 Task: Find connections with filter location Boissy-Saint-Léger with filter topic #family with filter profile language English with filter current company DTDC Express Limited with filter school Jamia Millia Islamia with filter industry Legal Services with filter service category Wealth Management with filter keywords title Food Kitchen Worker
Action: Mouse moved to (655, 91)
Screenshot: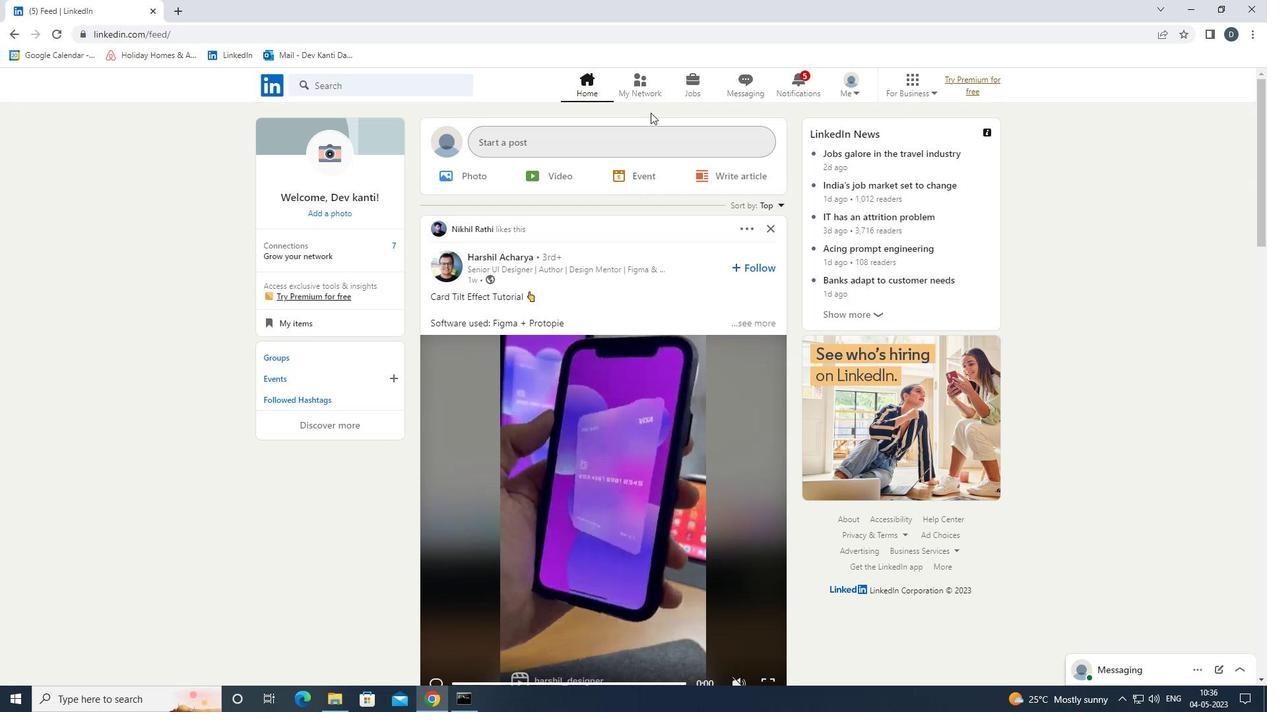 
Action: Mouse pressed left at (655, 91)
Screenshot: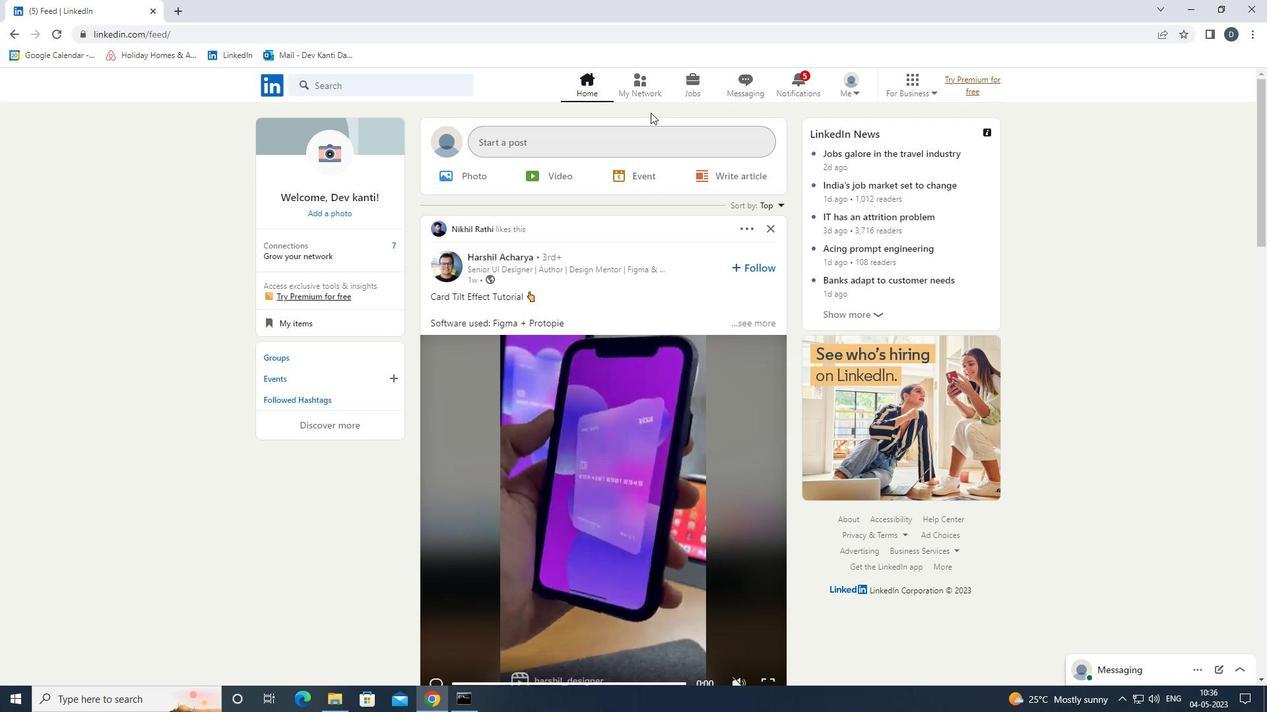 
Action: Mouse moved to (436, 161)
Screenshot: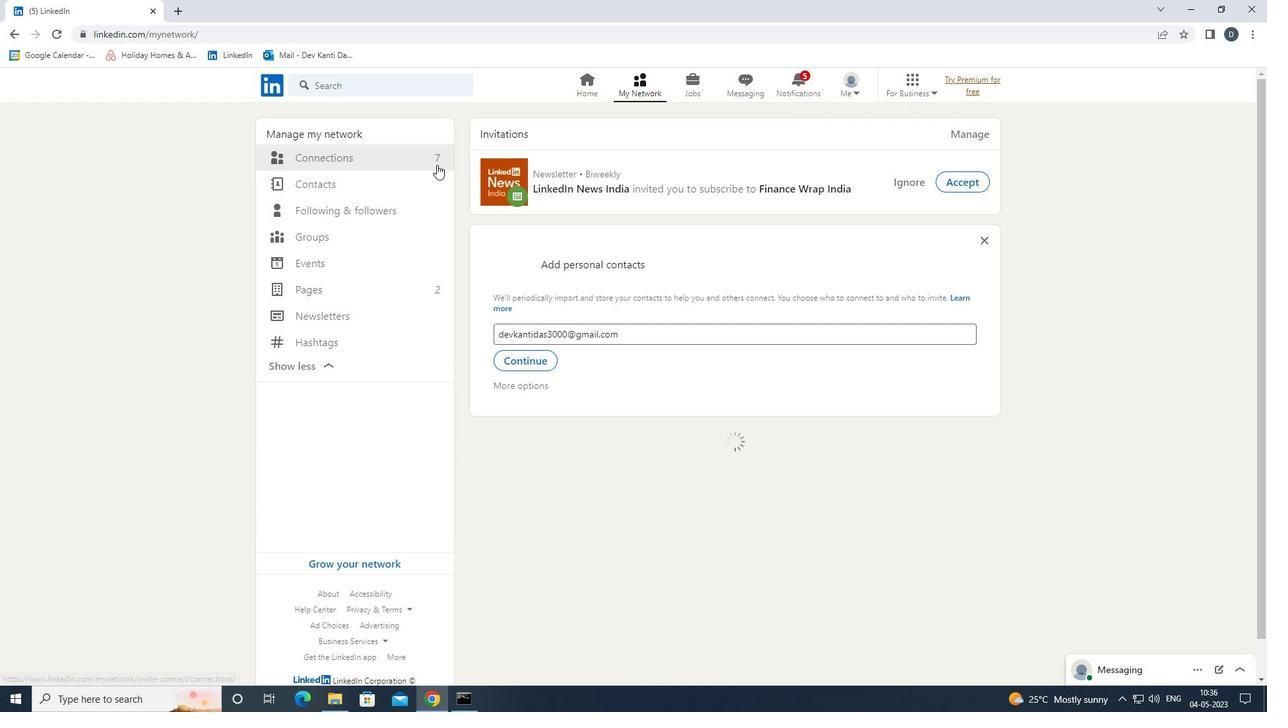 
Action: Mouse pressed left at (436, 161)
Screenshot: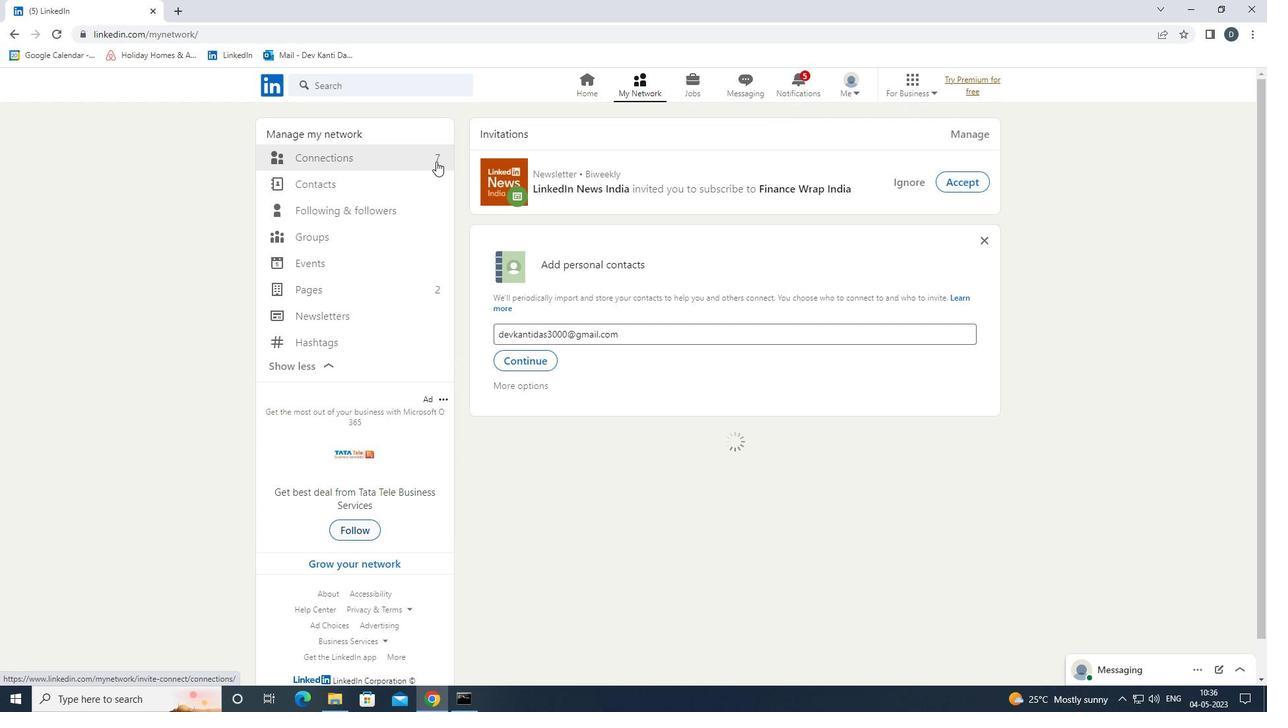 
Action: Mouse moved to (741, 157)
Screenshot: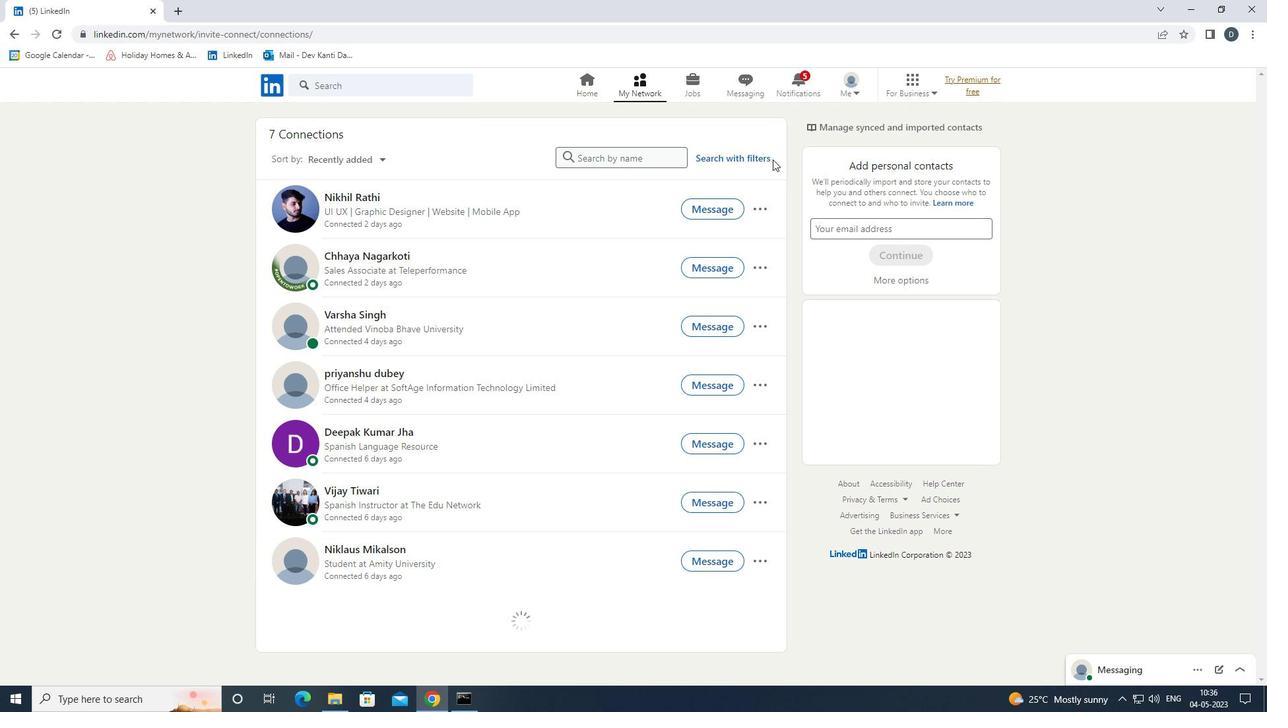 
Action: Mouse pressed left at (741, 157)
Screenshot: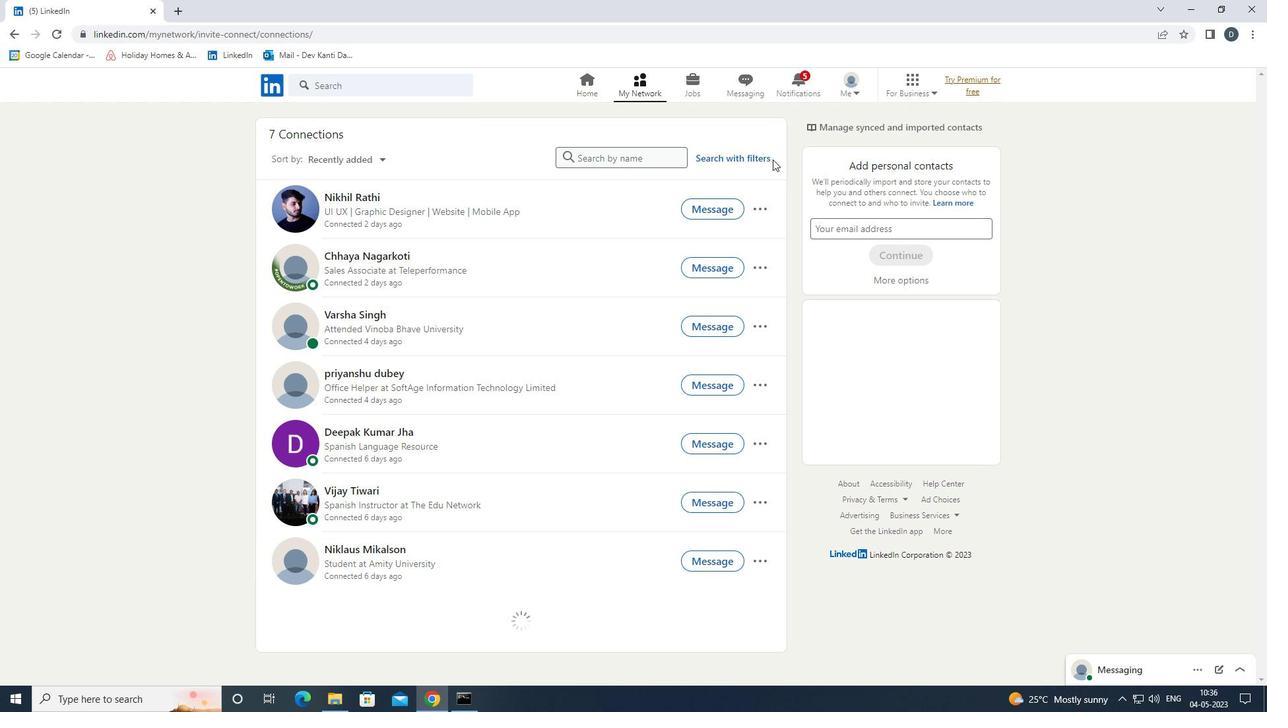 
Action: Mouse moved to (681, 129)
Screenshot: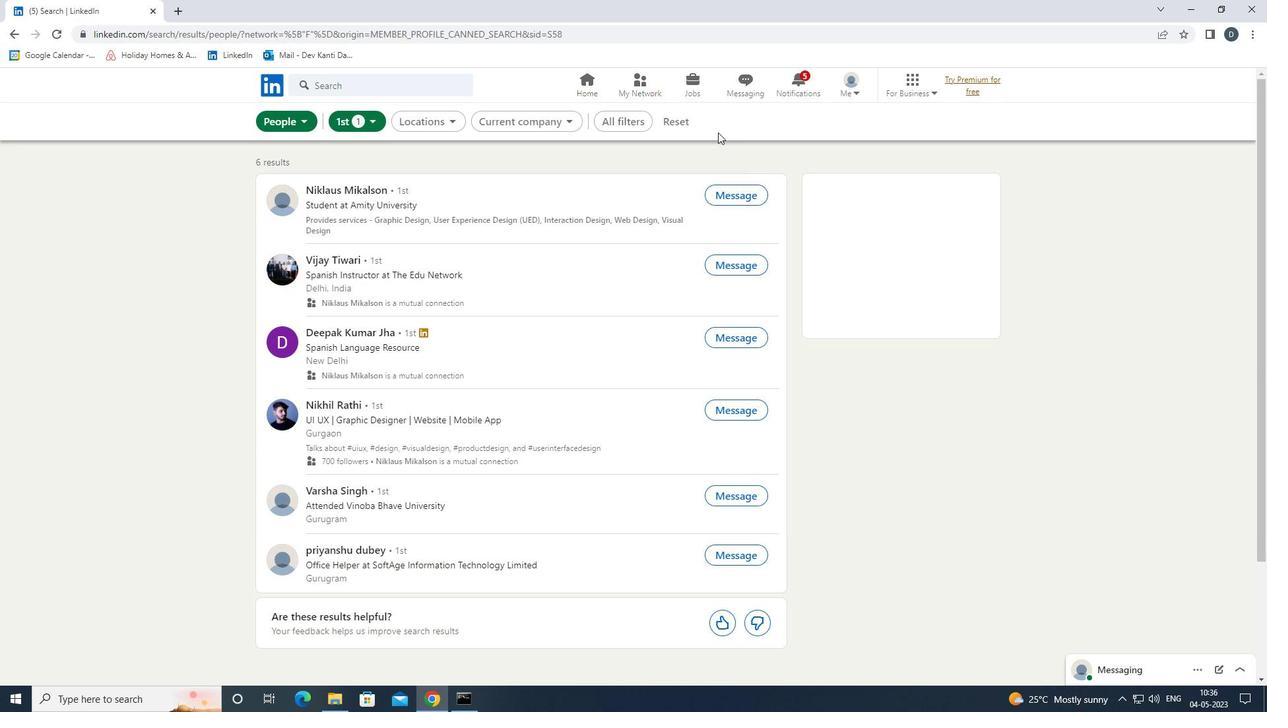
Action: Mouse pressed left at (681, 129)
Screenshot: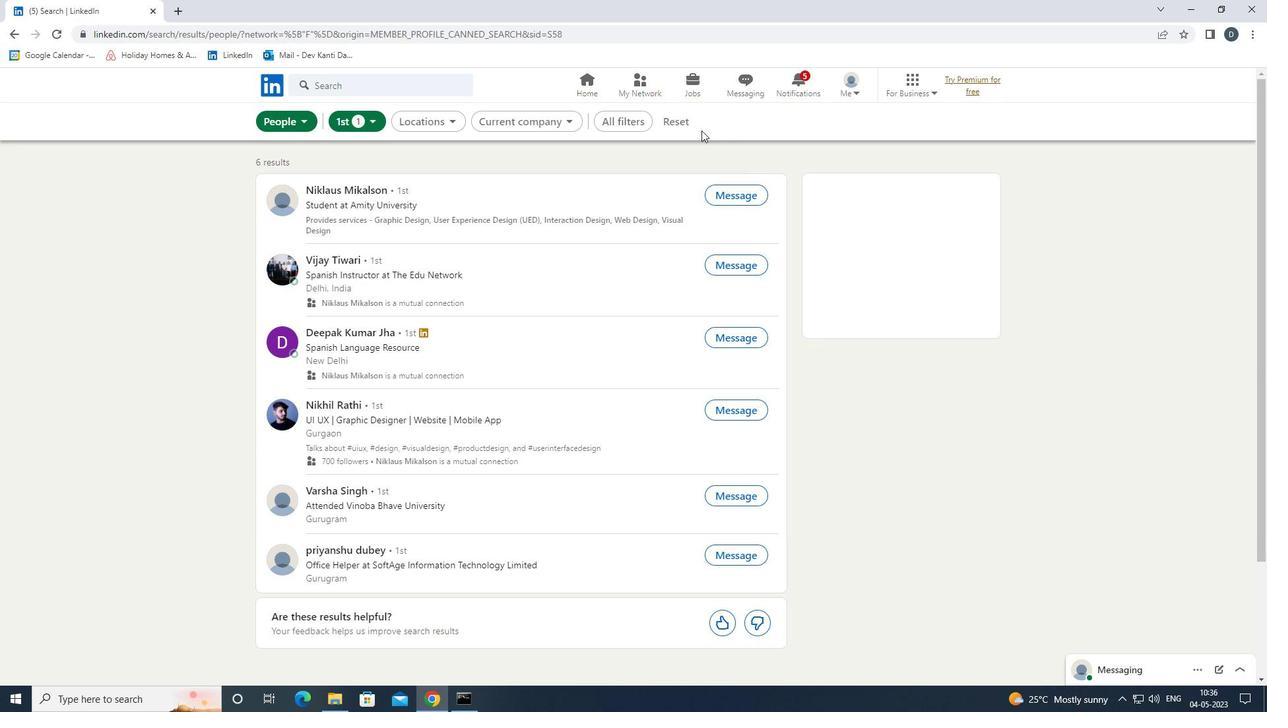 
Action: Mouse moved to (644, 127)
Screenshot: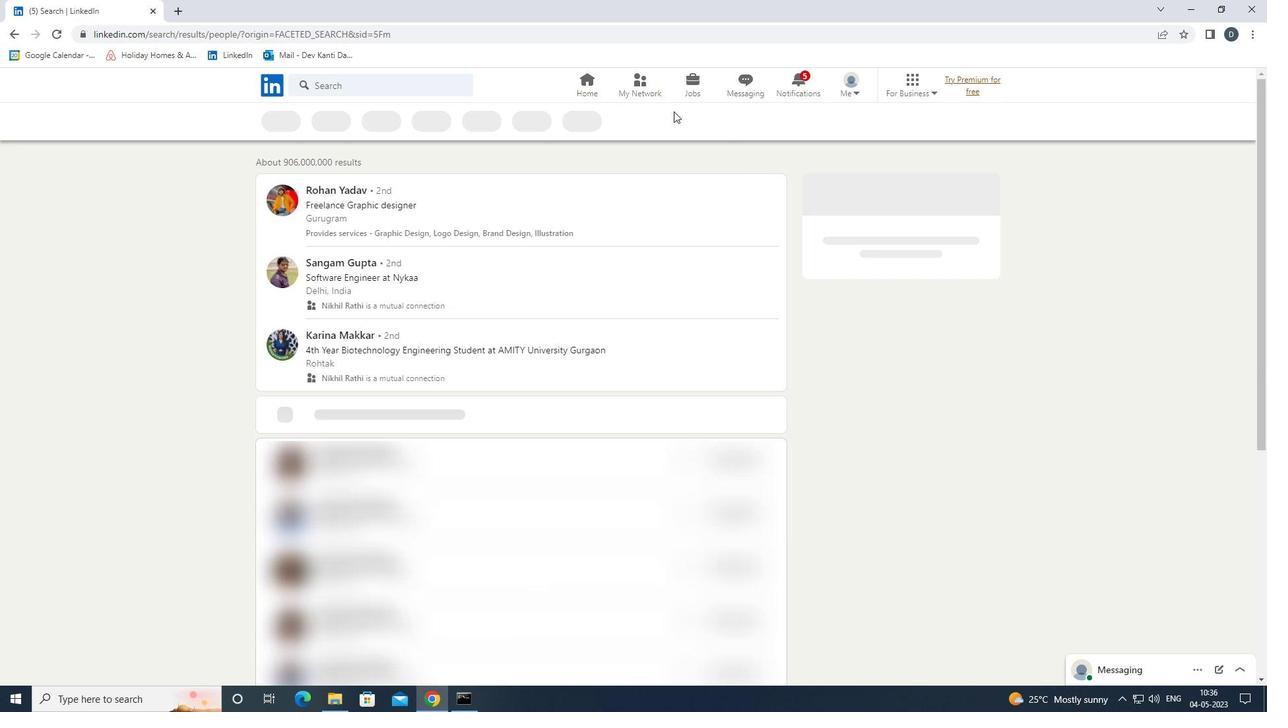 
Action: Mouse pressed left at (644, 127)
Screenshot: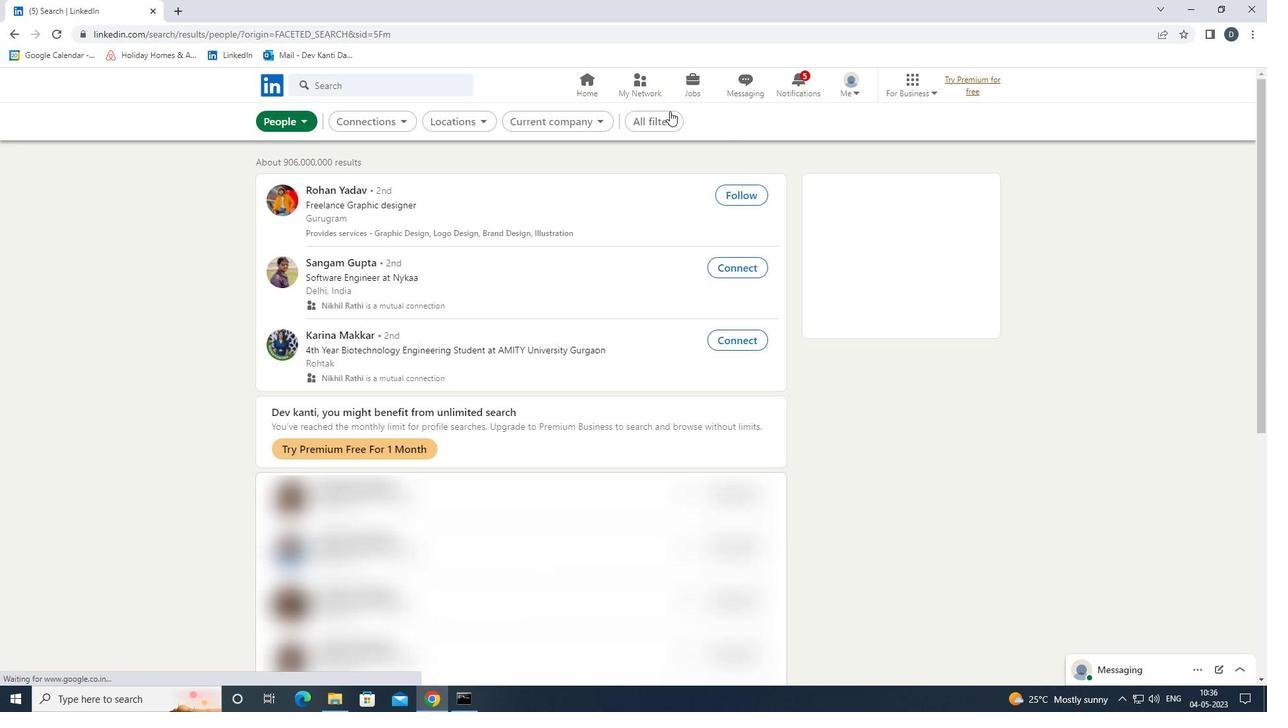 
Action: Mouse moved to (1117, 357)
Screenshot: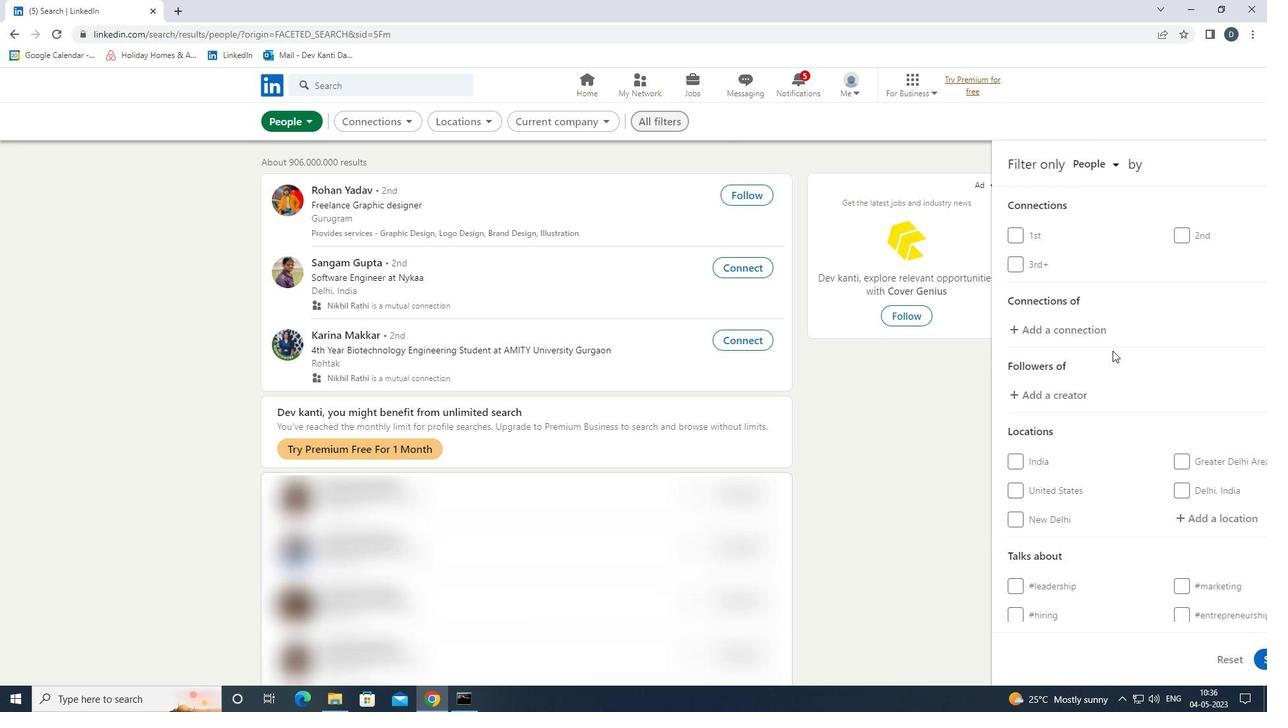 
Action: Mouse scrolled (1117, 357) with delta (0, 0)
Screenshot: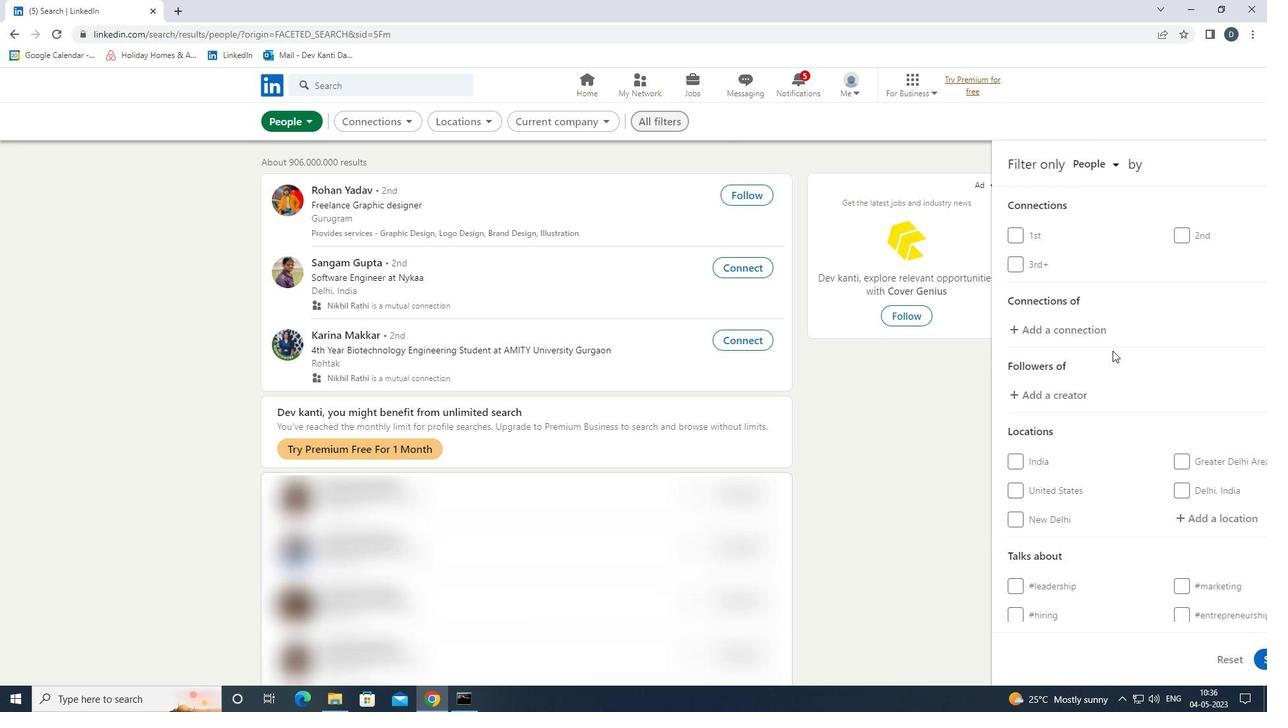 
Action: Mouse moved to (1116, 357)
Screenshot: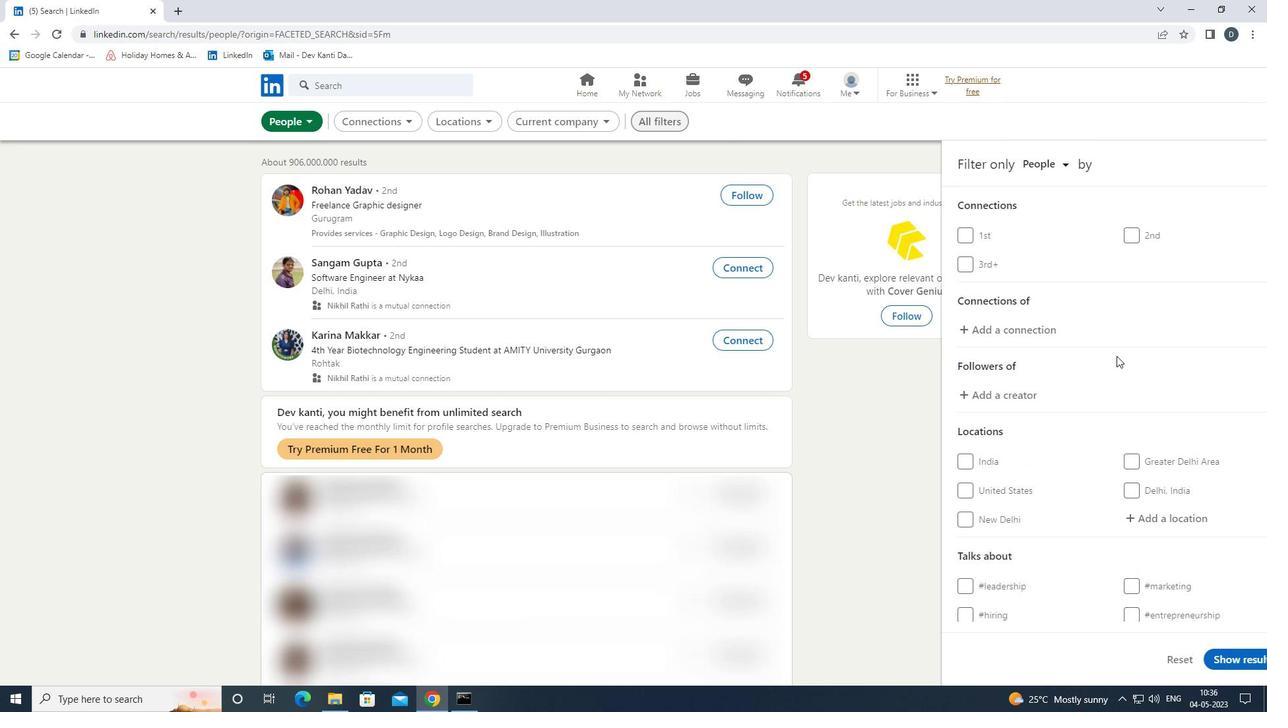 
Action: Mouse scrolled (1116, 357) with delta (0, 0)
Screenshot: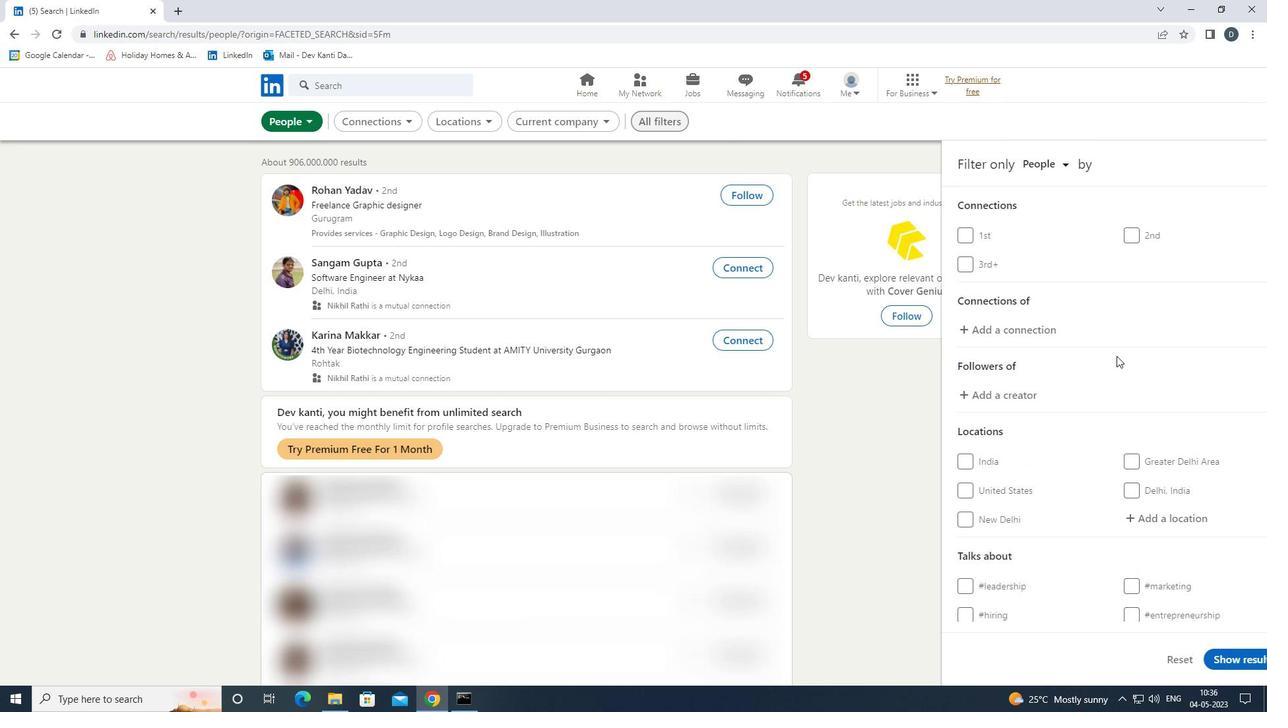 
Action: Mouse moved to (1122, 385)
Screenshot: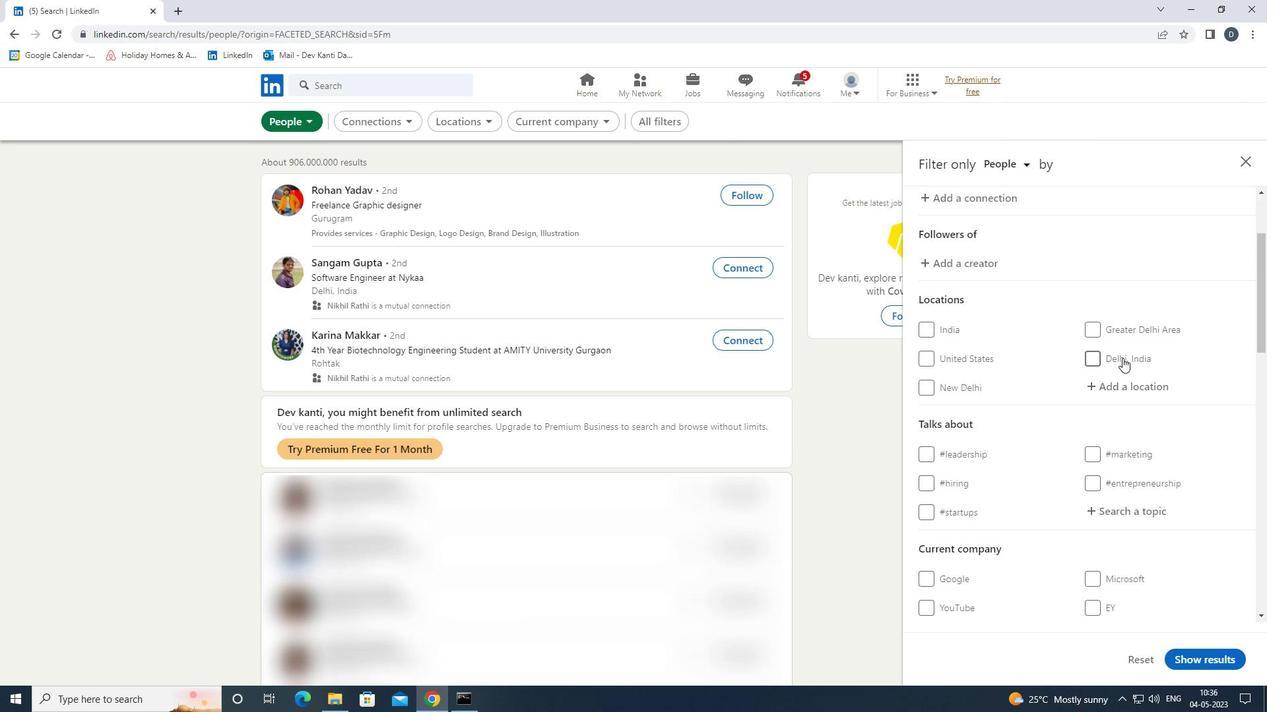 
Action: Mouse pressed left at (1122, 385)
Screenshot: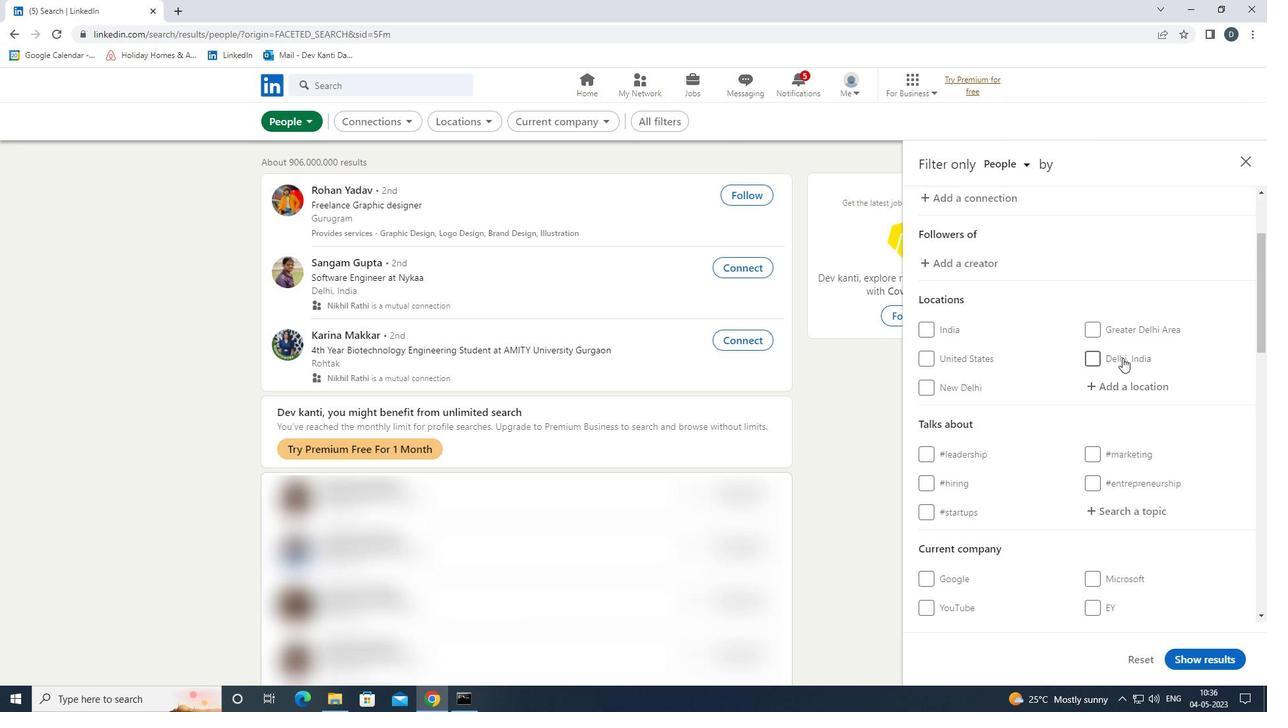 
Action: Mouse moved to (1122, 389)
Screenshot: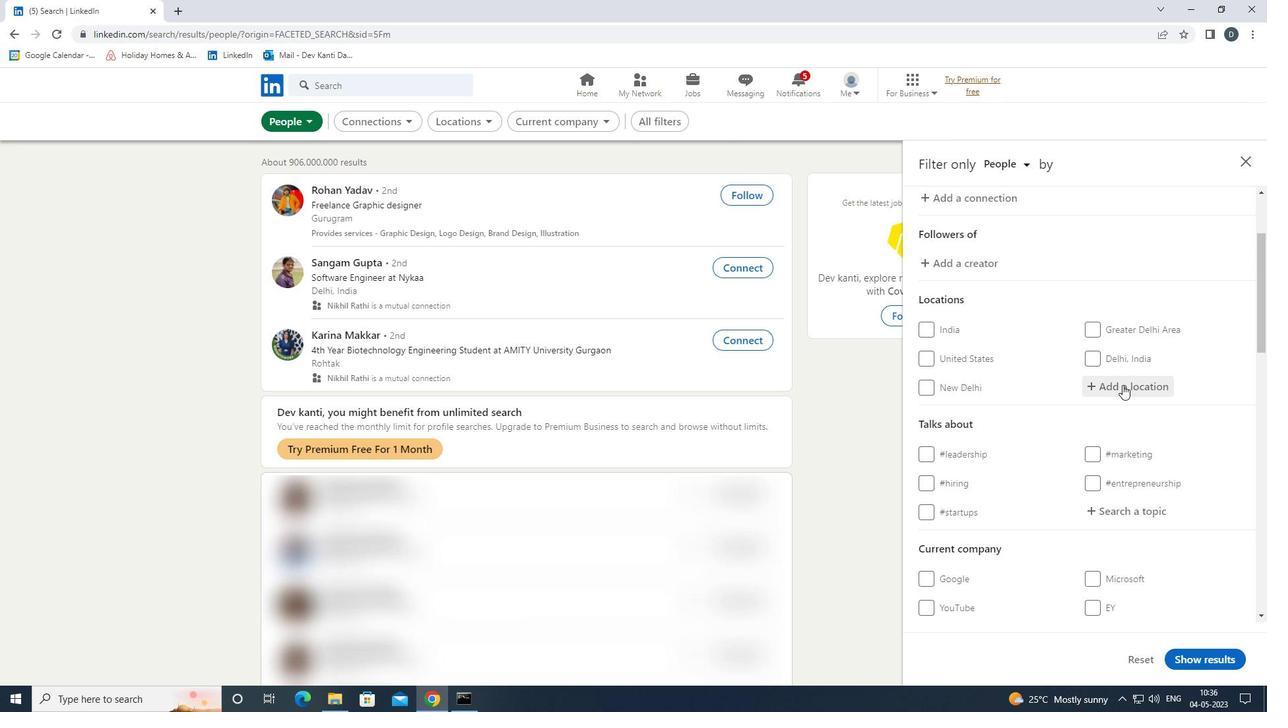 
Action: Key pressed <Key.shift>BOISSY-<Key.down><Key.enter>
Screenshot: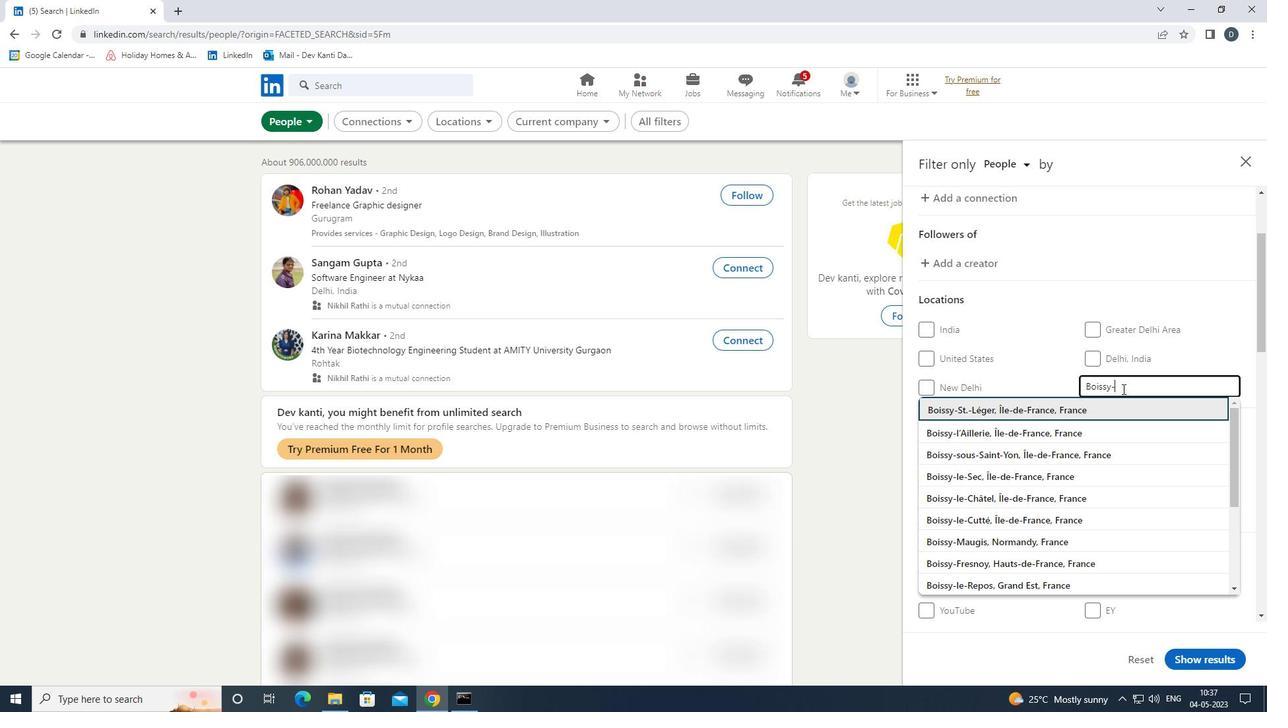 
Action: Mouse moved to (1119, 386)
Screenshot: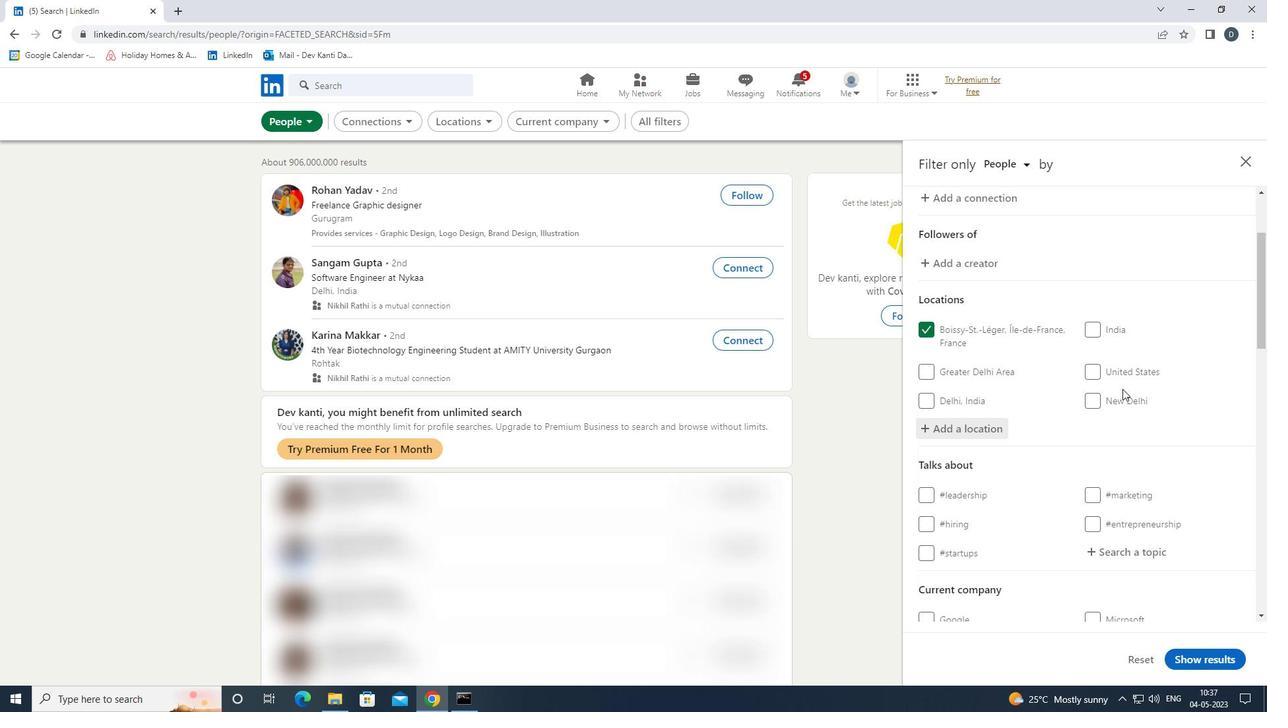 
Action: Mouse scrolled (1119, 385) with delta (0, 0)
Screenshot: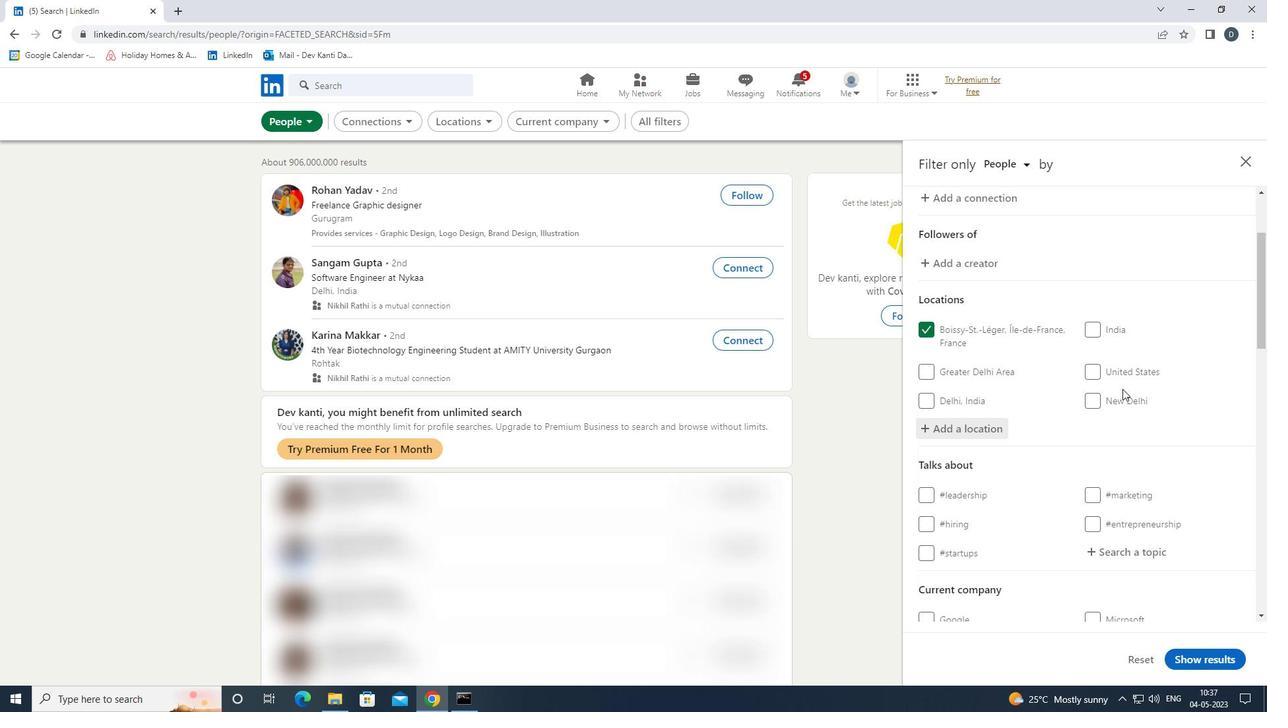 
Action: Mouse scrolled (1119, 385) with delta (0, 0)
Screenshot: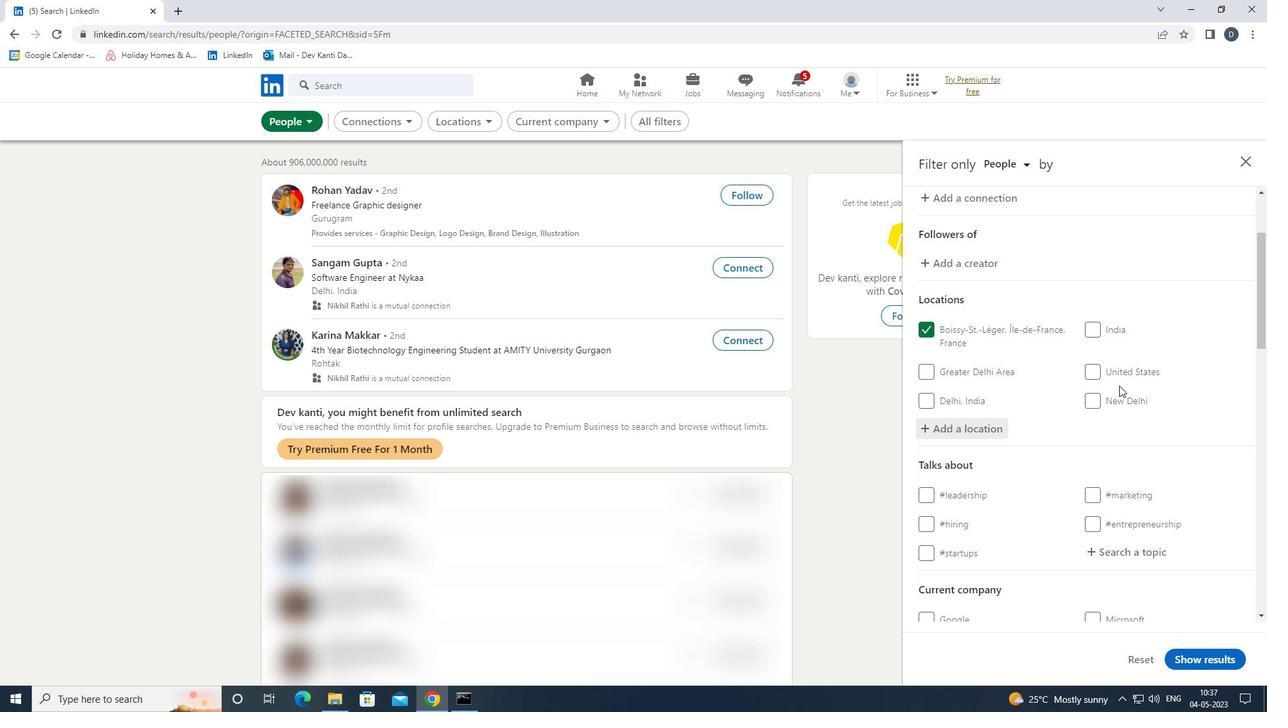 
Action: Mouse scrolled (1119, 385) with delta (0, 0)
Screenshot: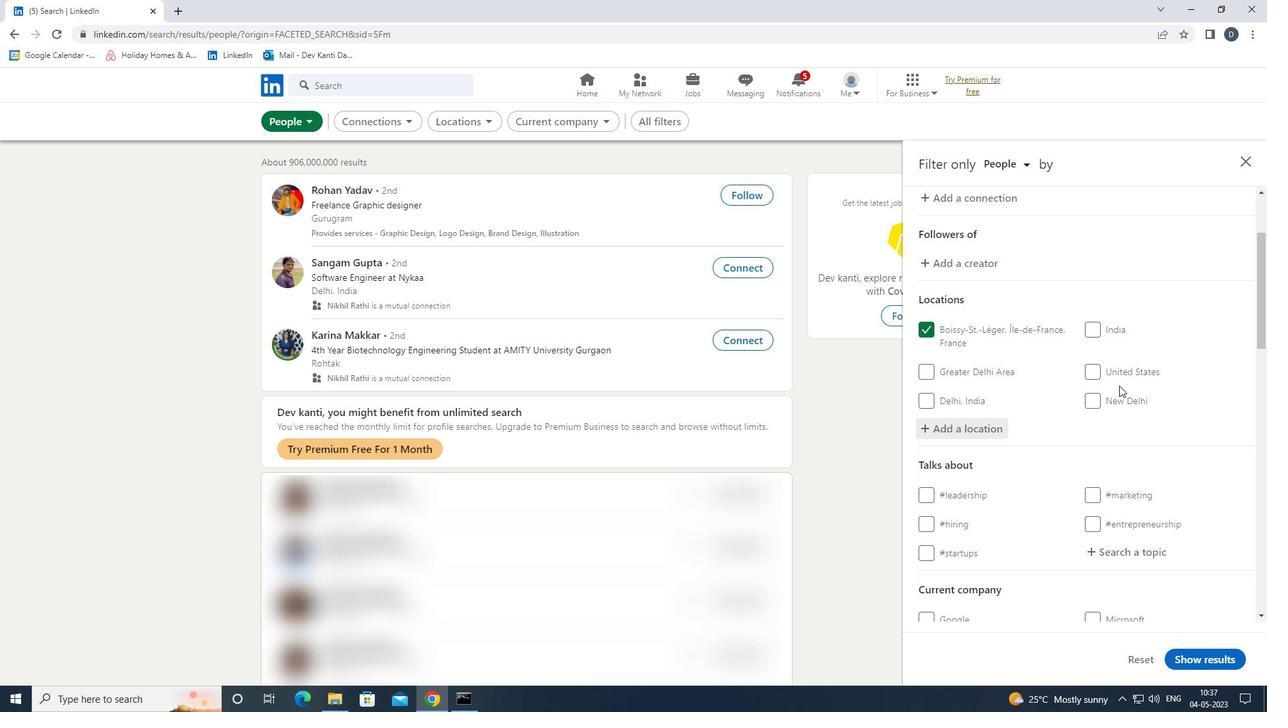 
Action: Mouse moved to (1144, 353)
Screenshot: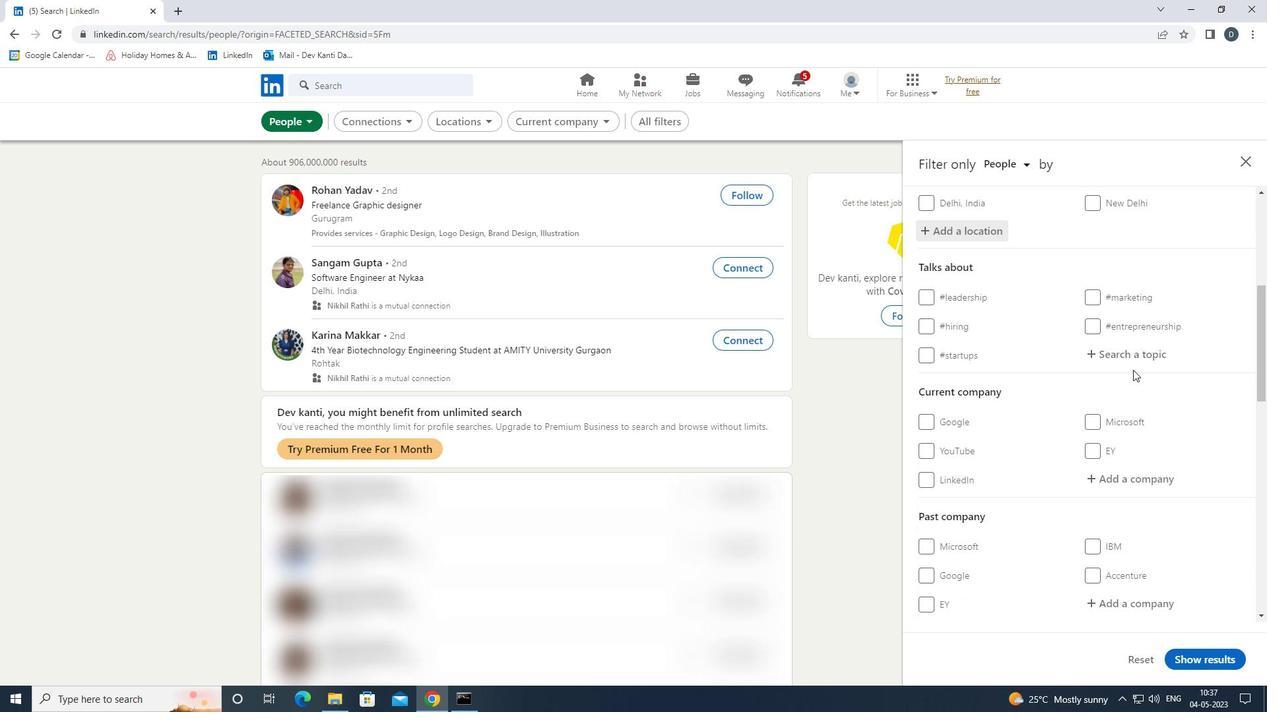 
Action: Mouse pressed left at (1144, 353)
Screenshot: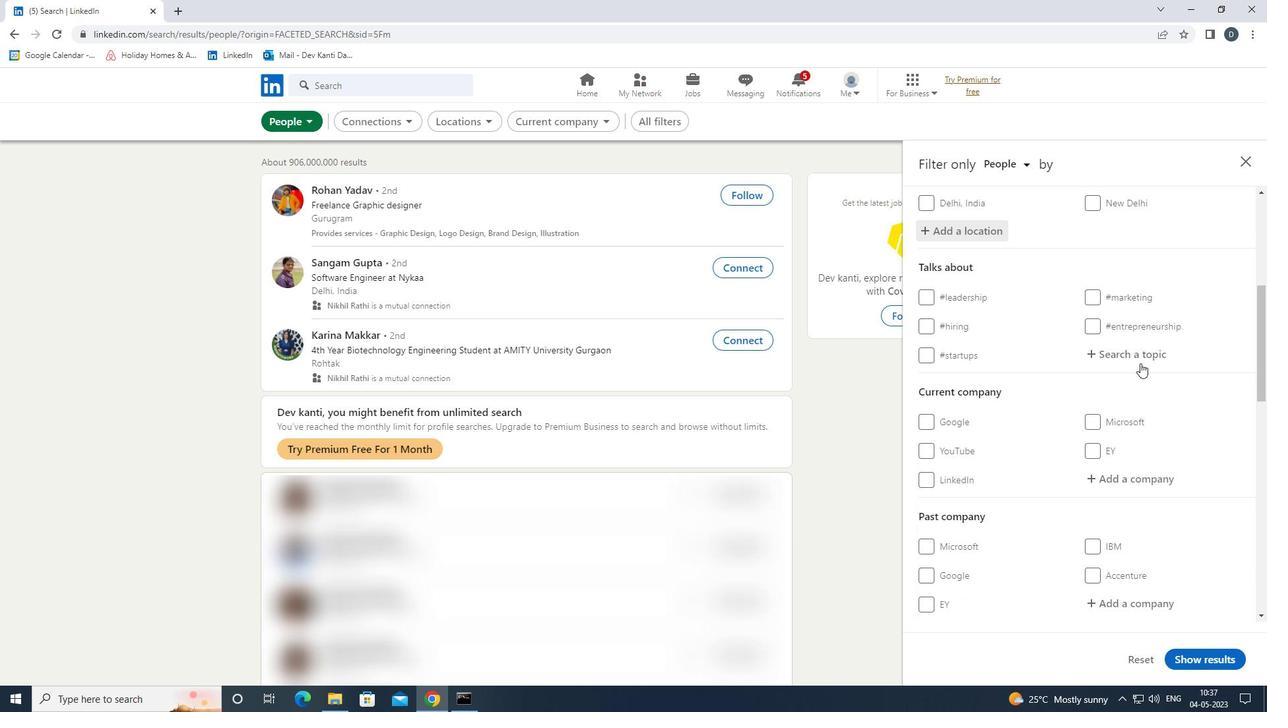 
Action: Mouse moved to (1143, 352)
Screenshot: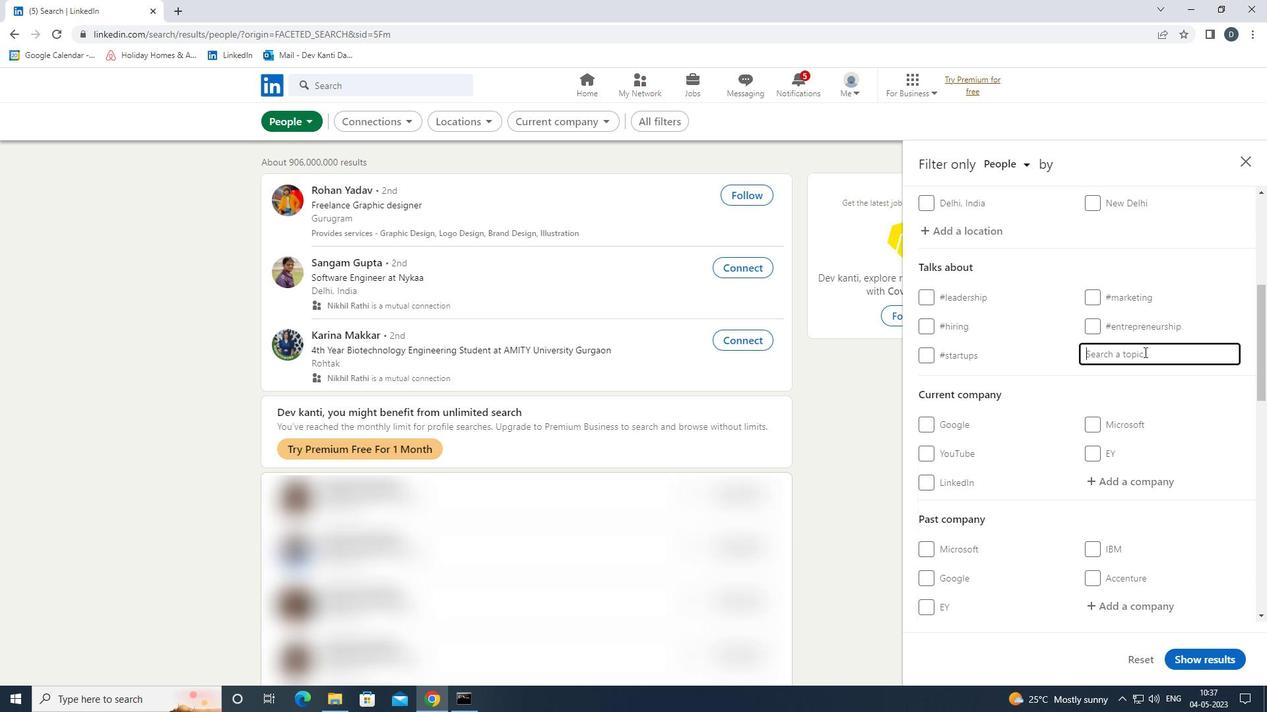 
Action: Key pressed FAMILY<Key.down><Key.enter>
Screenshot: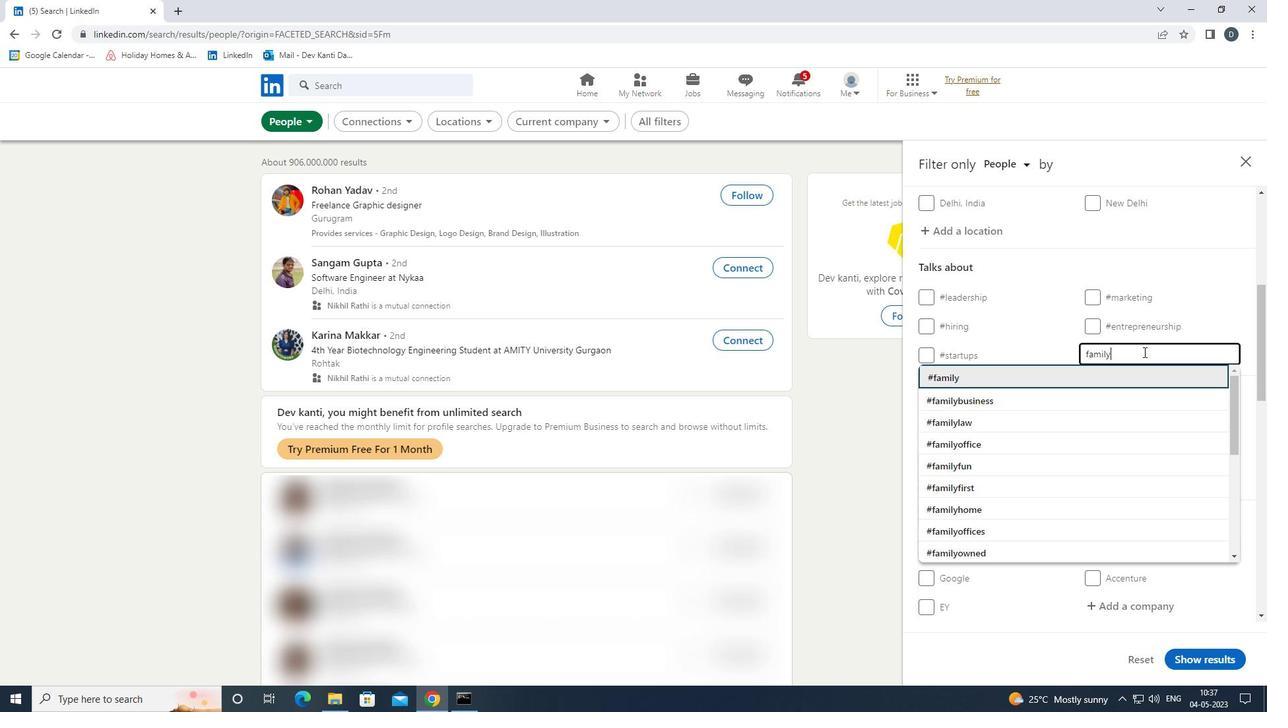 
Action: Mouse moved to (1134, 351)
Screenshot: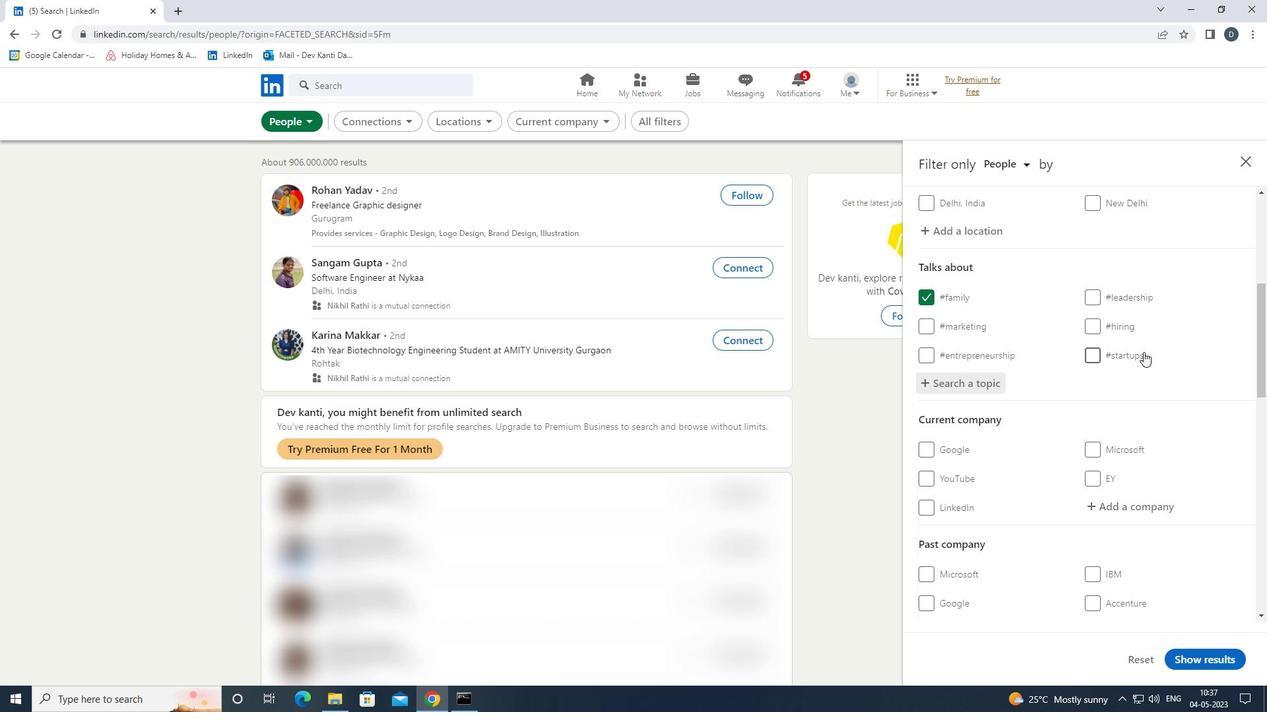 
Action: Mouse scrolled (1134, 351) with delta (0, 0)
Screenshot: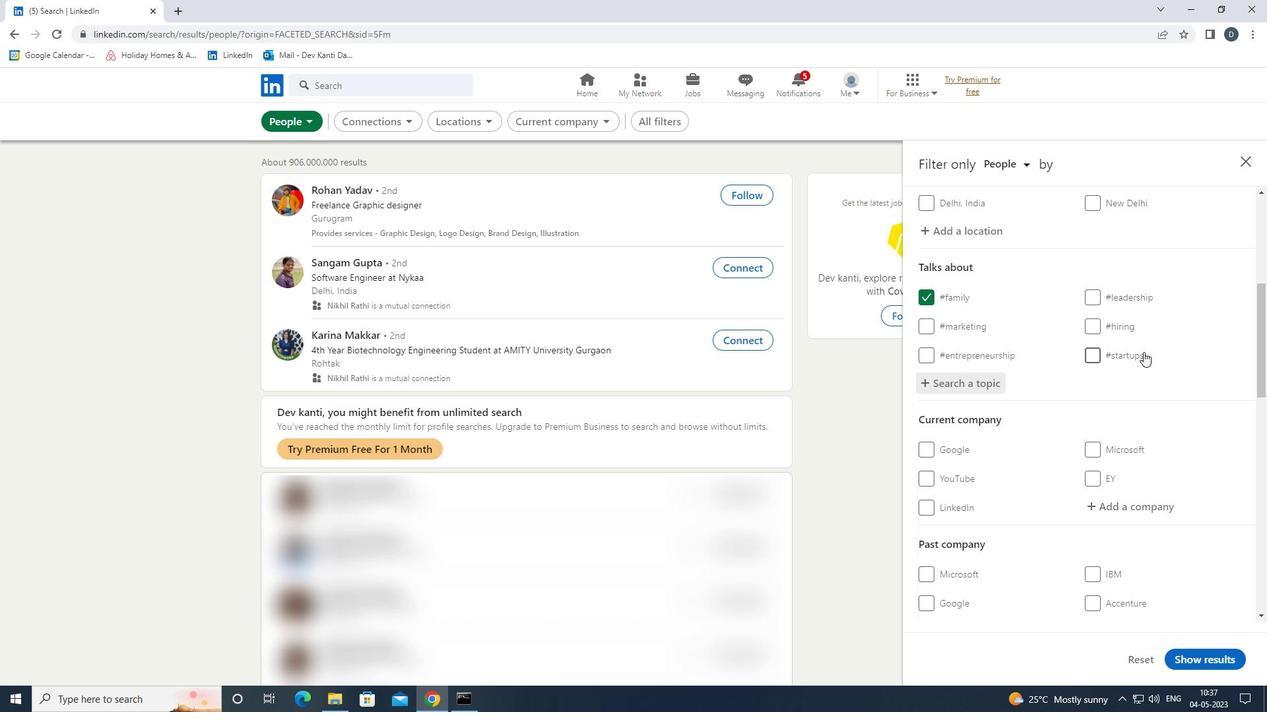 
Action: Mouse moved to (1134, 353)
Screenshot: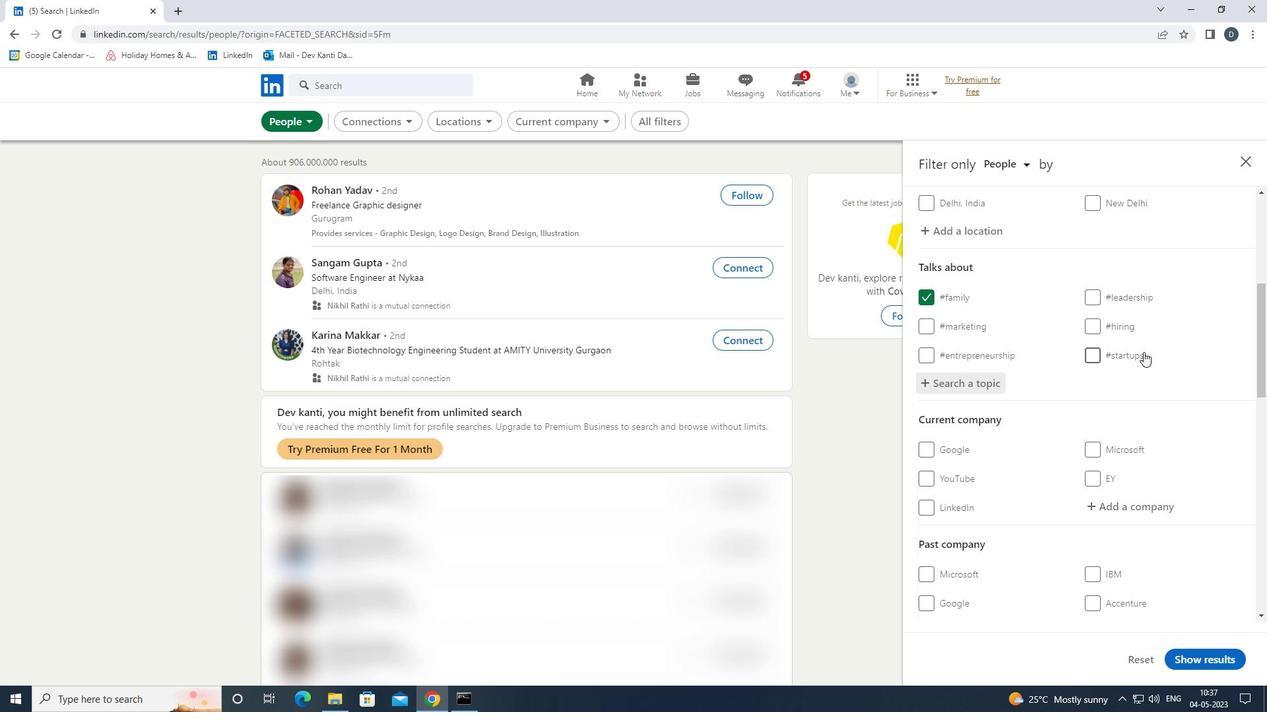 
Action: Mouse scrolled (1134, 352) with delta (0, 0)
Screenshot: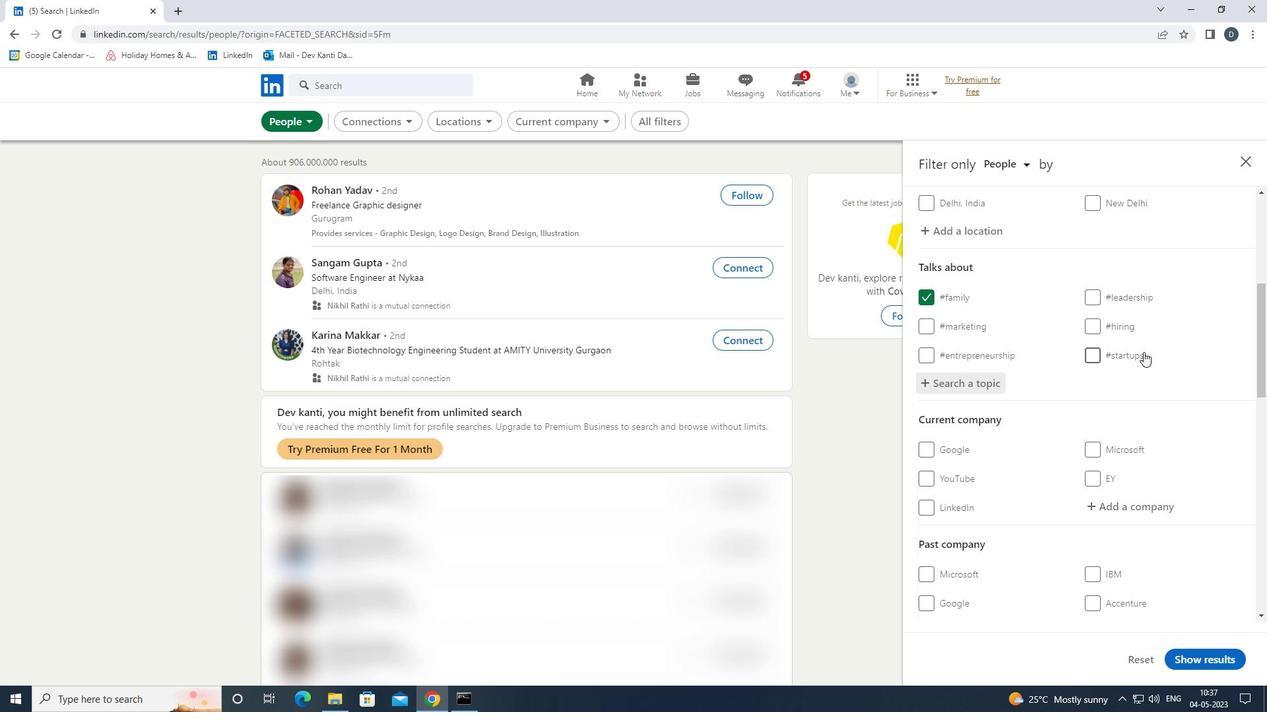 
Action: Mouse moved to (1134, 353)
Screenshot: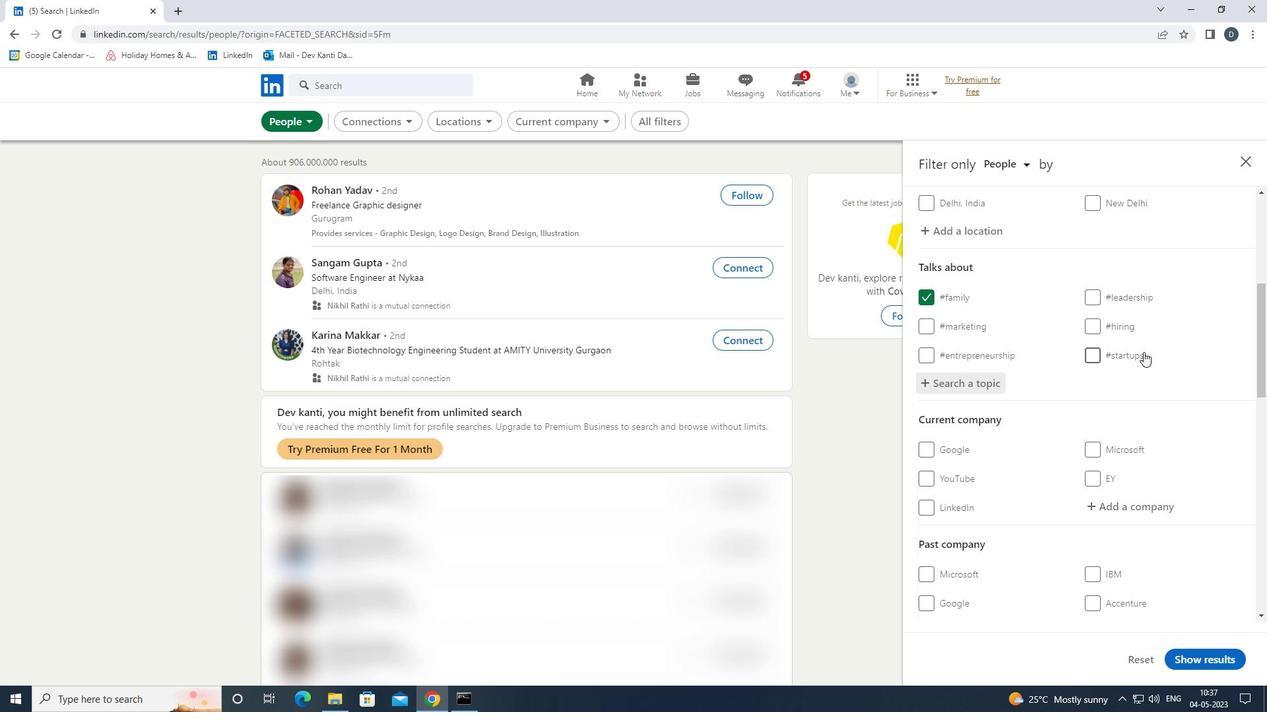 
Action: Mouse scrolled (1134, 353) with delta (0, 0)
Screenshot: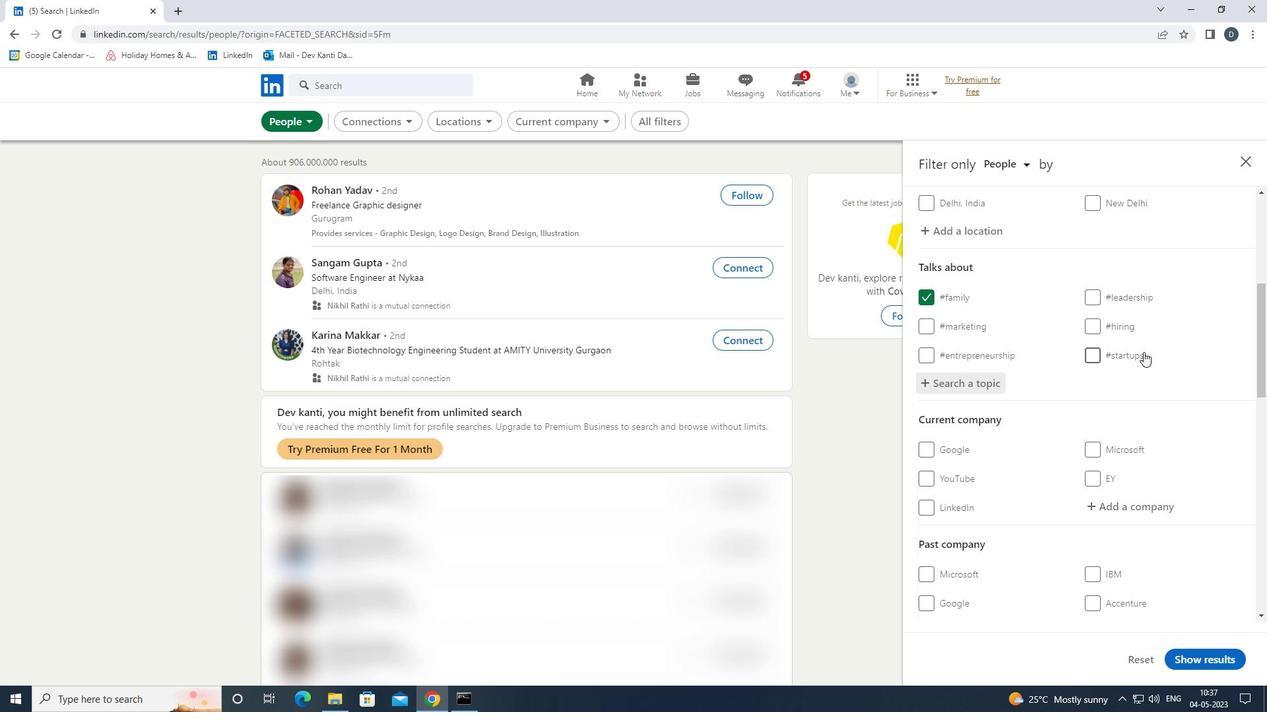 
Action: Mouse moved to (1135, 354)
Screenshot: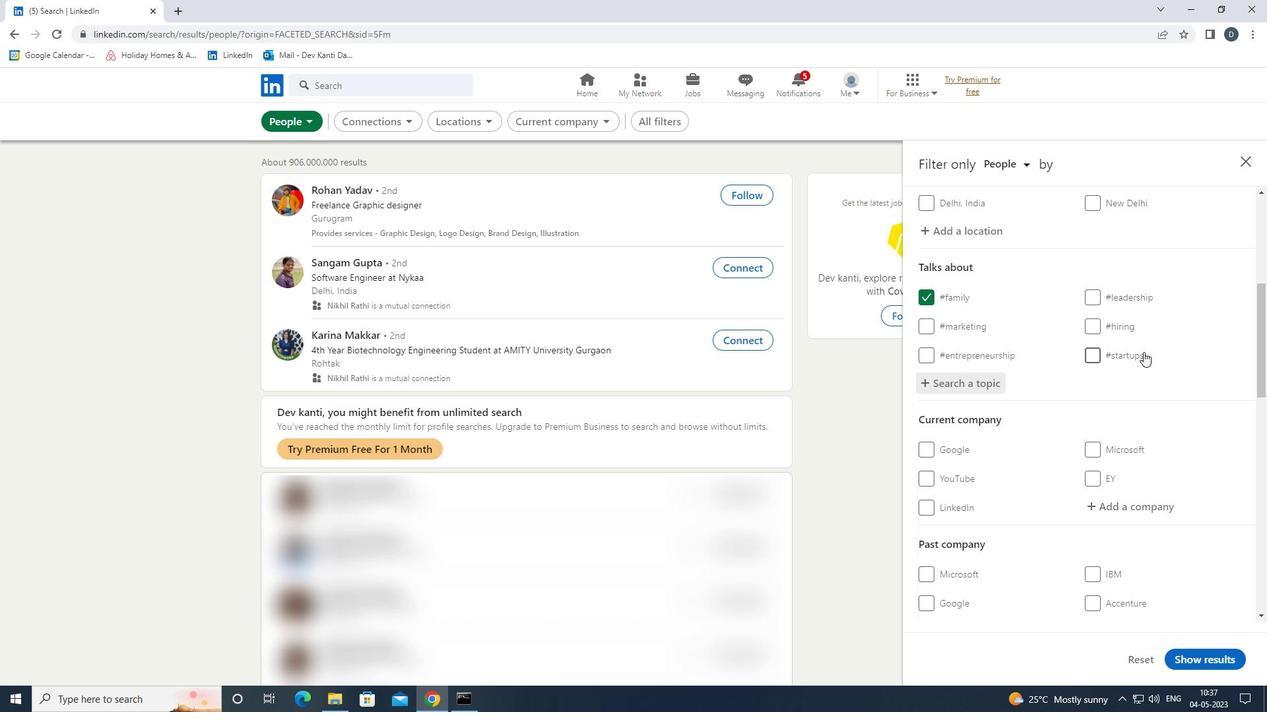 
Action: Mouse scrolled (1135, 353) with delta (0, 0)
Screenshot: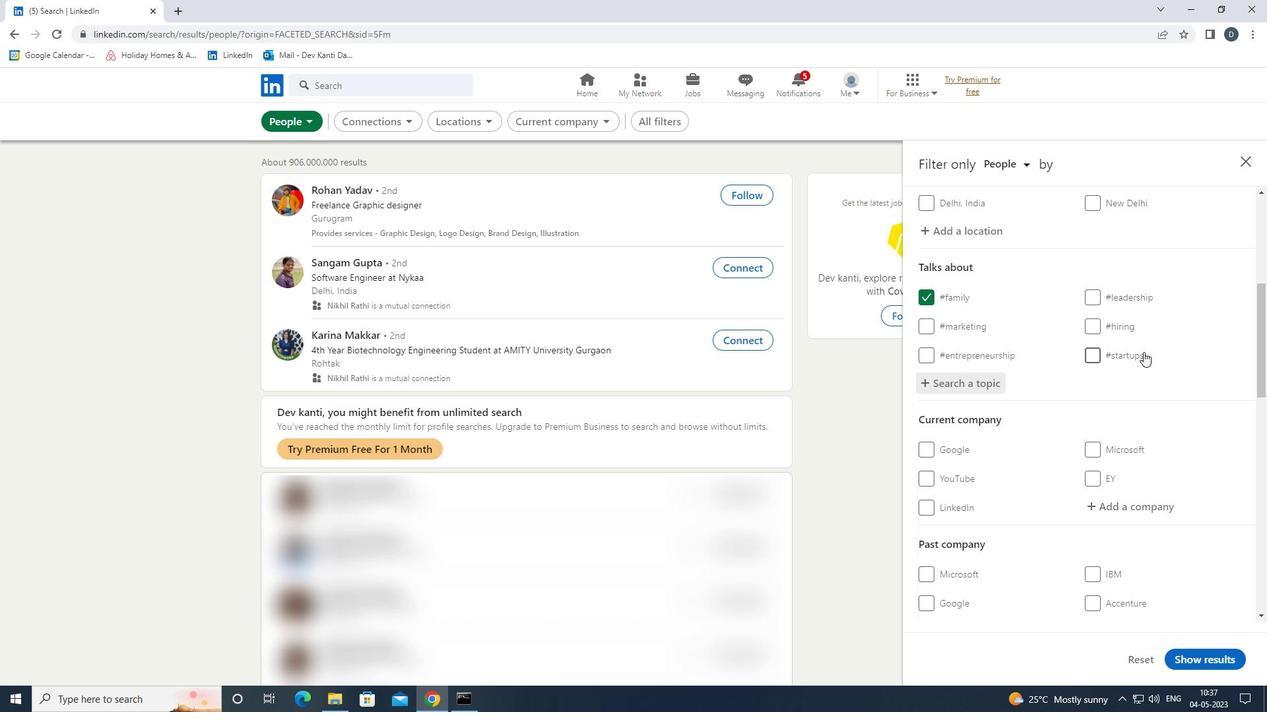 
Action: Mouse moved to (1138, 354)
Screenshot: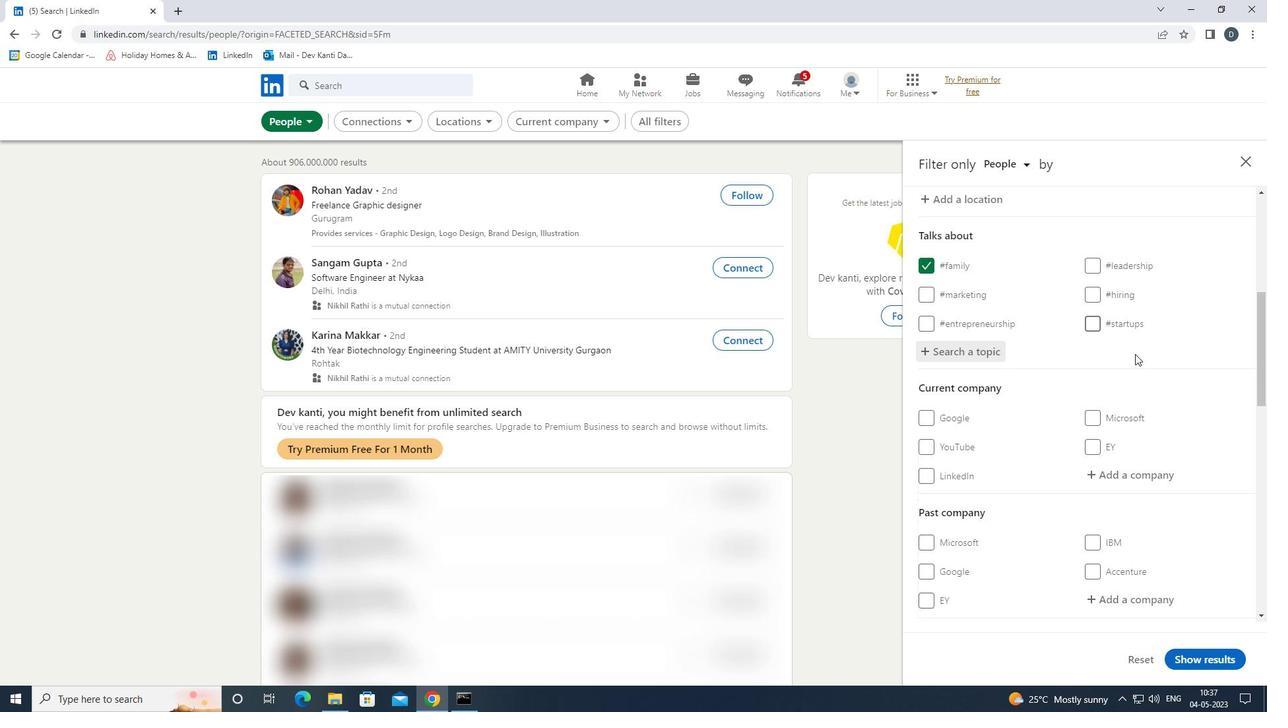 
Action: Mouse scrolled (1138, 353) with delta (0, 0)
Screenshot: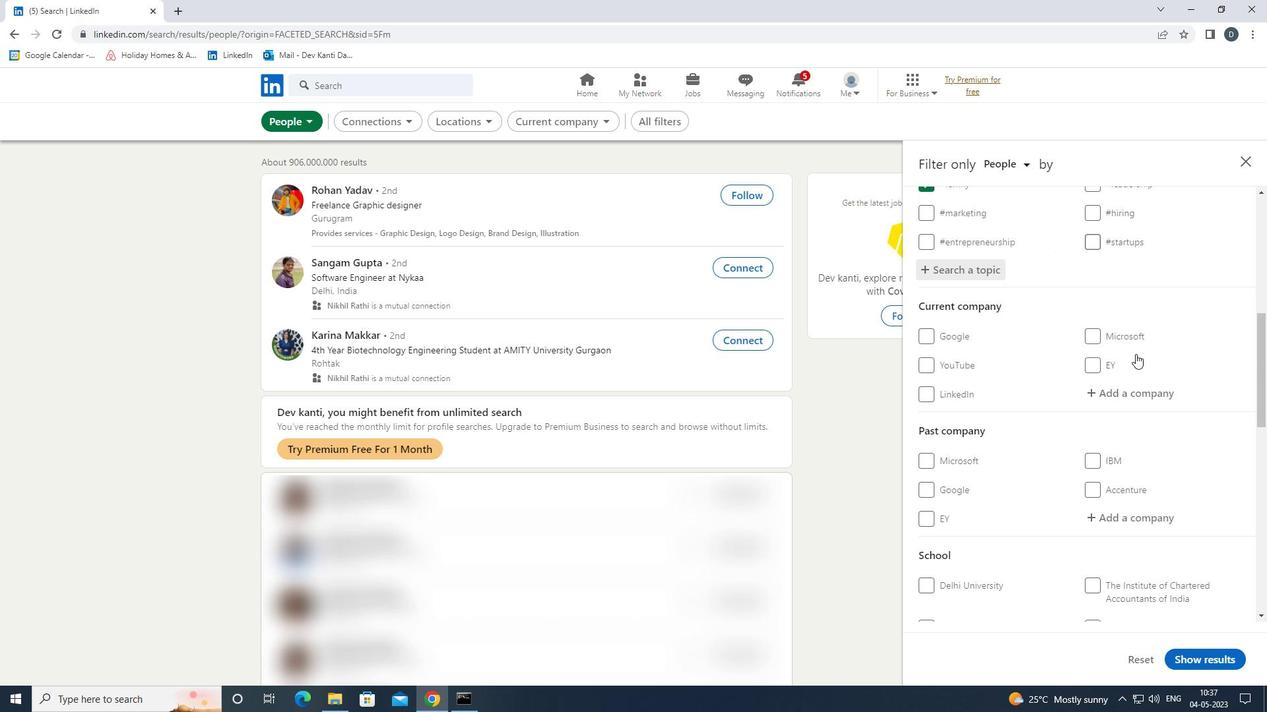 
Action: Mouse moved to (1138, 354)
Screenshot: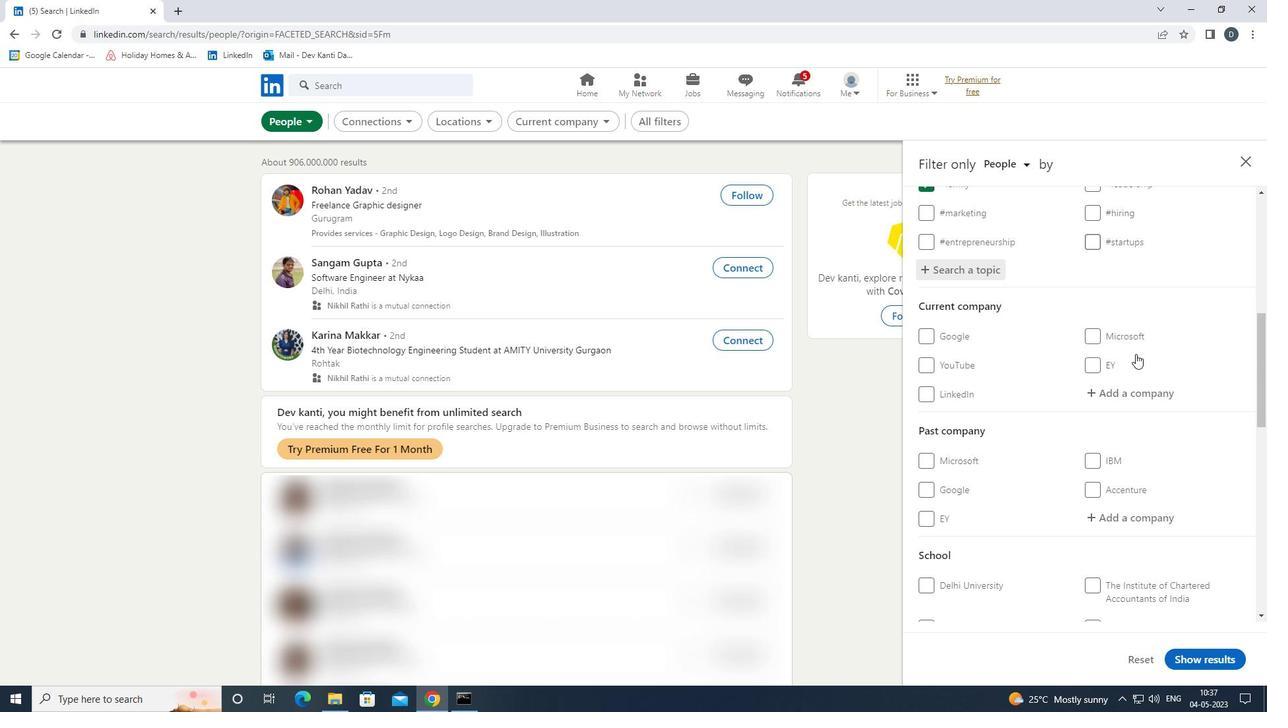 
Action: Mouse scrolled (1138, 353) with delta (0, 0)
Screenshot: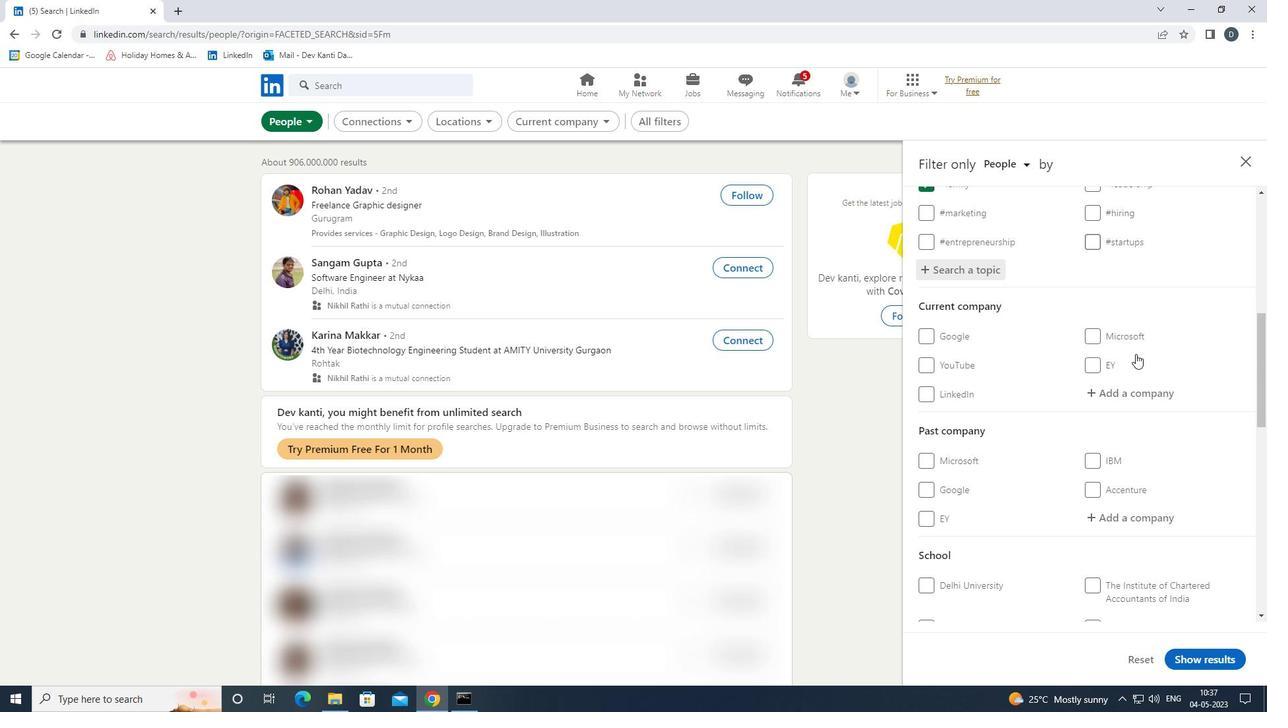 
Action: Mouse moved to (1138, 354)
Screenshot: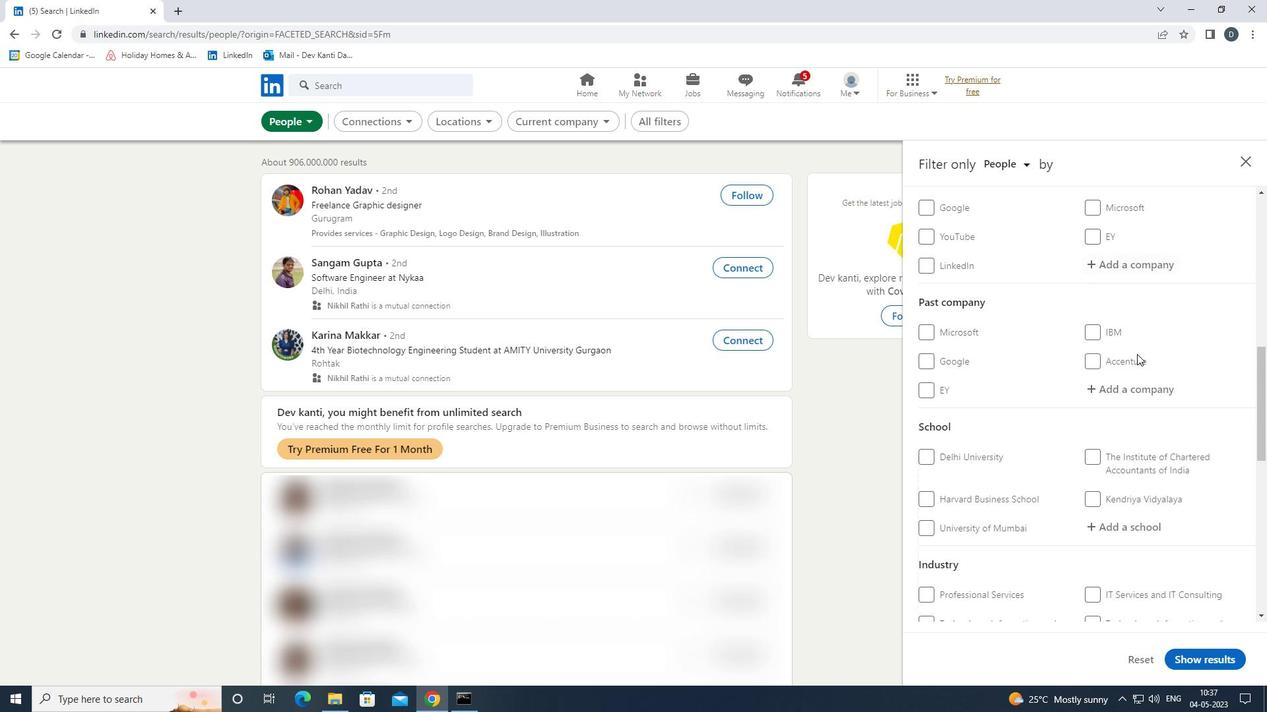 
Action: Mouse scrolled (1138, 353) with delta (0, 0)
Screenshot: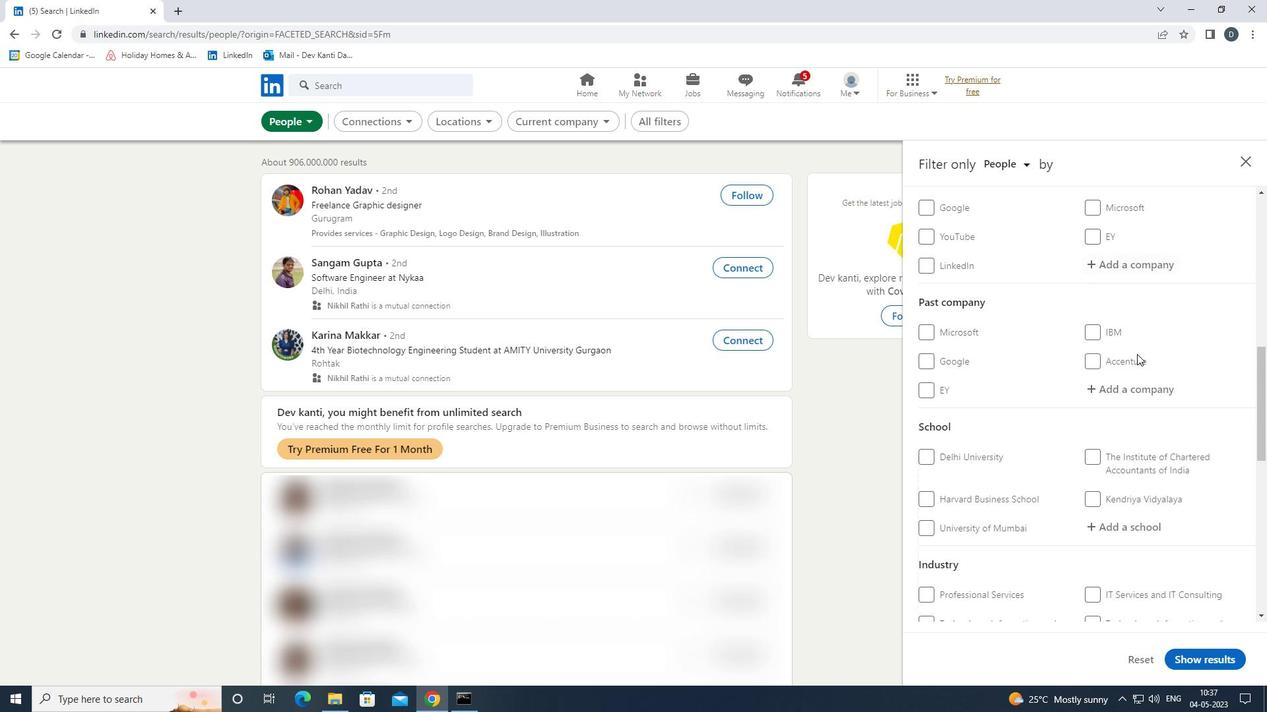 
Action: Mouse moved to (951, 533)
Screenshot: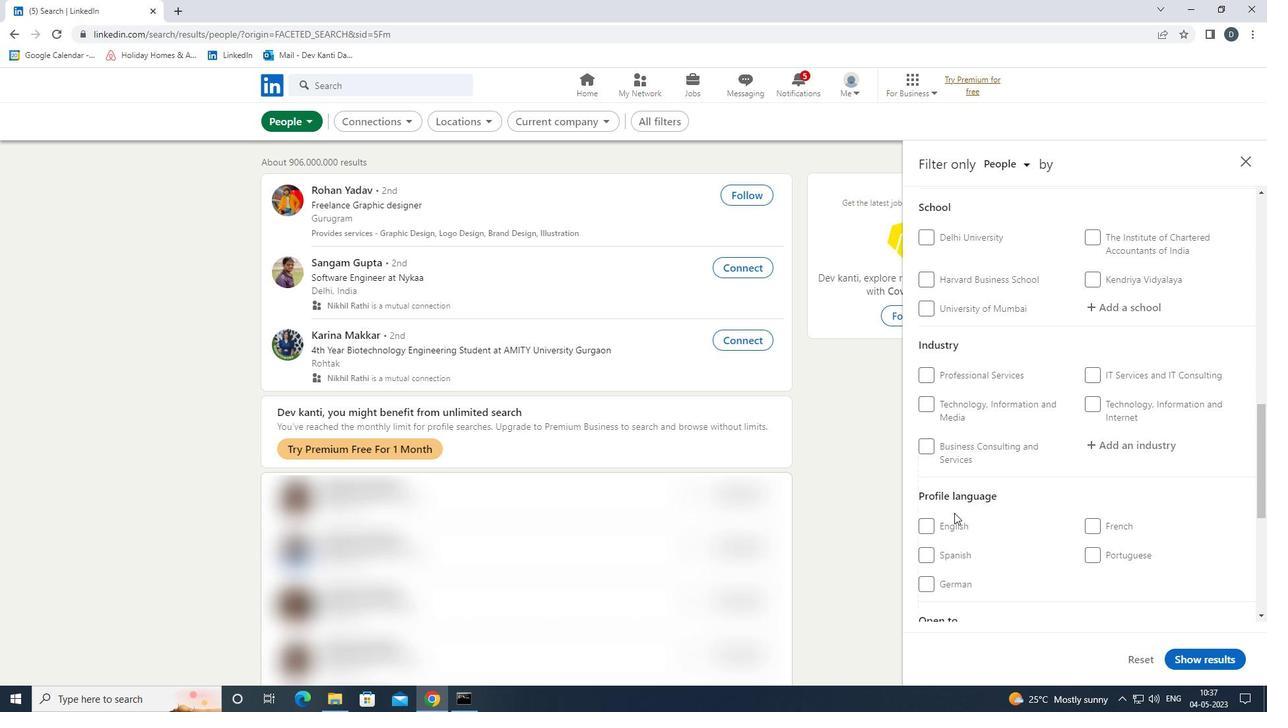 
Action: Mouse pressed left at (951, 533)
Screenshot: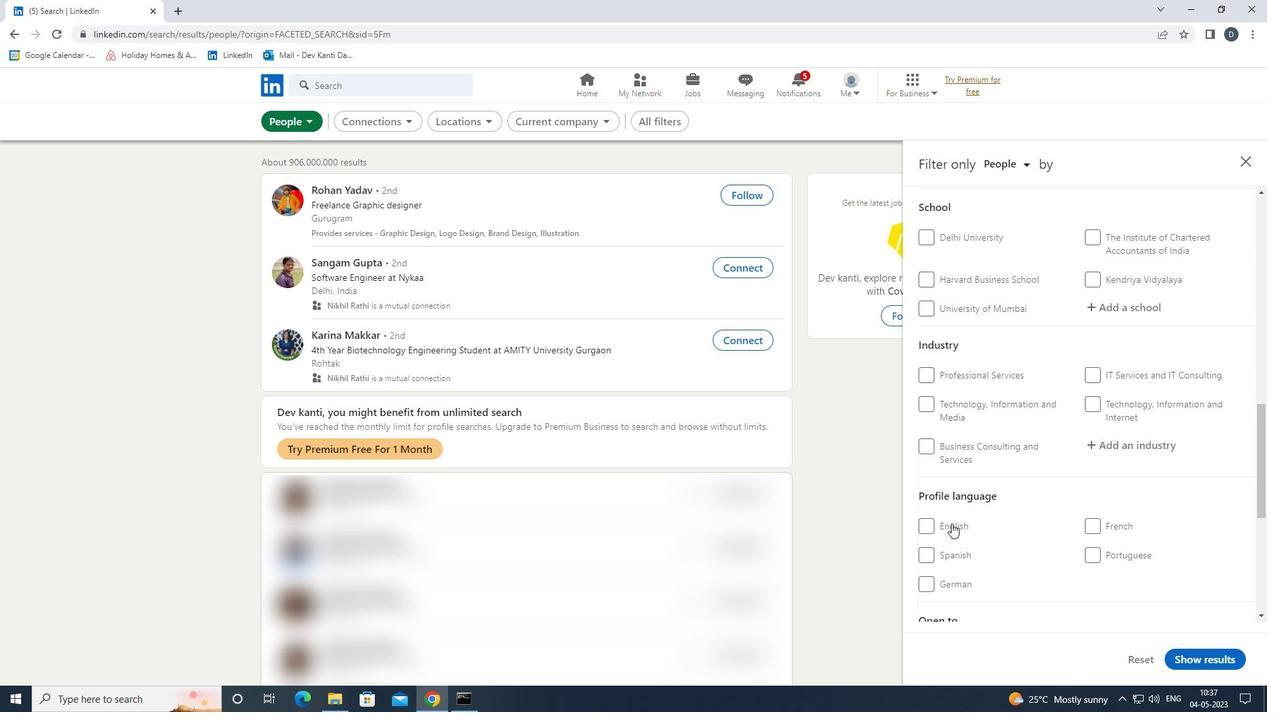 
Action: Mouse moved to (956, 524)
Screenshot: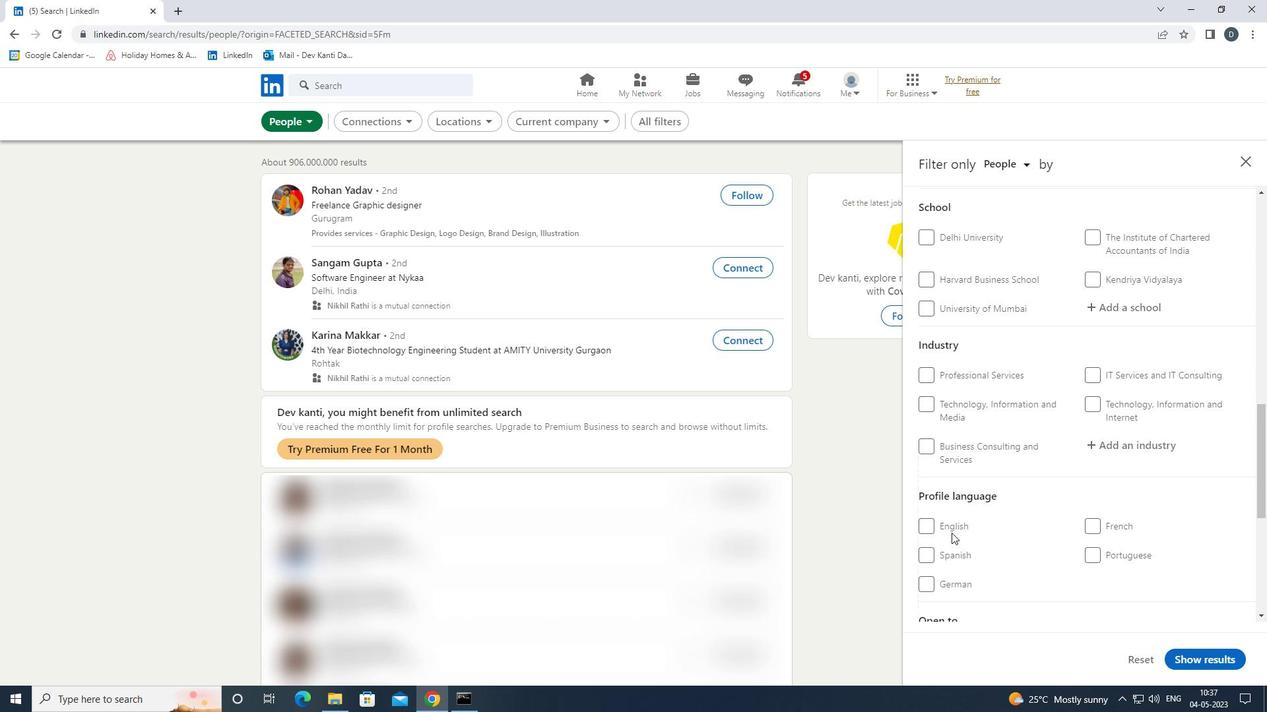 
Action: Mouse scrolled (956, 525) with delta (0, 0)
Screenshot: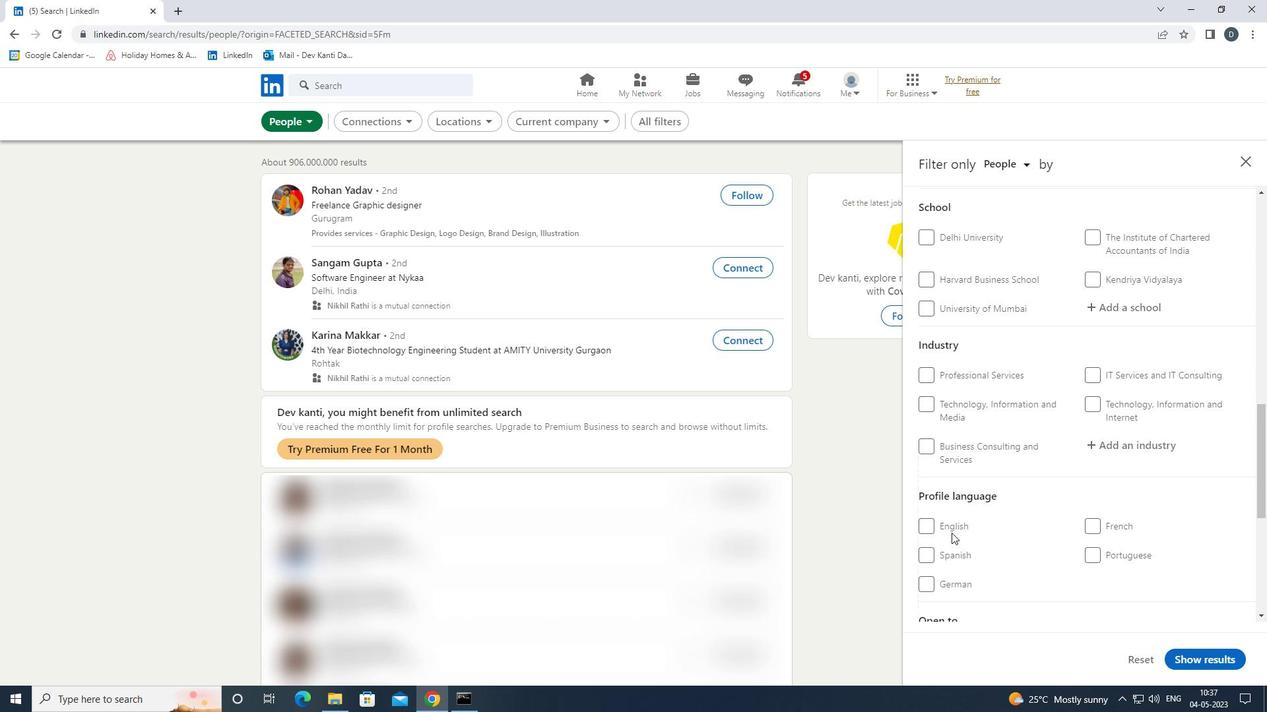 
Action: Mouse moved to (952, 594)
Screenshot: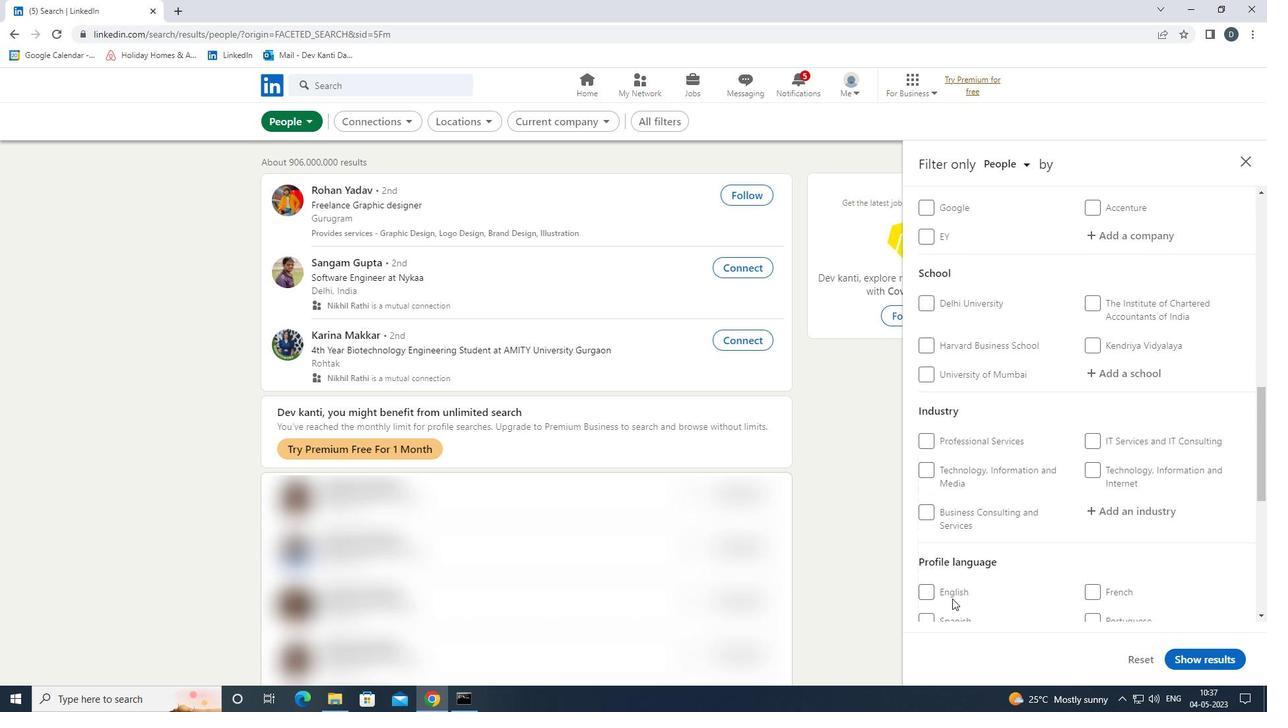
Action: Mouse pressed left at (952, 594)
Screenshot: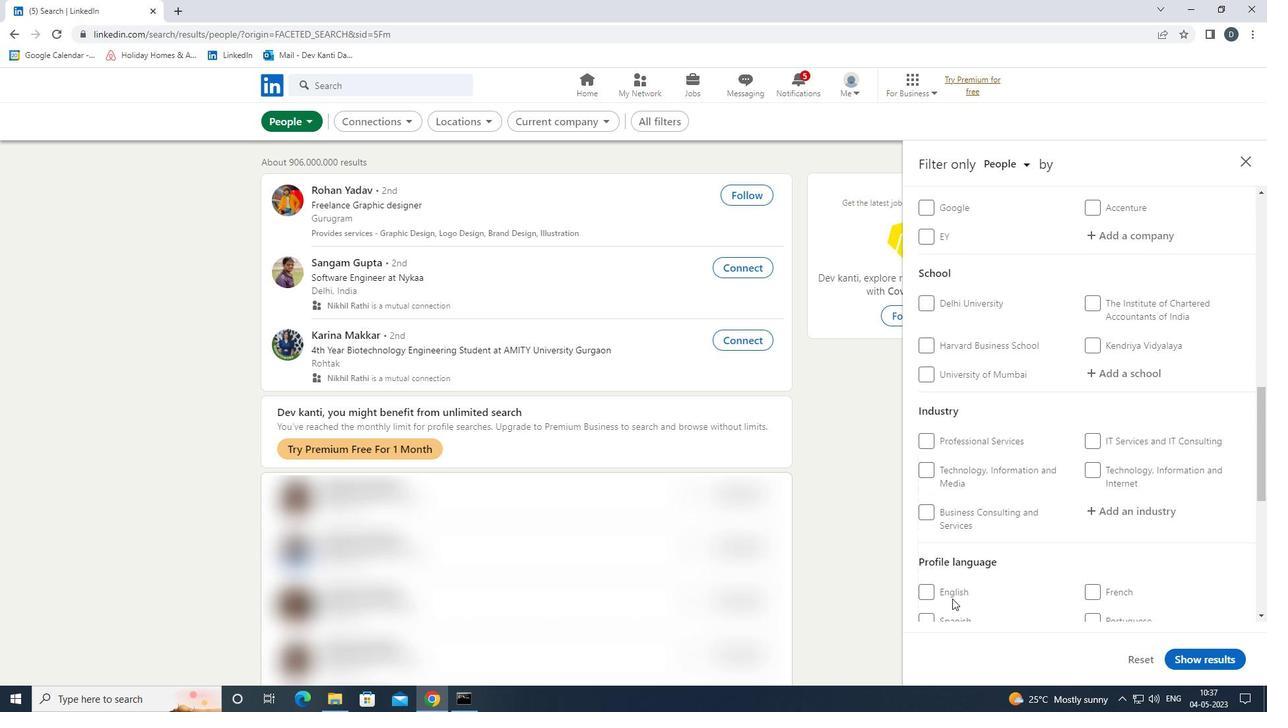 
Action: Mouse moved to (998, 573)
Screenshot: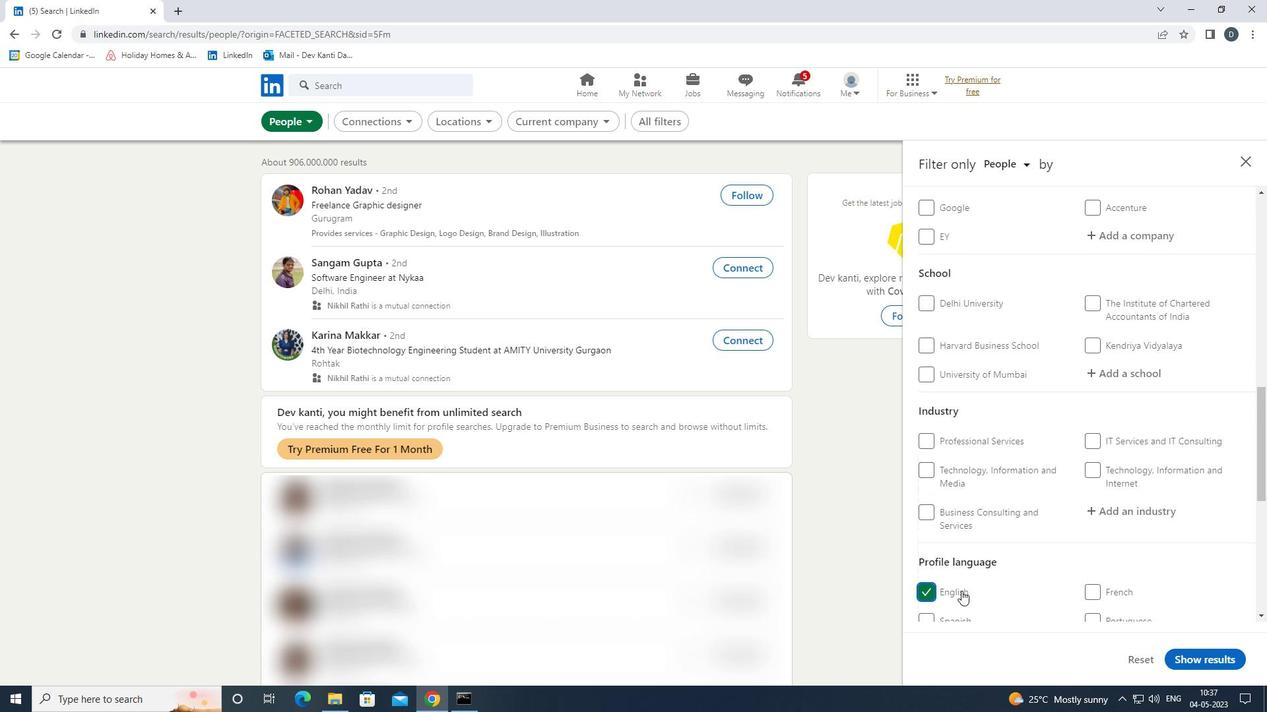 
Action: Mouse scrolled (998, 574) with delta (0, 0)
Screenshot: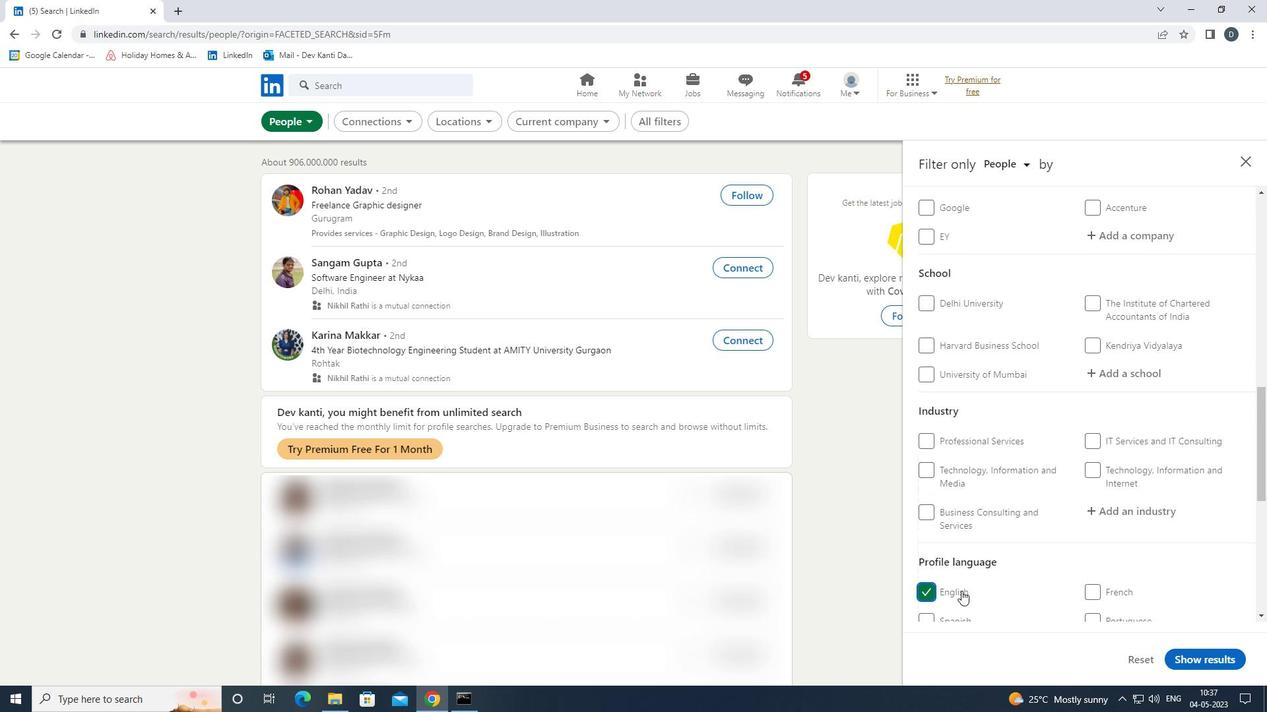 
Action: Mouse scrolled (998, 574) with delta (0, 0)
Screenshot: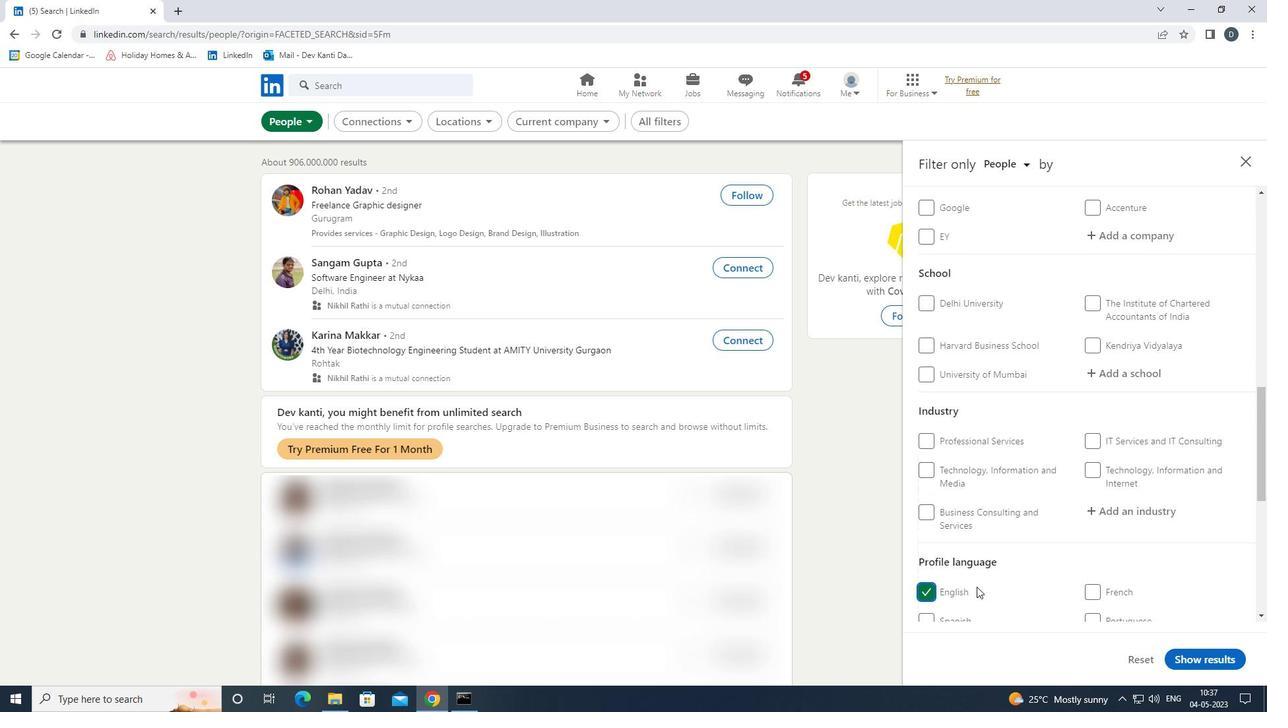 
Action: Mouse scrolled (998, 574) with delta (0, 0)
Screenshot: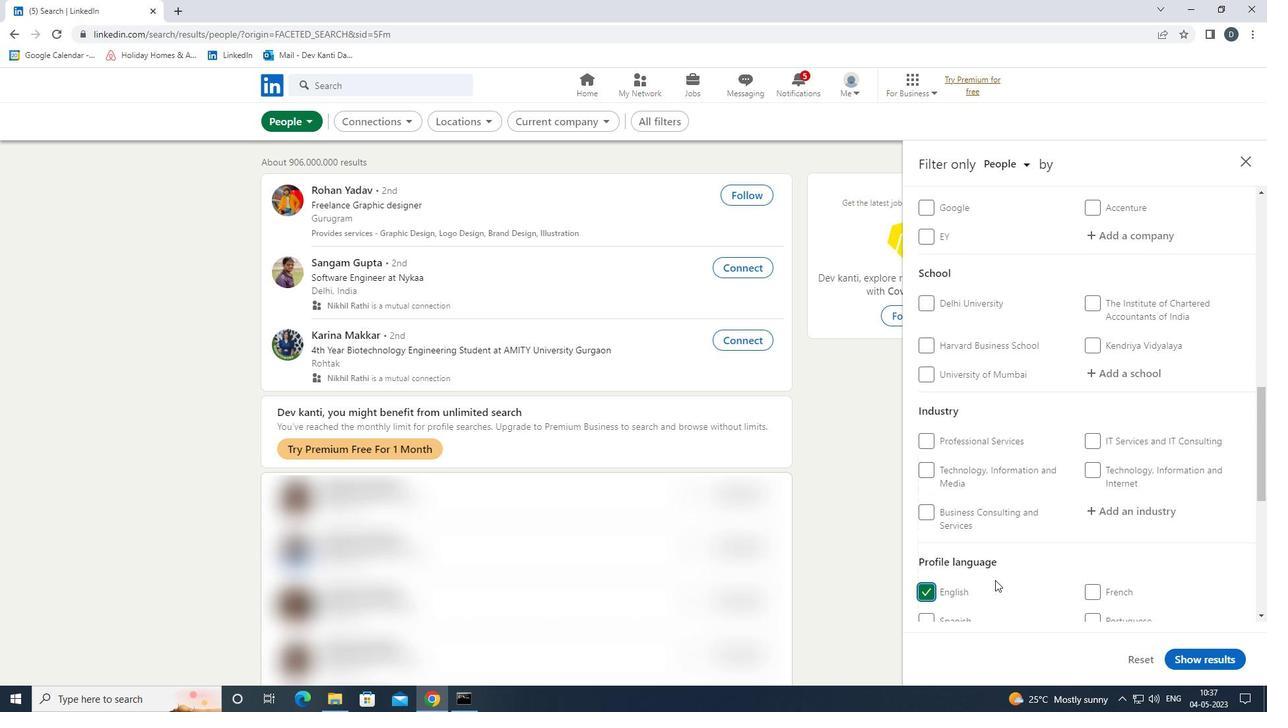 
Action: Mouse scrolled (998, 574) with delta (0, 0)
Screenshot: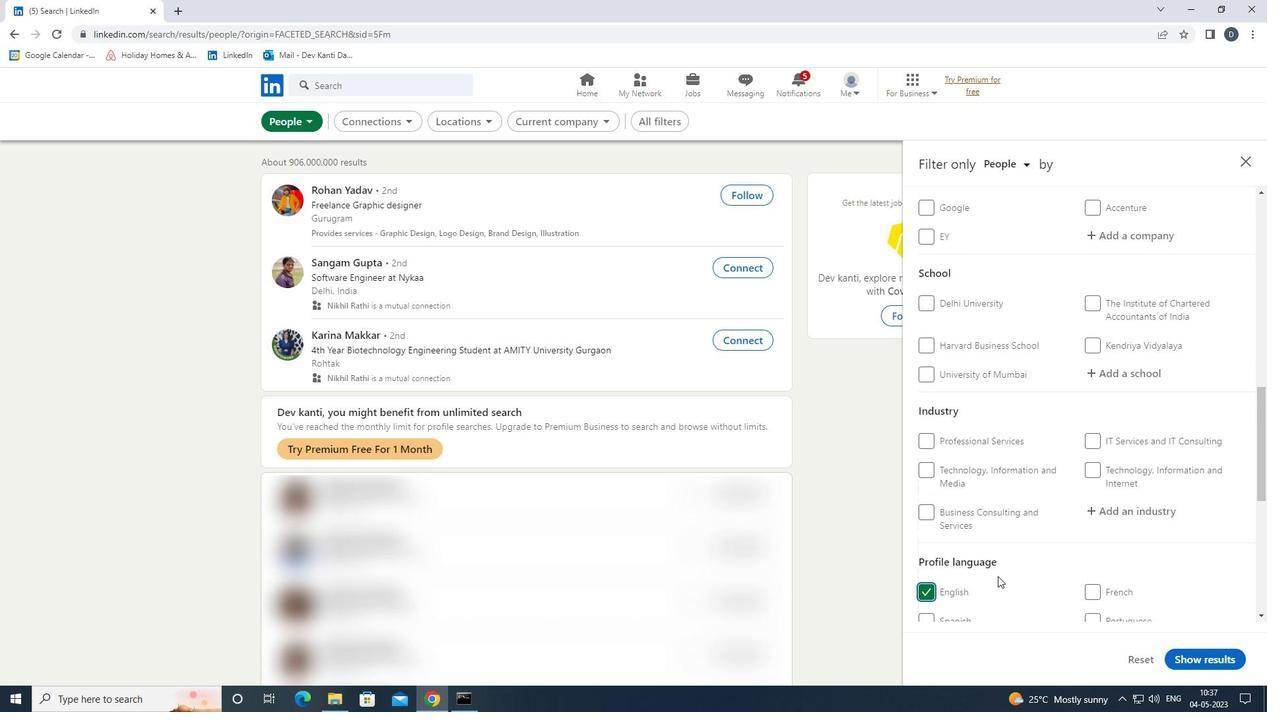 
Action: Mouse moved to (998, 572)
Screenshot: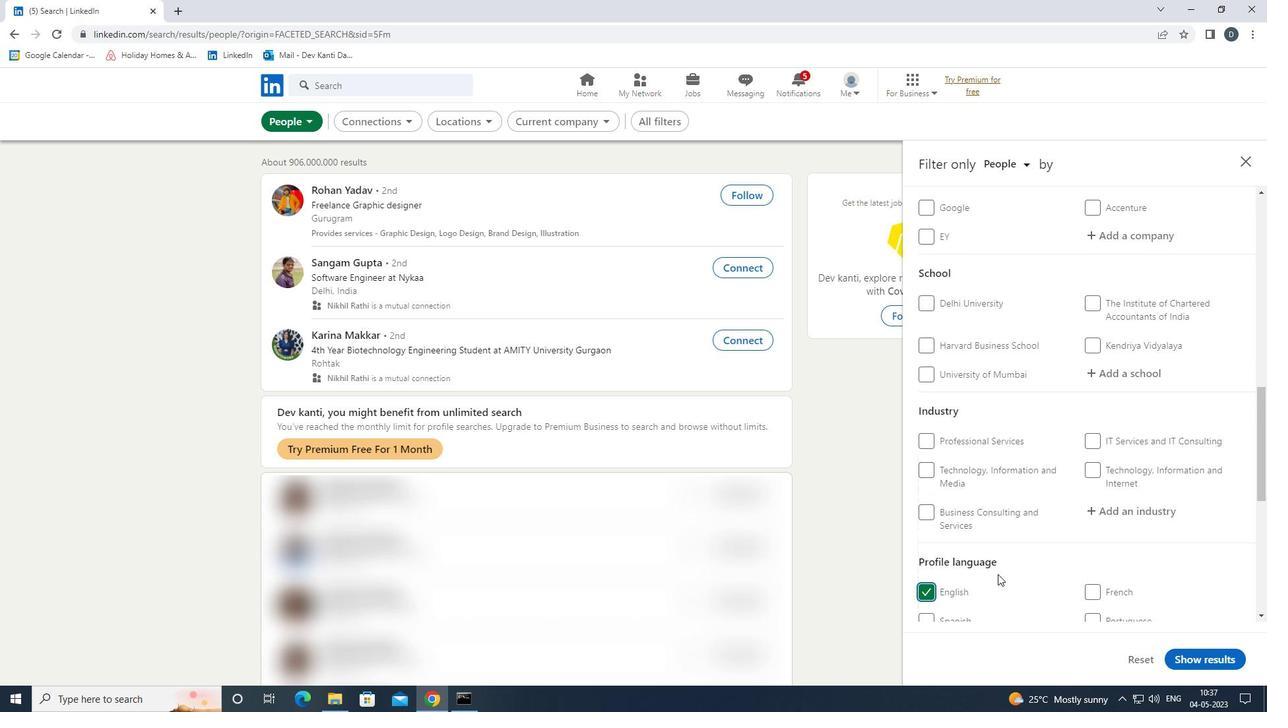 
Action: Mouse scrolled (998, 573) with delta (0, 0)
Screenshot: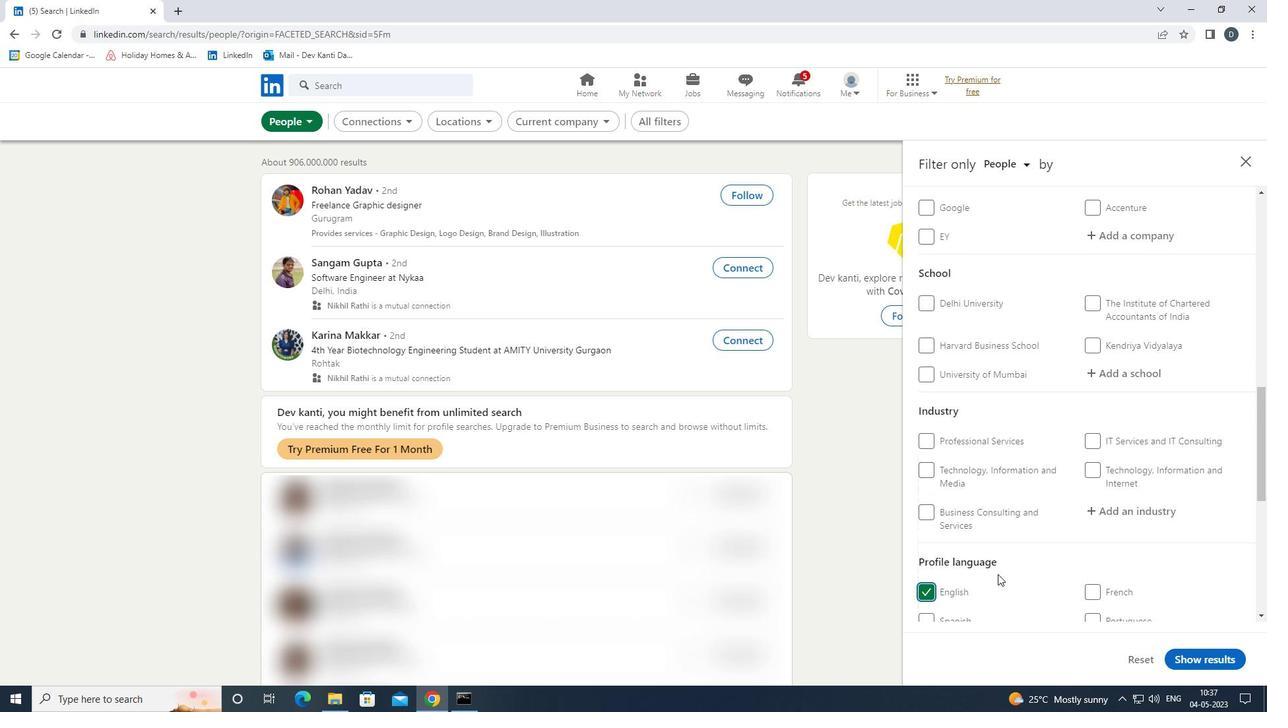 
Action: Mouse moved to (1126, 442)
Screenshot: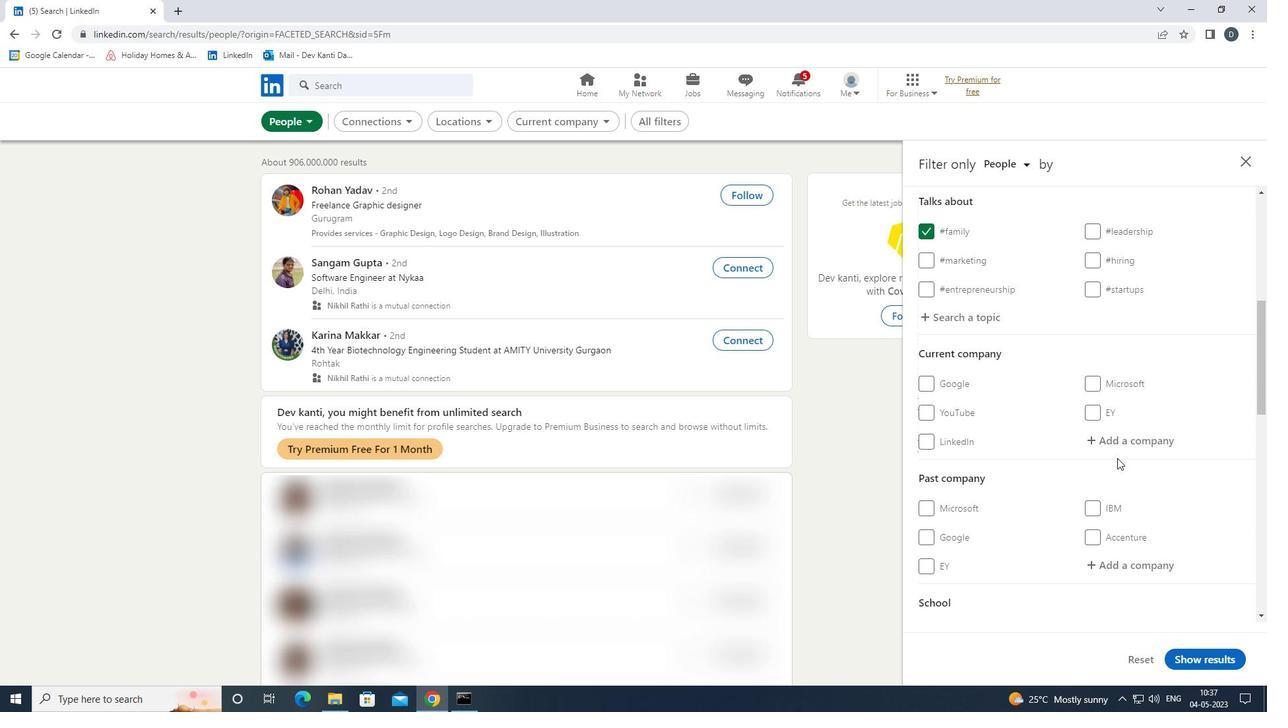 
Action: Mouse pressed left at (1126, 442)
Screenshot: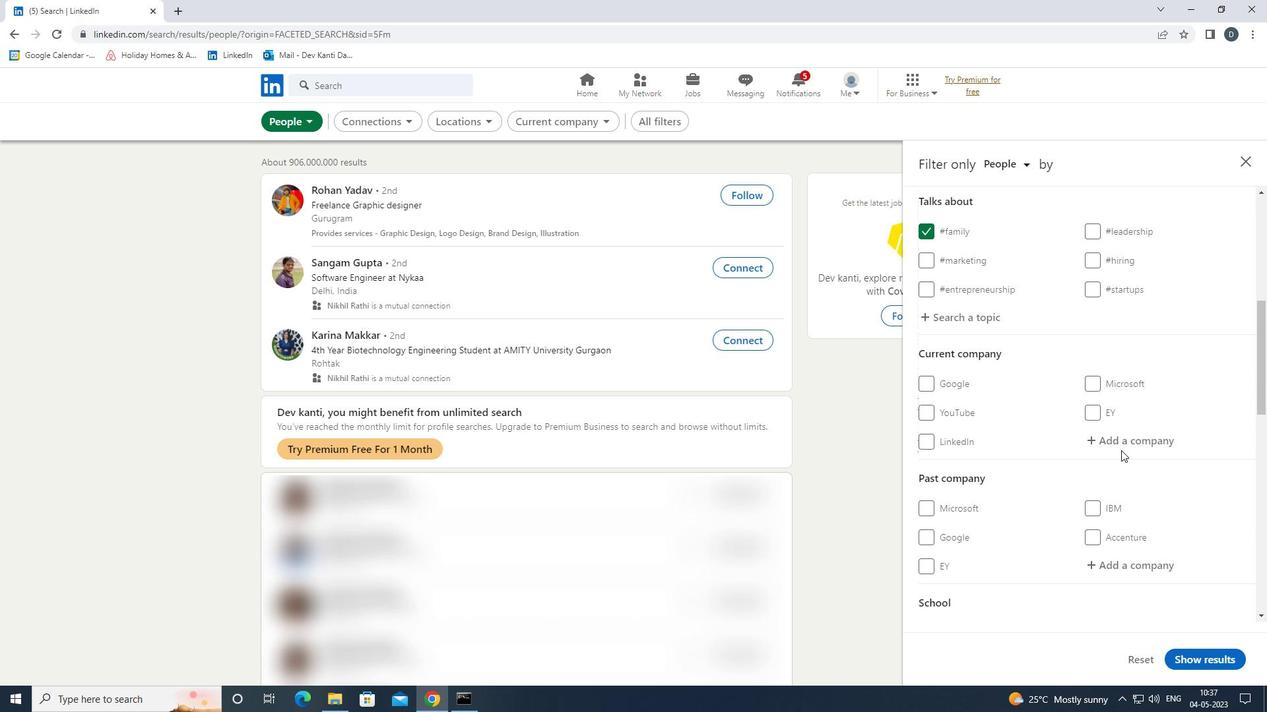 
Action: Key pressed <Key.shift>DTDC<Key.space><Key.down>\<Key.enter>
Screenshot: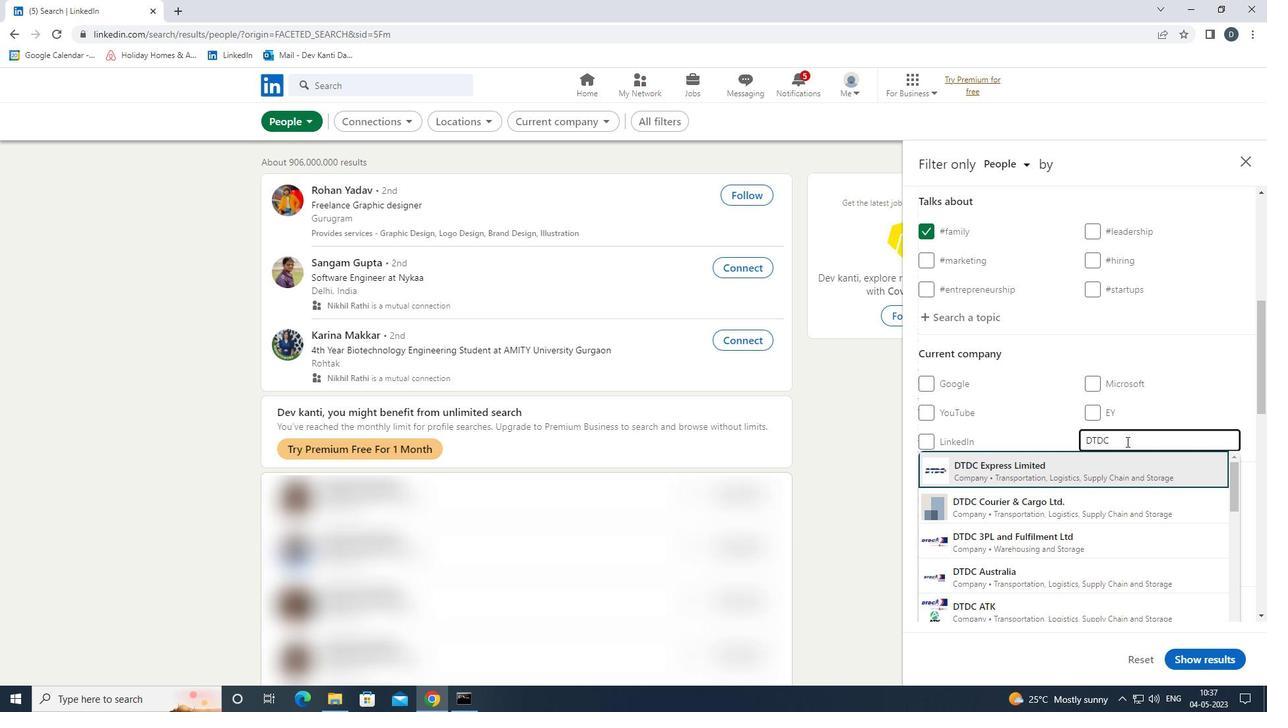 
Action: Mouse moved to (1126, 433)
Screenshot: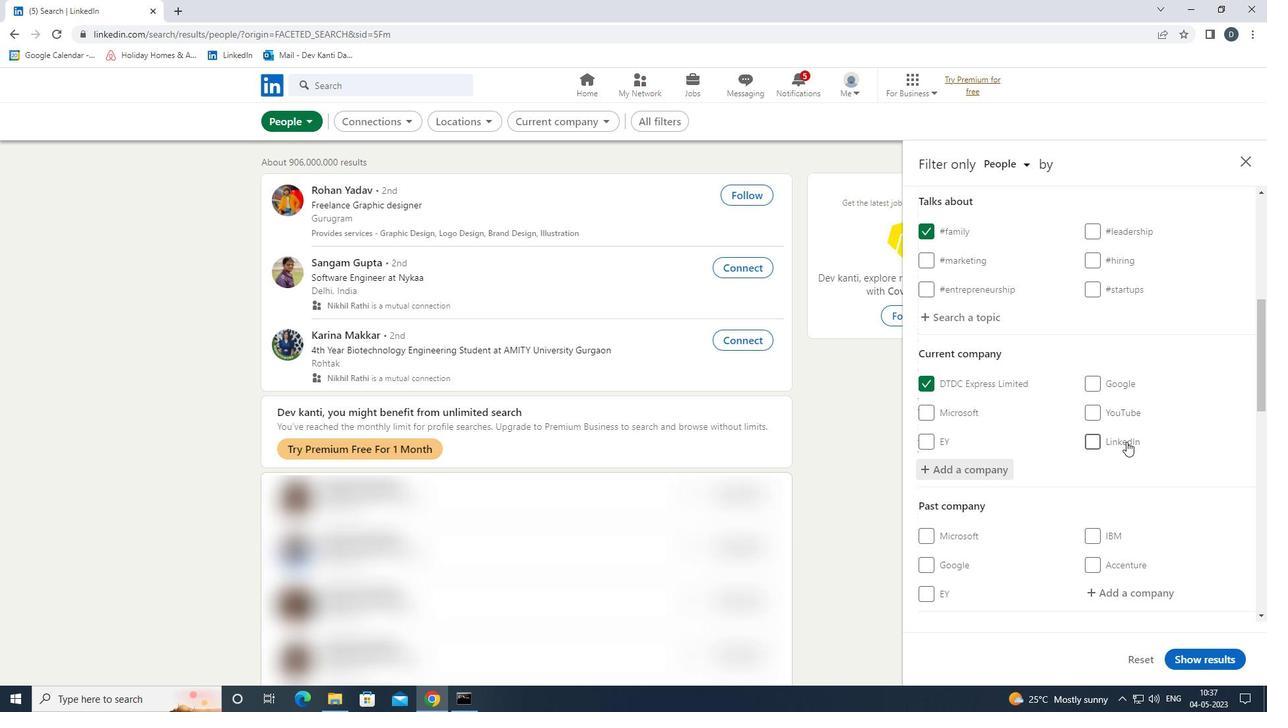 
Action: Mouse scrolled (1126, 433) with delta (0, 0)
Screenshot: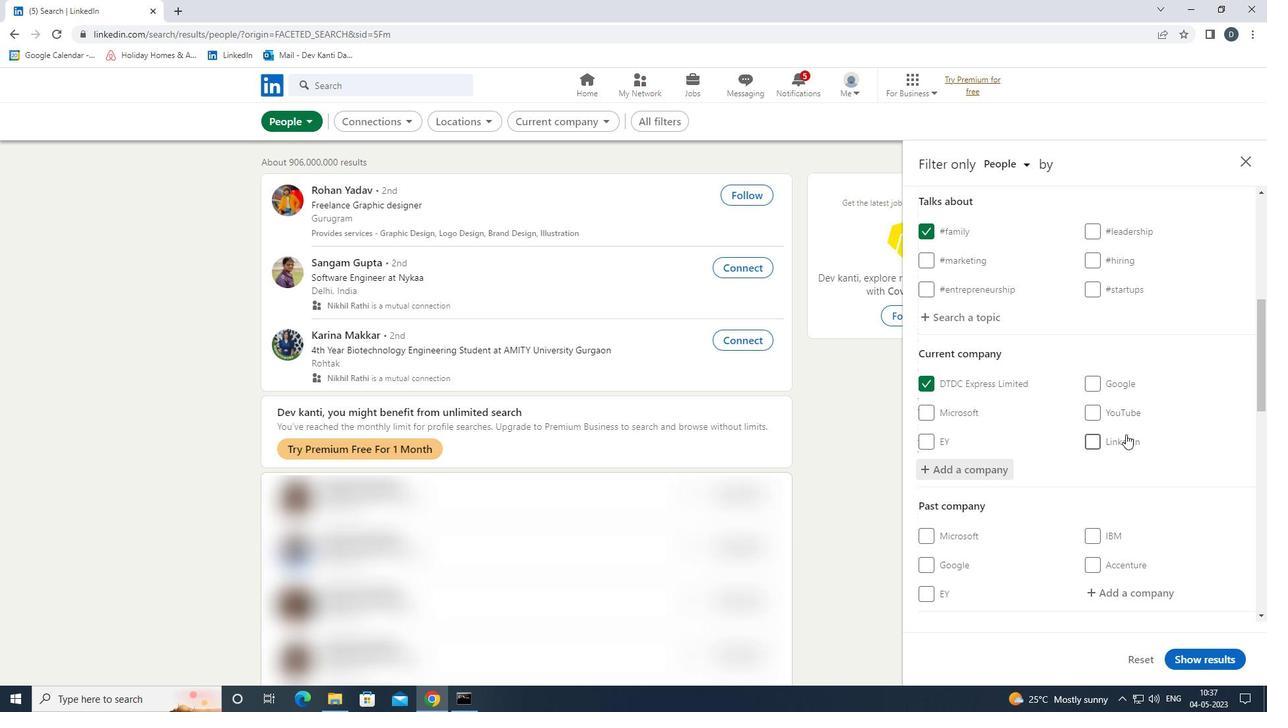 
Action: Mouse scrolled (1126, 433) with delta (0, 0)
Screenshot: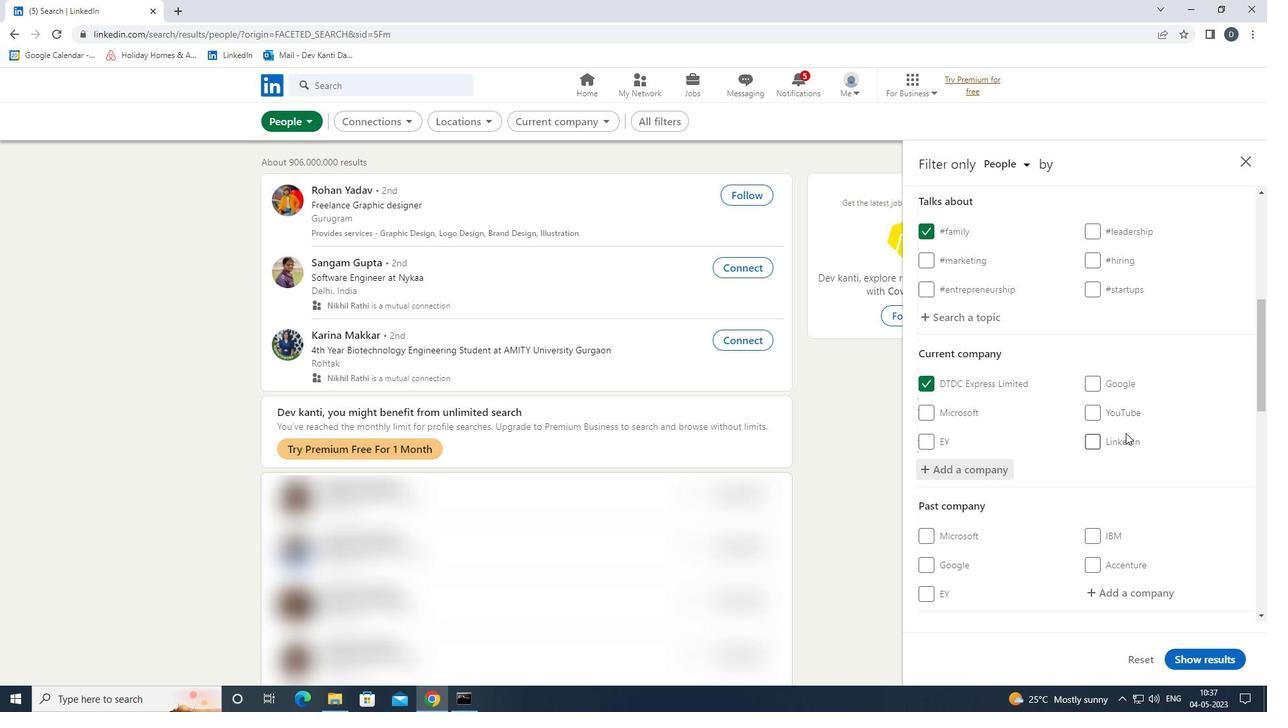 
Action: Mouse scrolled (1126, 433) with delta (0, 0)
Screenshot: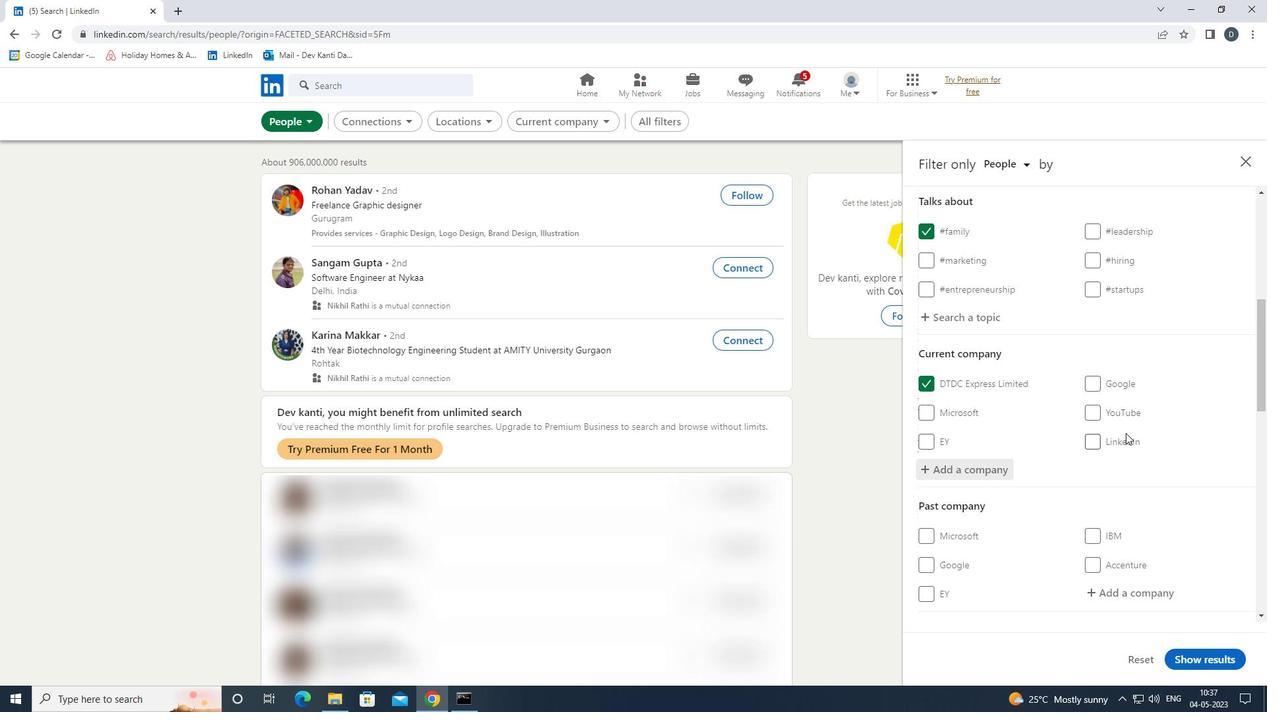 
Action: Mouse moved to (1139, 428)
Screenshot: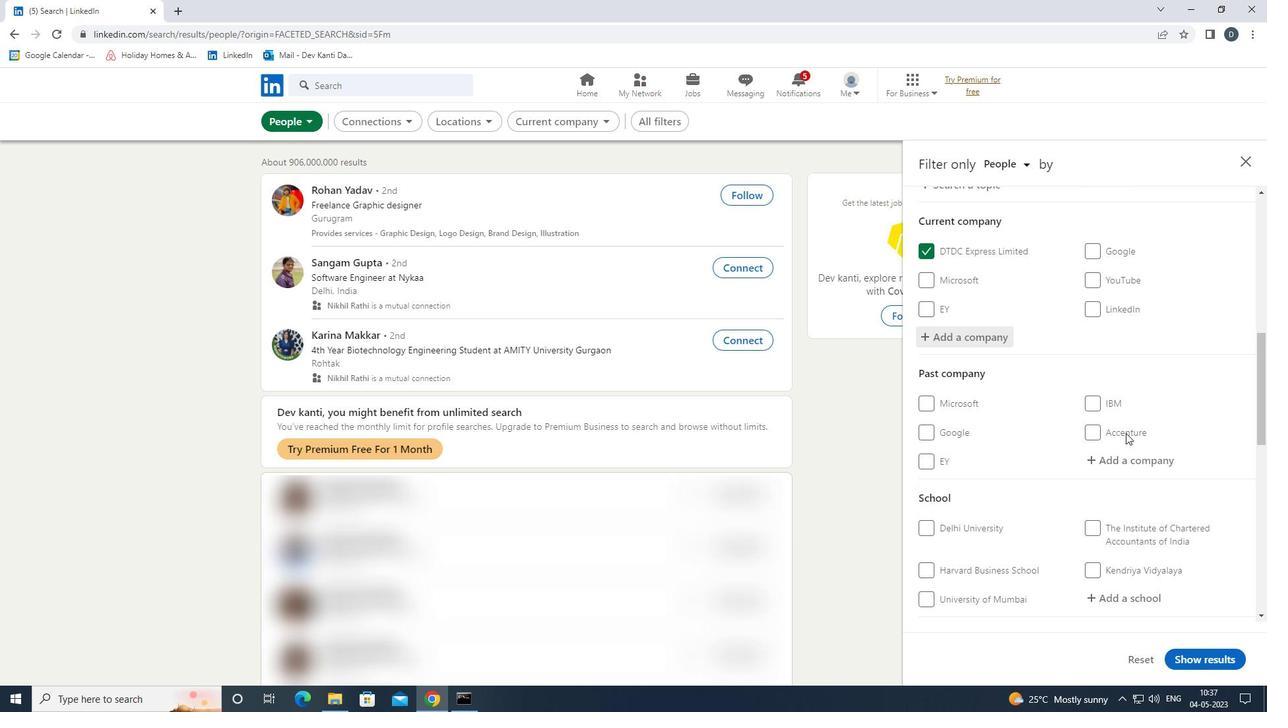 
Action: Mouse scrolled (1139, 427) with delta (0, 0)
Screenshot: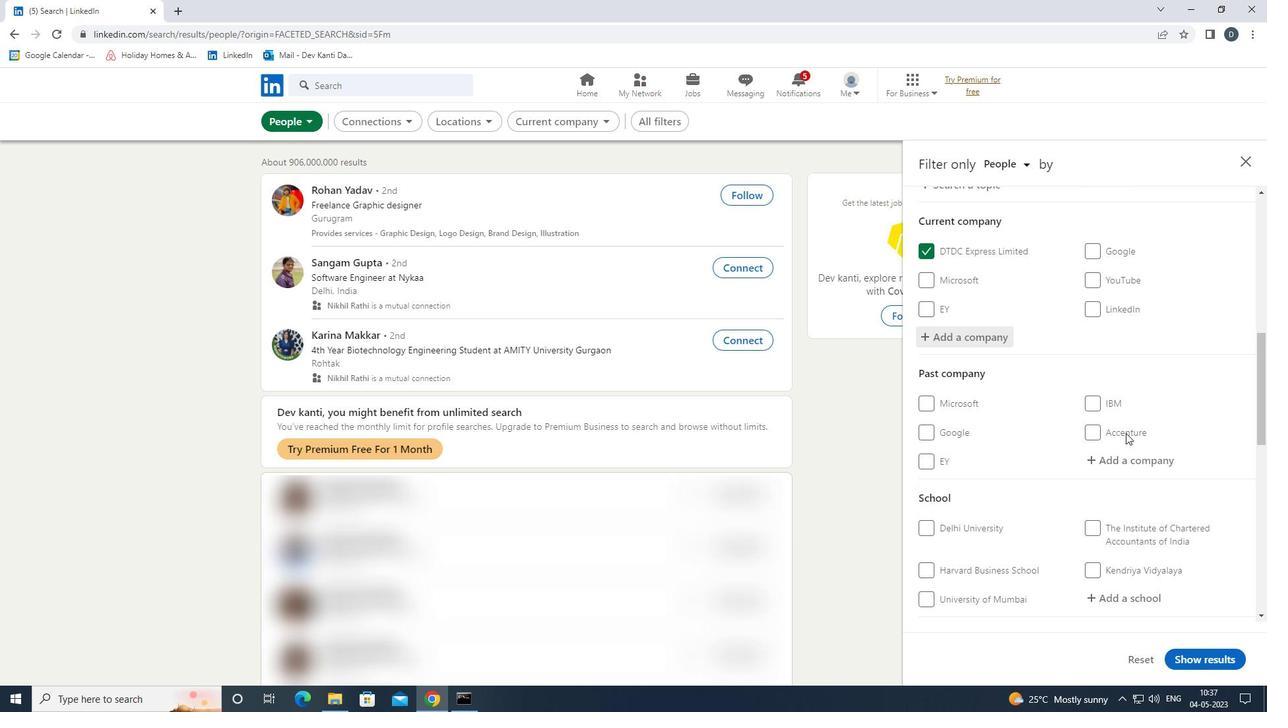 
Action: Mouse scrolled (1139, 427) with delta (0, 0)
Screenshot: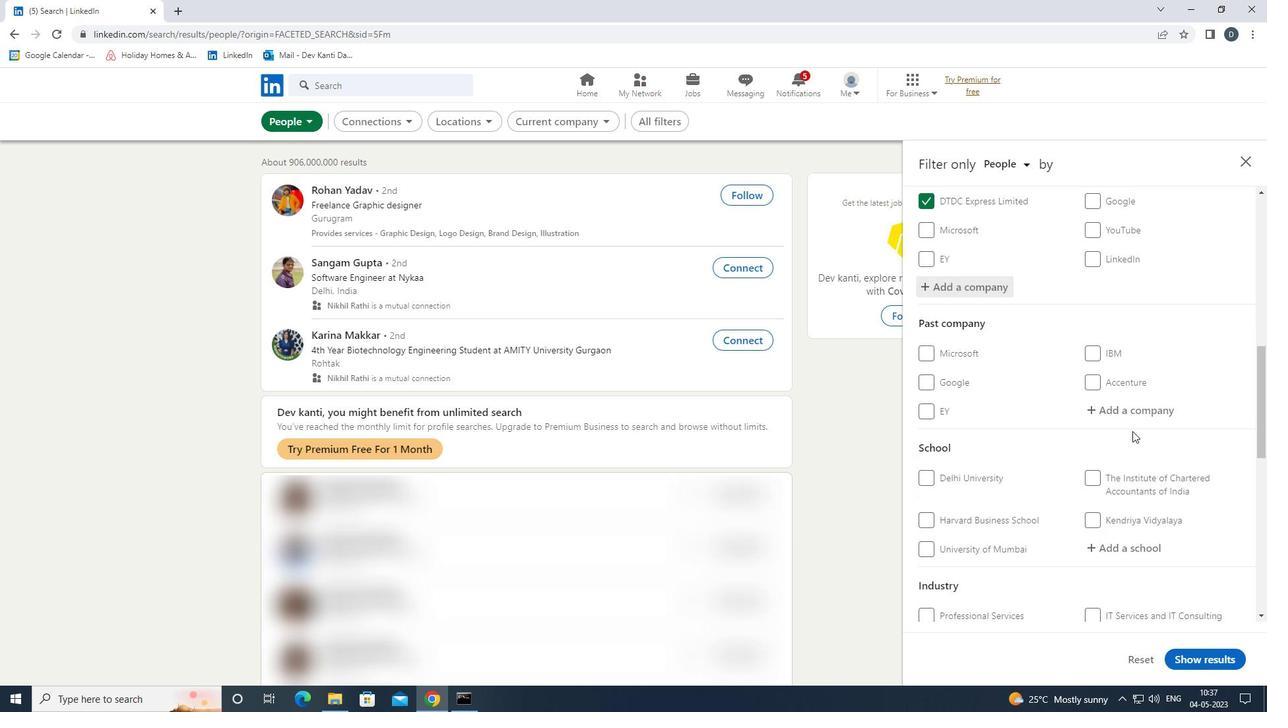 
Action: Mouse moved to (1157, 401)
Screenshot: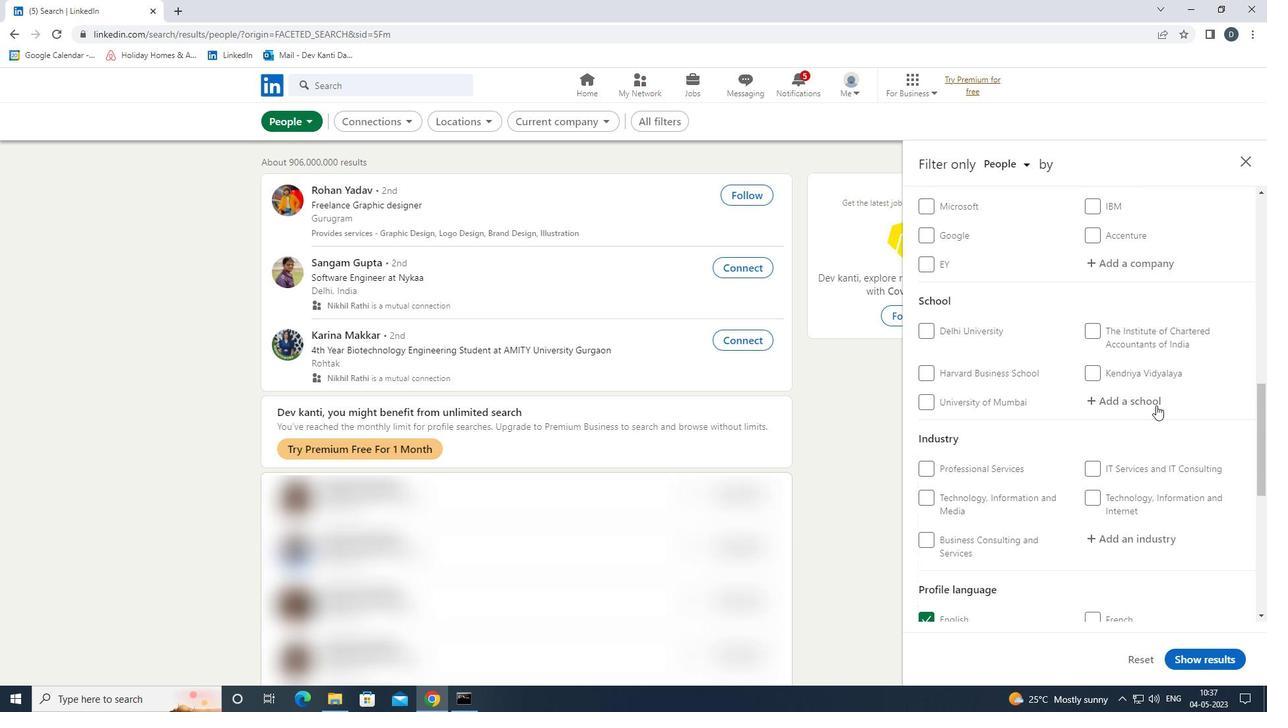 
Action: Mouse pressed left at (1157, 401)
Screenshot: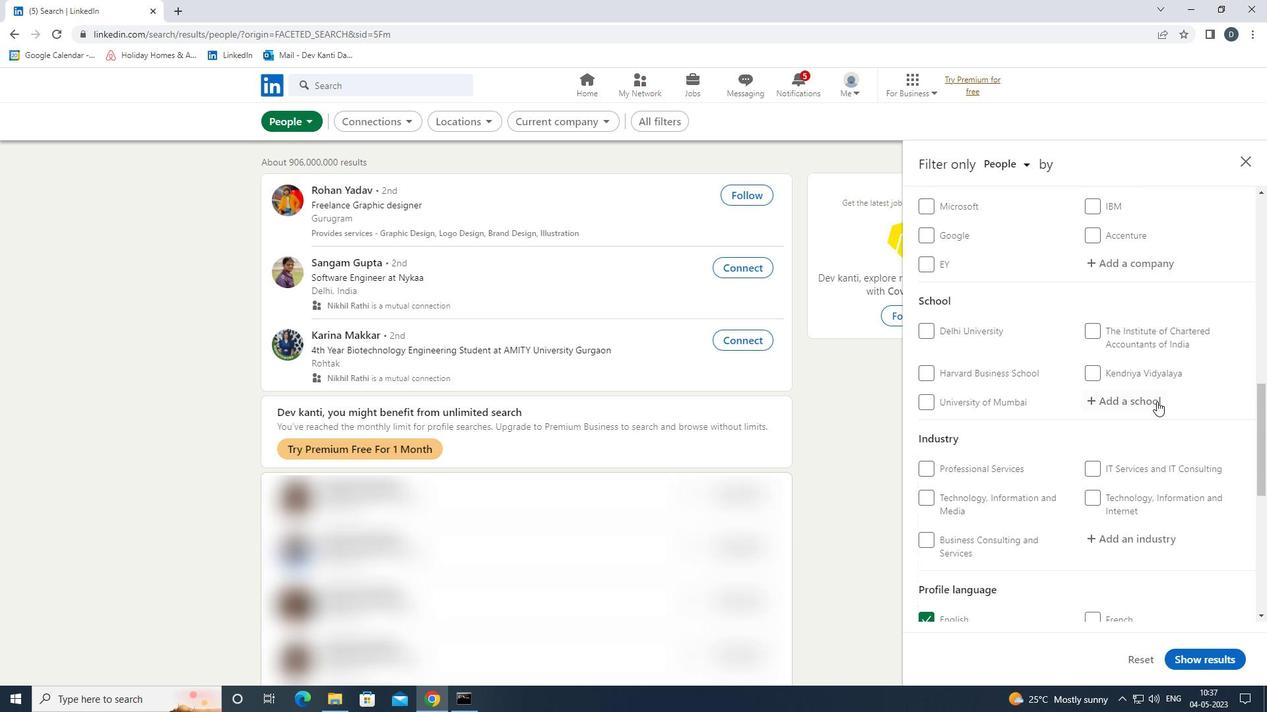 
Action: Key pressed <Key.shift>JAMIA<Key.space><Key.shift>MILLIA<Key.down><Key.enter>
Screenshot: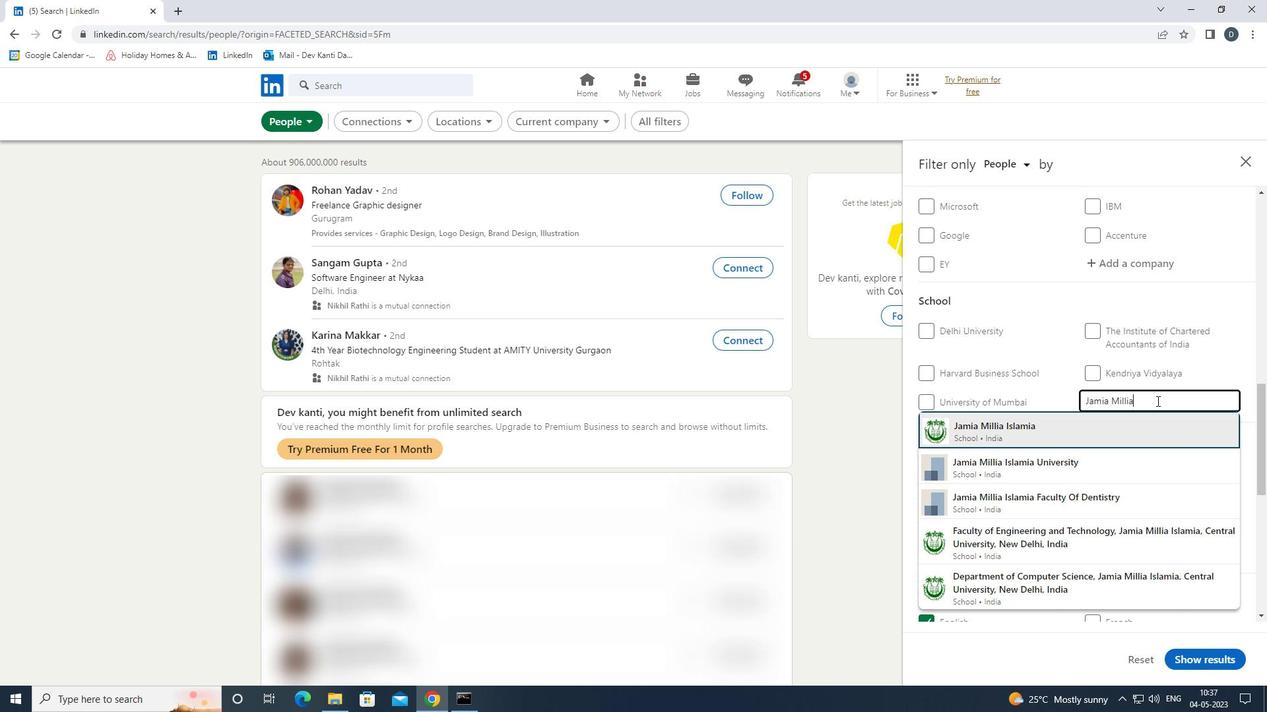 
Action: Mouse moved to (1138, 383)
Screenshot: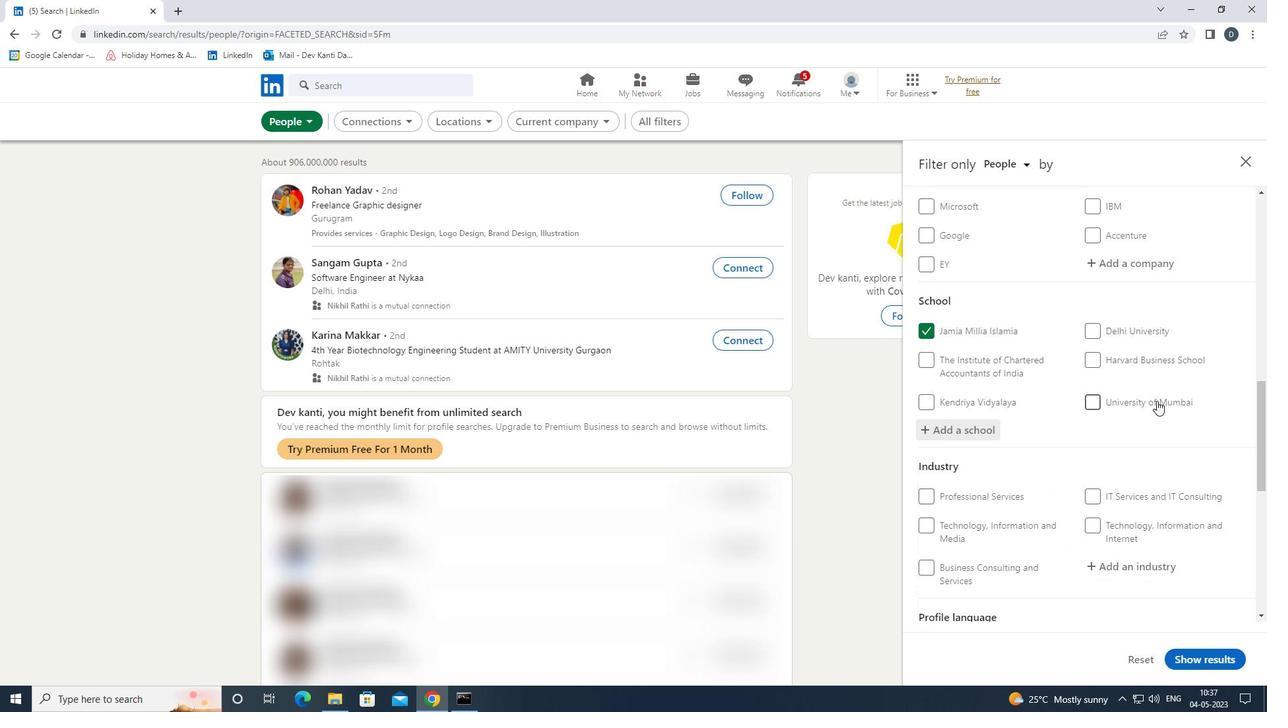 
Action: Mouse scrolled (1138, 382) with delta (0, 0)
Screenshot: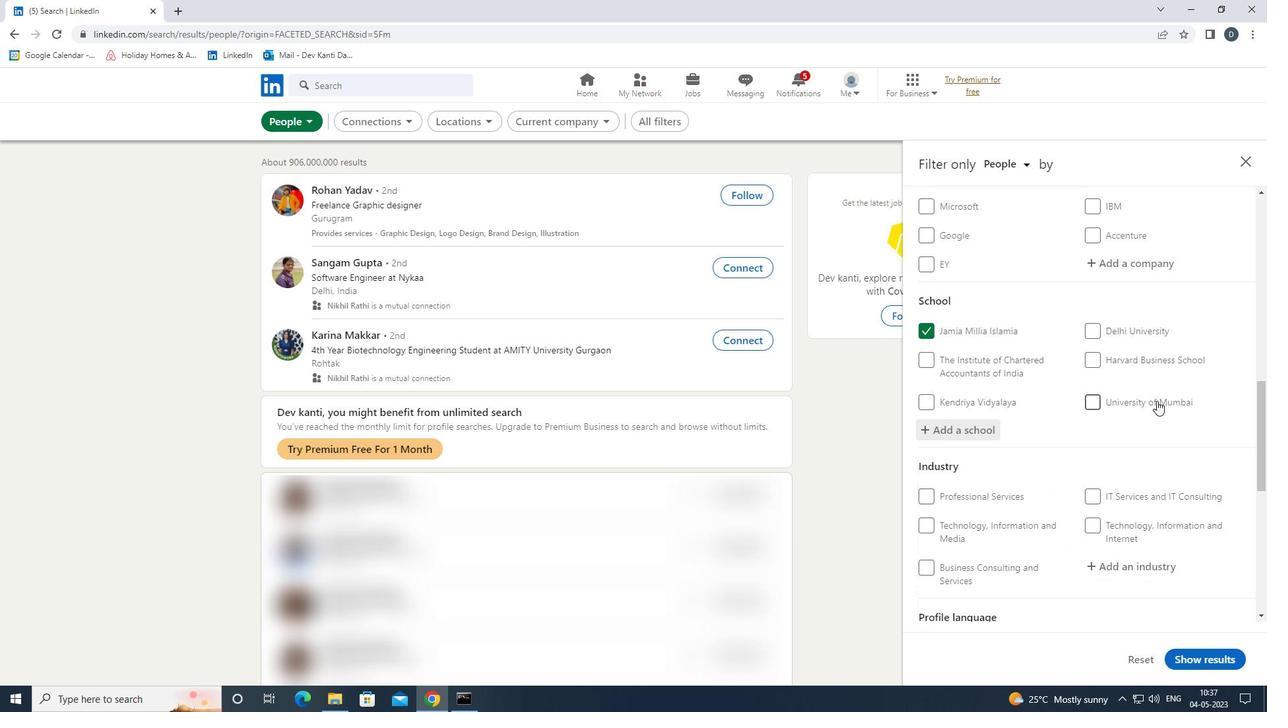 
Action: Mouse scrolled (1138, 382) with delta (0, 0)
Screenshot: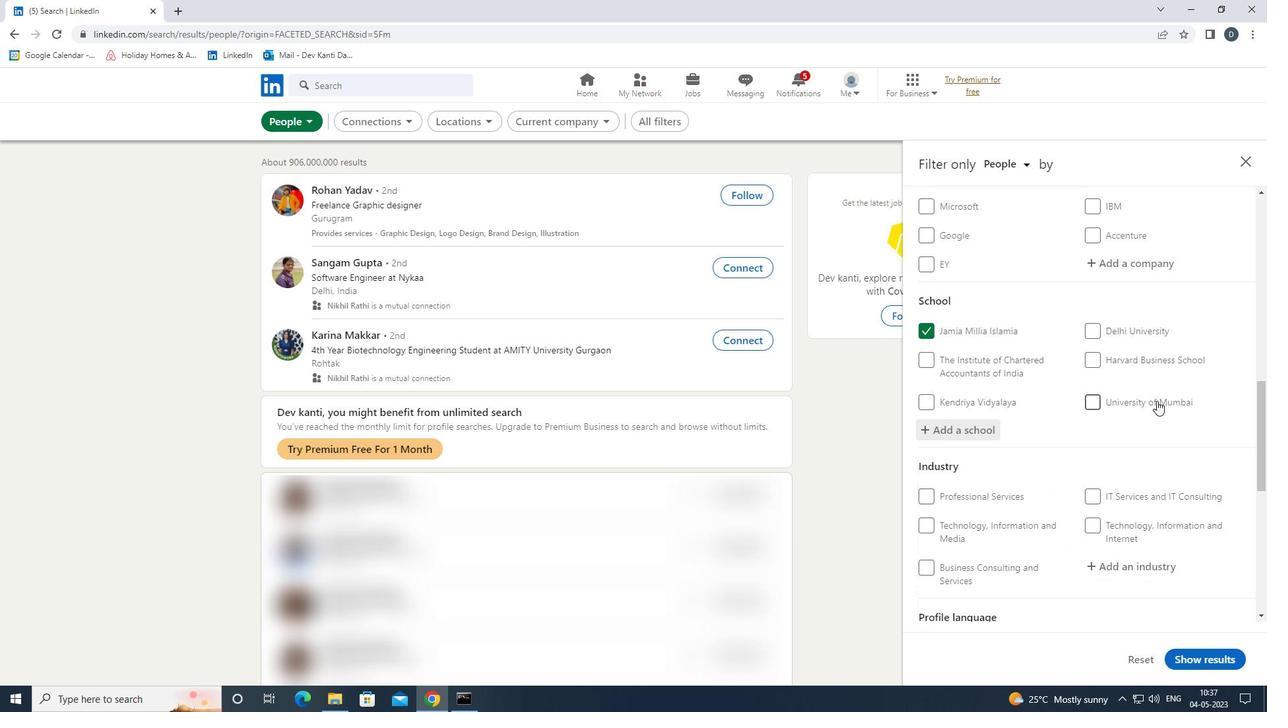 
Action: Mouse moved to (1120, 433)
Screenshot: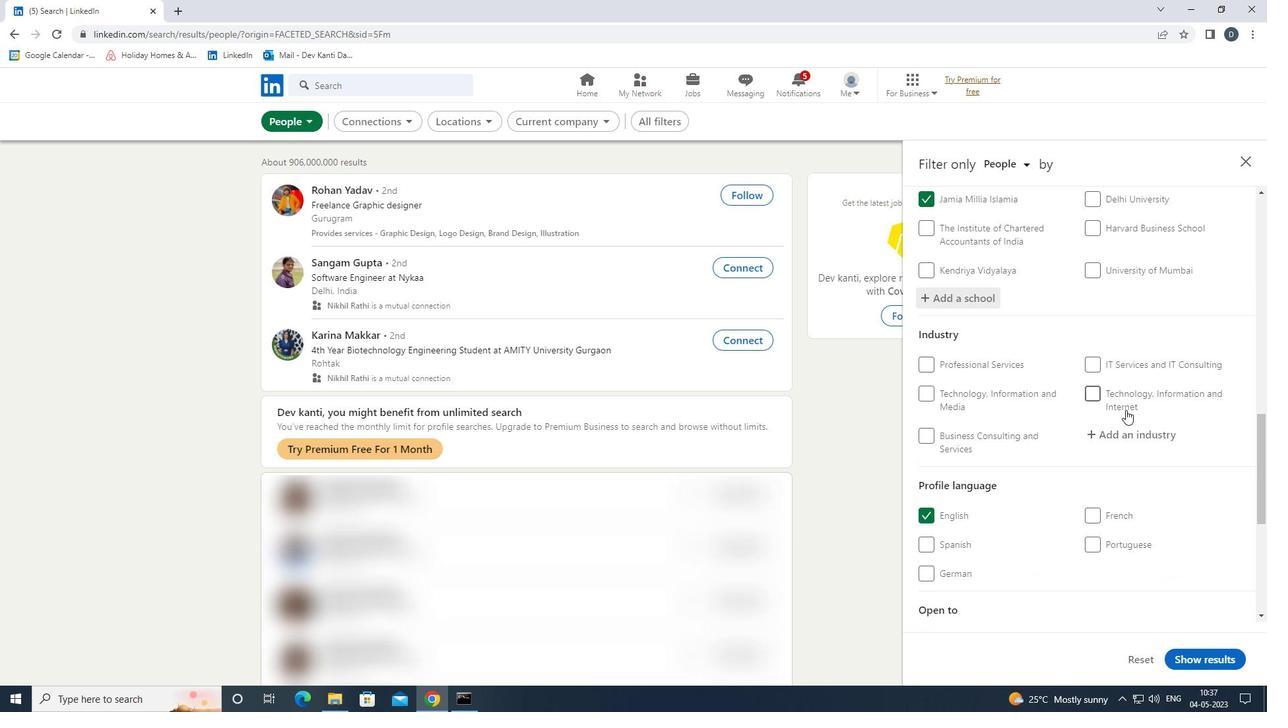 
Action: Mouse pressed left at (1120, 433)
Screenshot: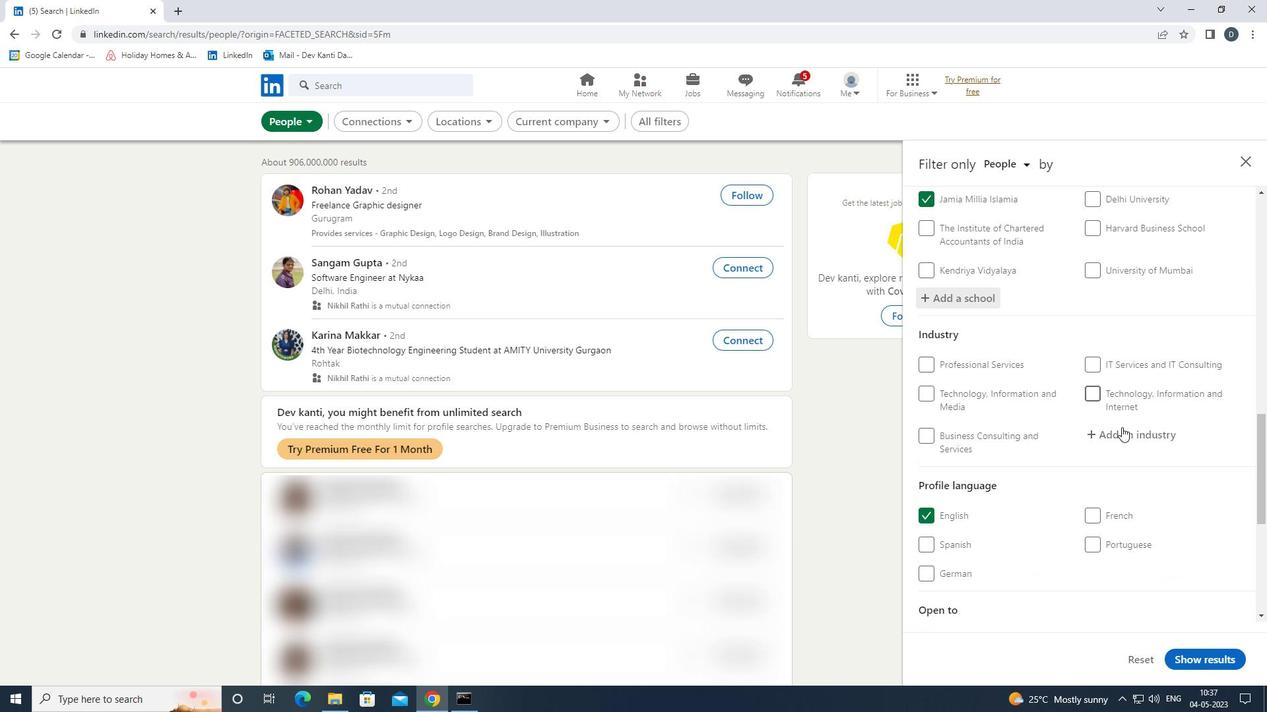 
Action: Mouse moved to (1120, 434)
Screenshot: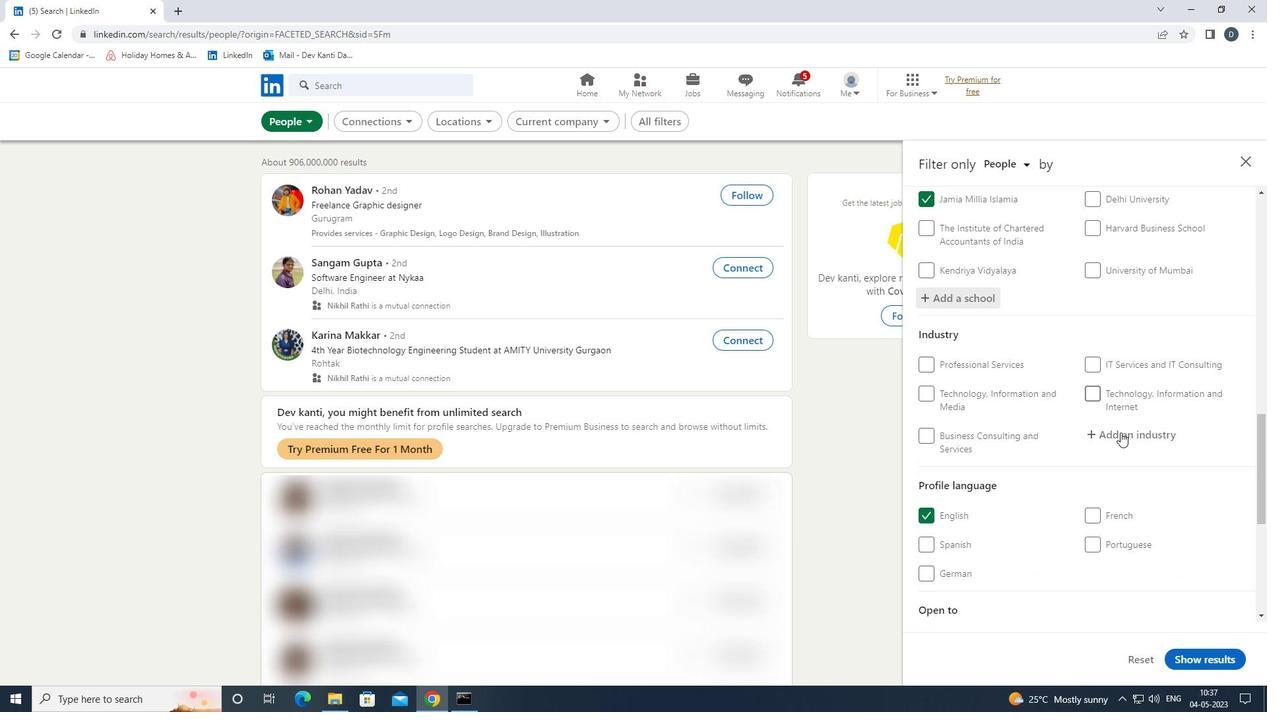 
Action: Key pressed <Key.shift>LEGAL<Key.space><Key.shift>SER<Key.down><Key.enter><Key.down><Key.down><Key.down><Key.down><Key.enter>
Screenshot: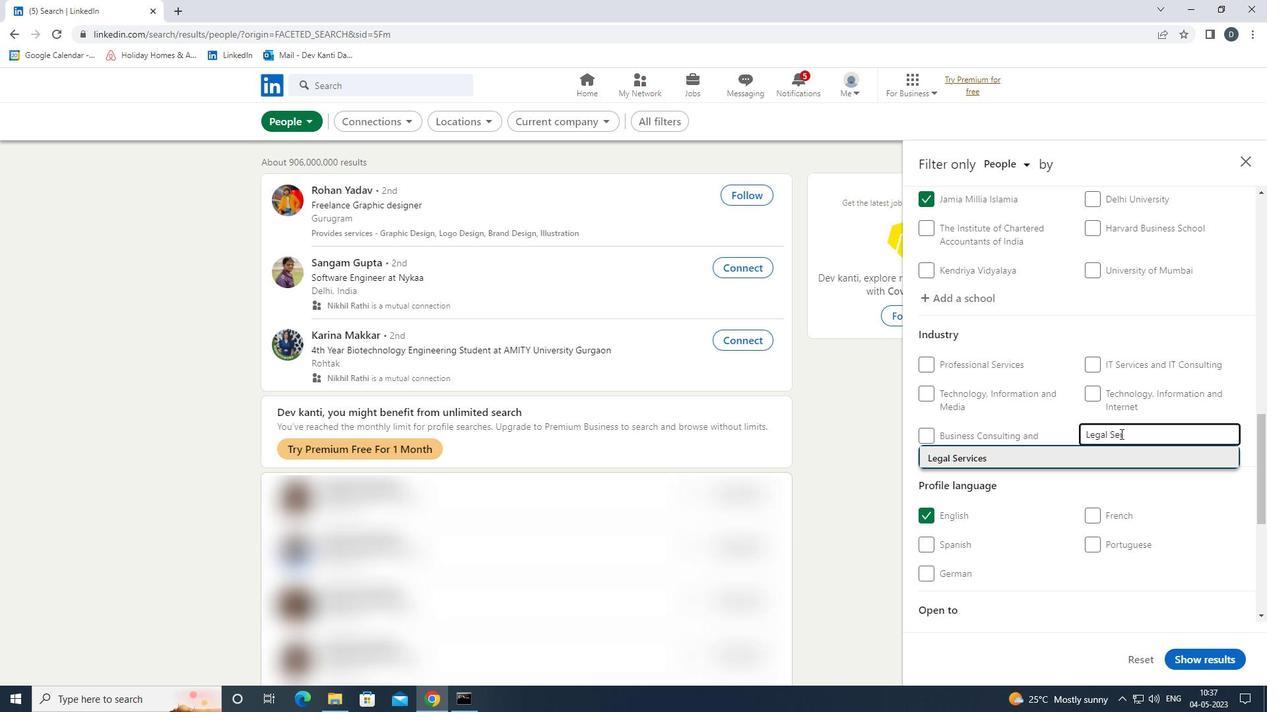 
Action: Mouse moved to (1114, 439)
Screenshot: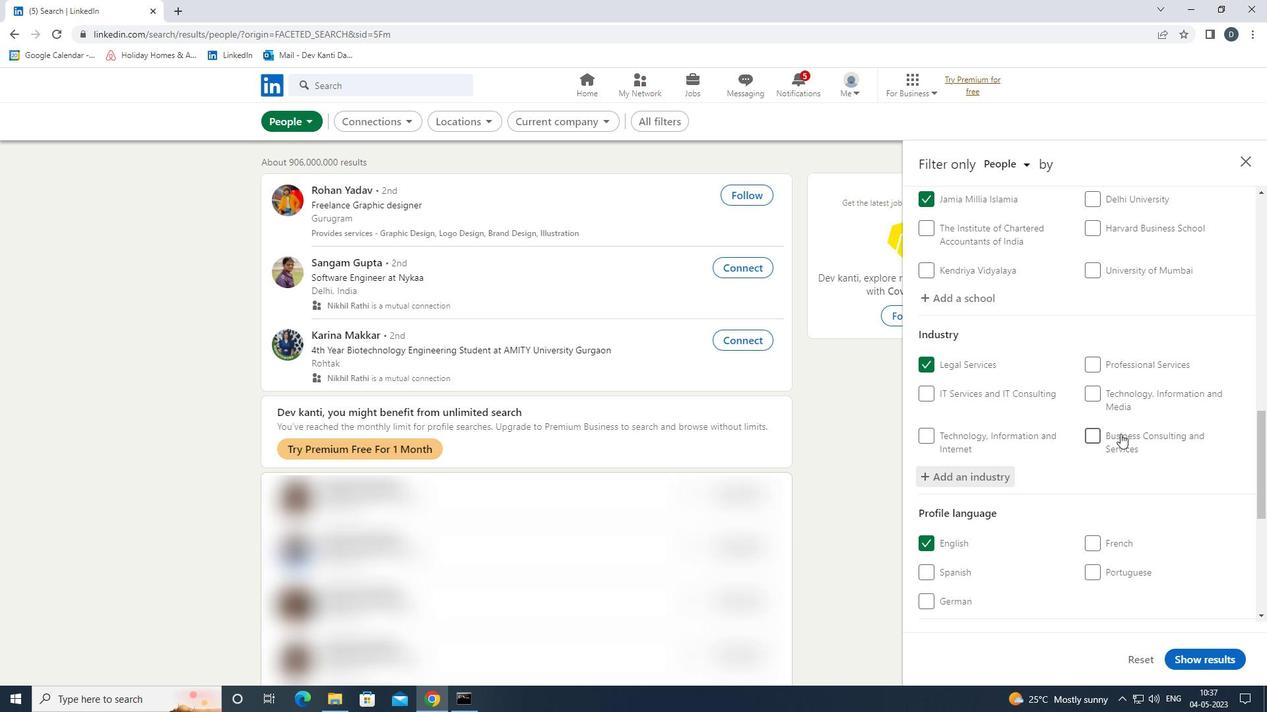 
Action: Mouse scrolled (1114, 438) with delta (0, 0)
Screenshot: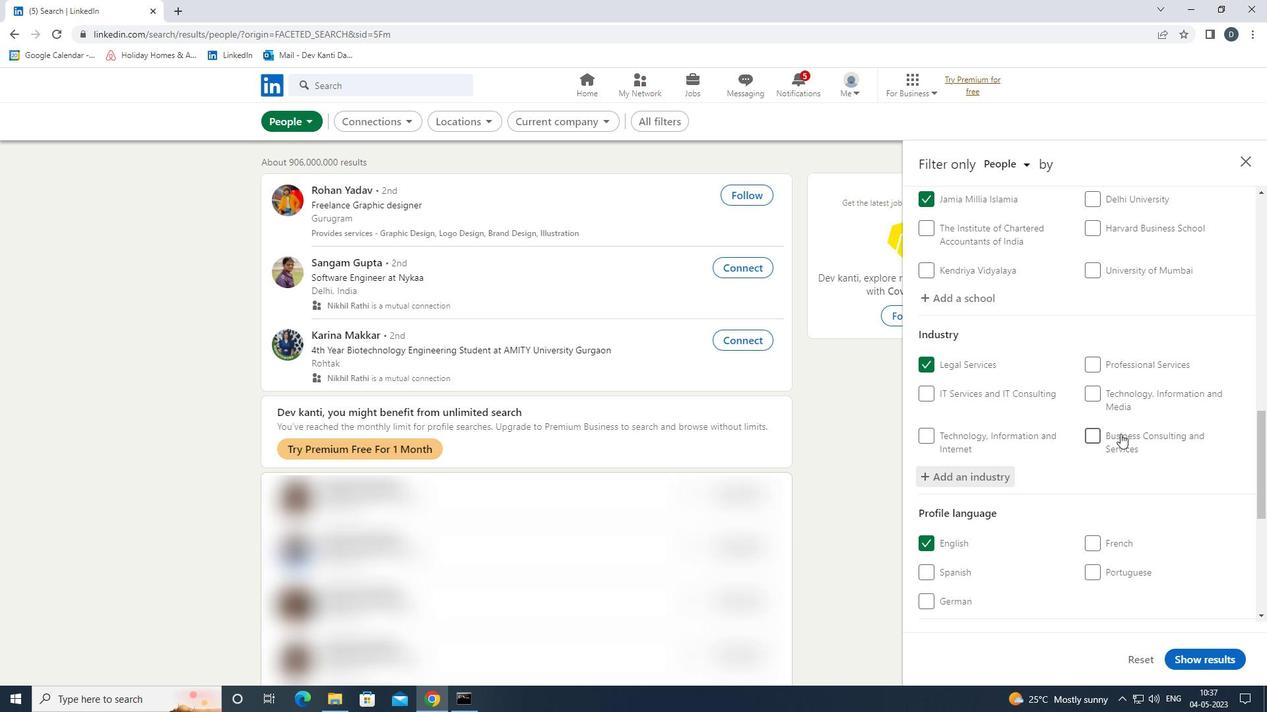 
Action: Mouse moved to (1110, 446)
Screenshot: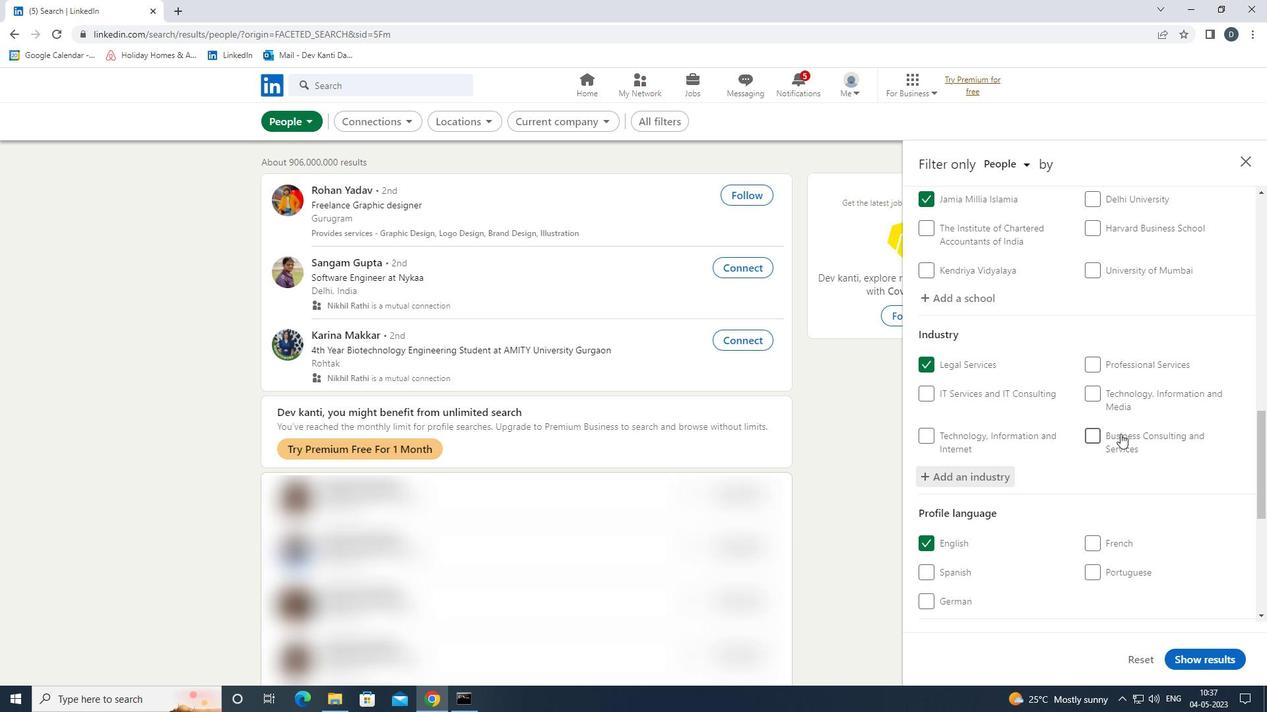 
Action: Mouse scrolled (1110, 446) with delta (0, 0)
Screenshot: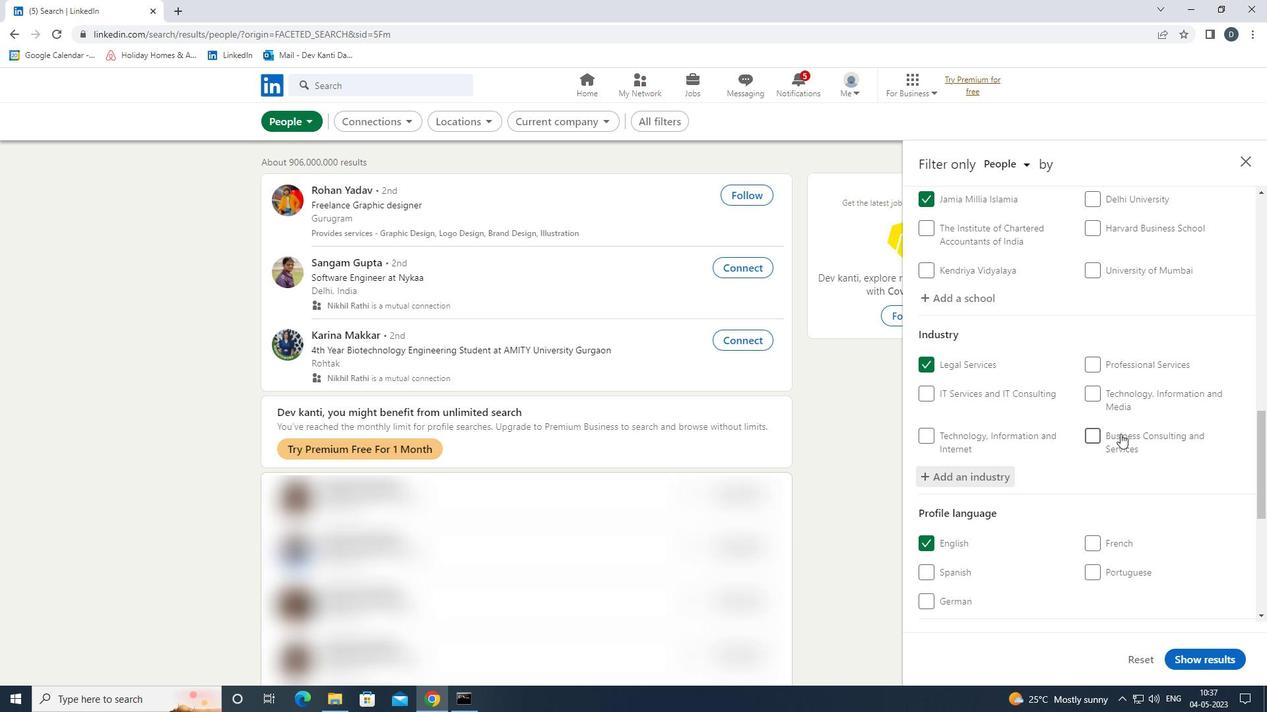 
Action: Mouse moved to (1110, 450)
Screenshot: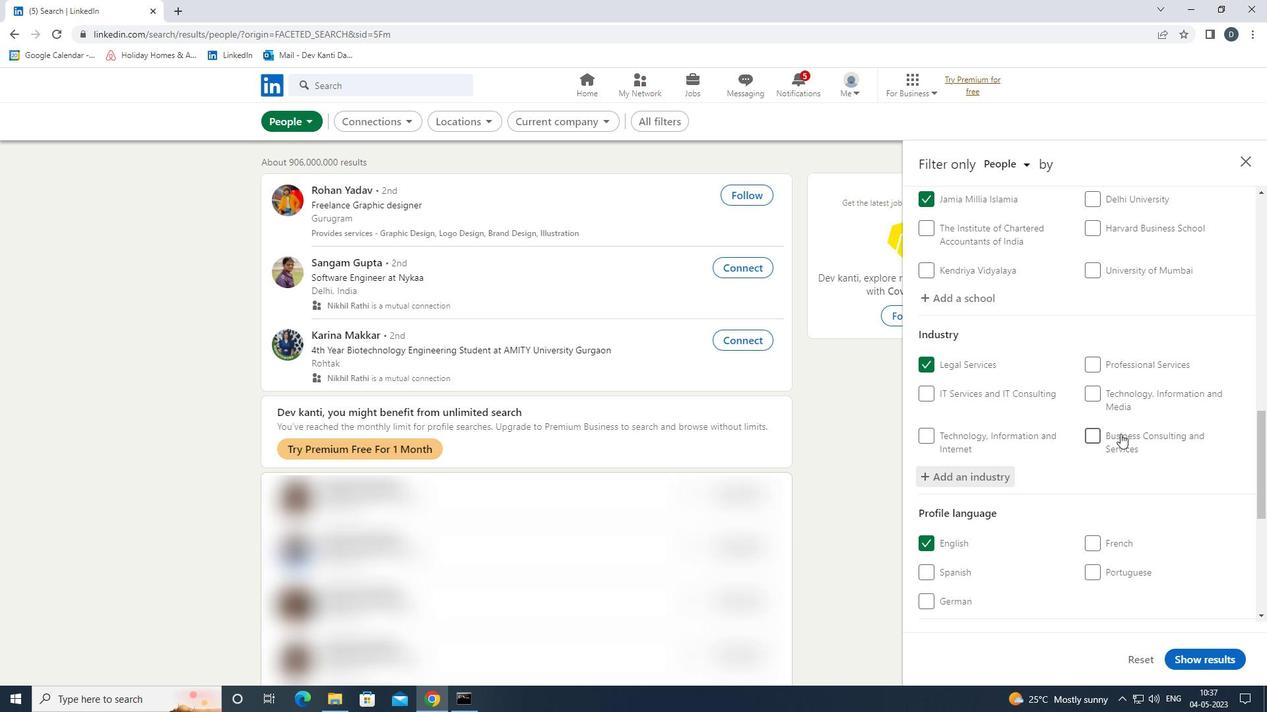 
Action: Mouse scrolled (1110, 449) with delta (0, 0)
Screenshot: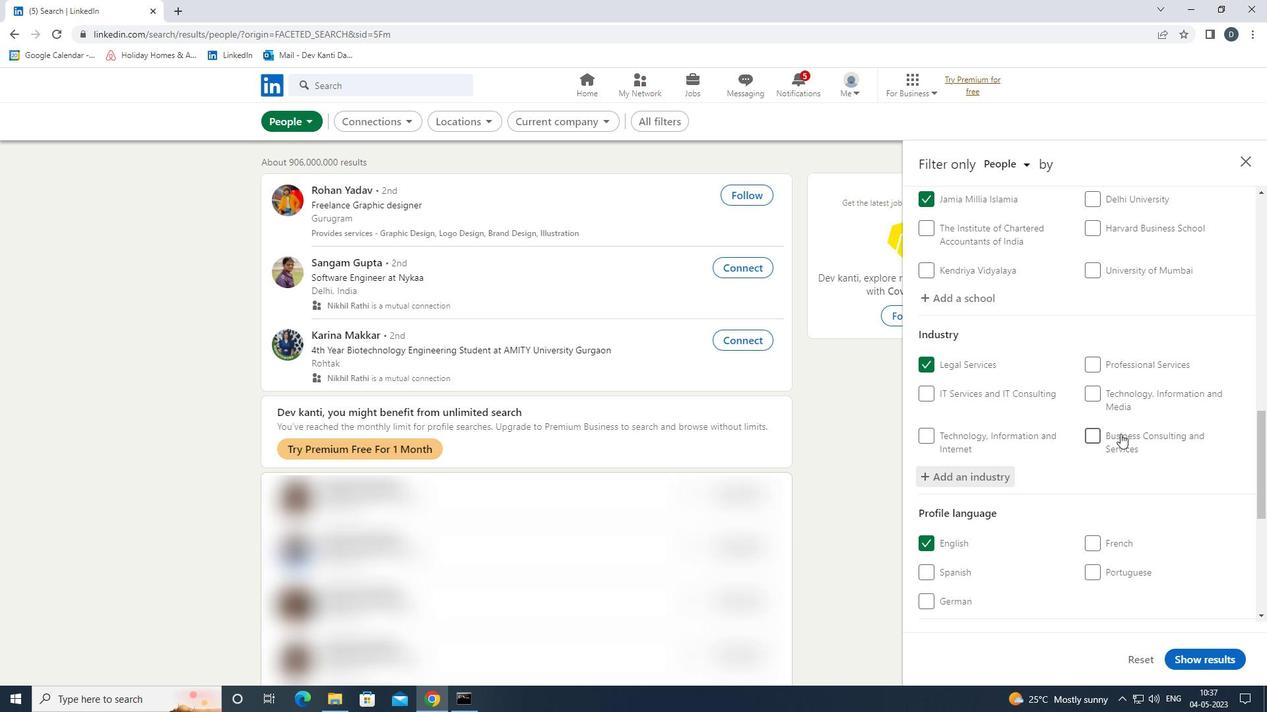 
Action: Mouse moved to (1110, 452)
Screenshot: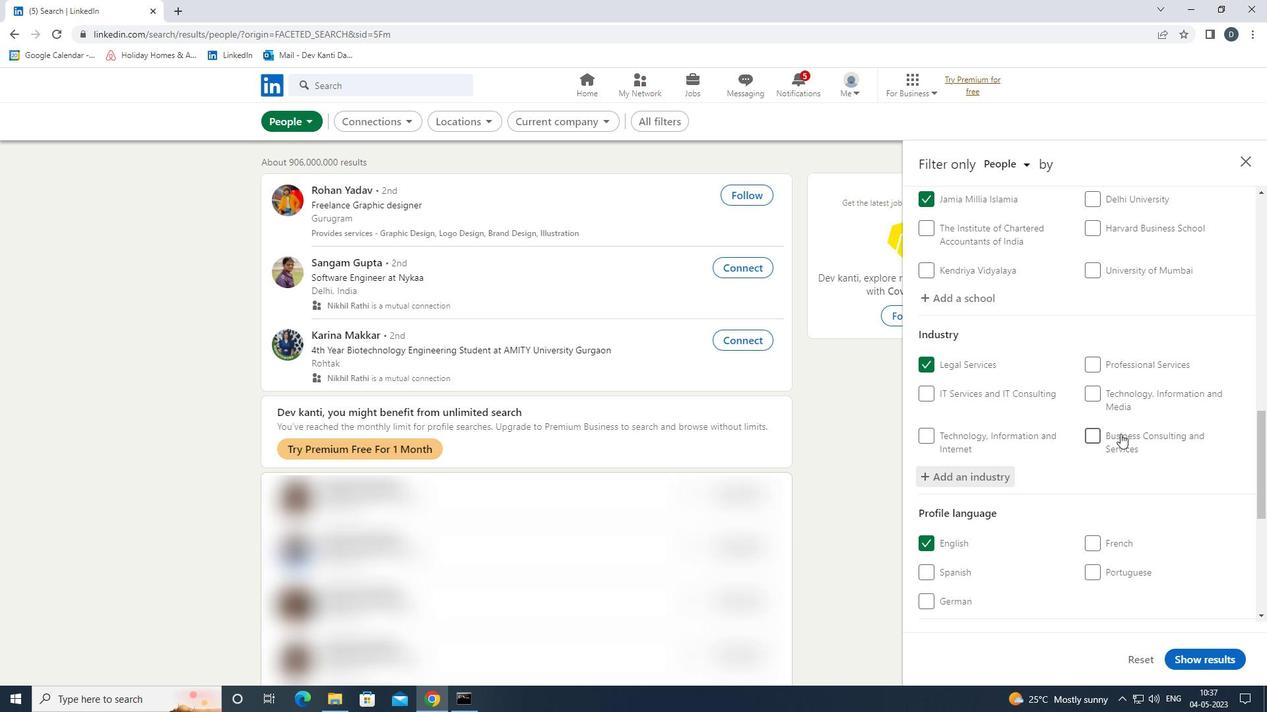 
Action: Mouse scrolled (1110, 452) with delta (0, 0)
Screenshot: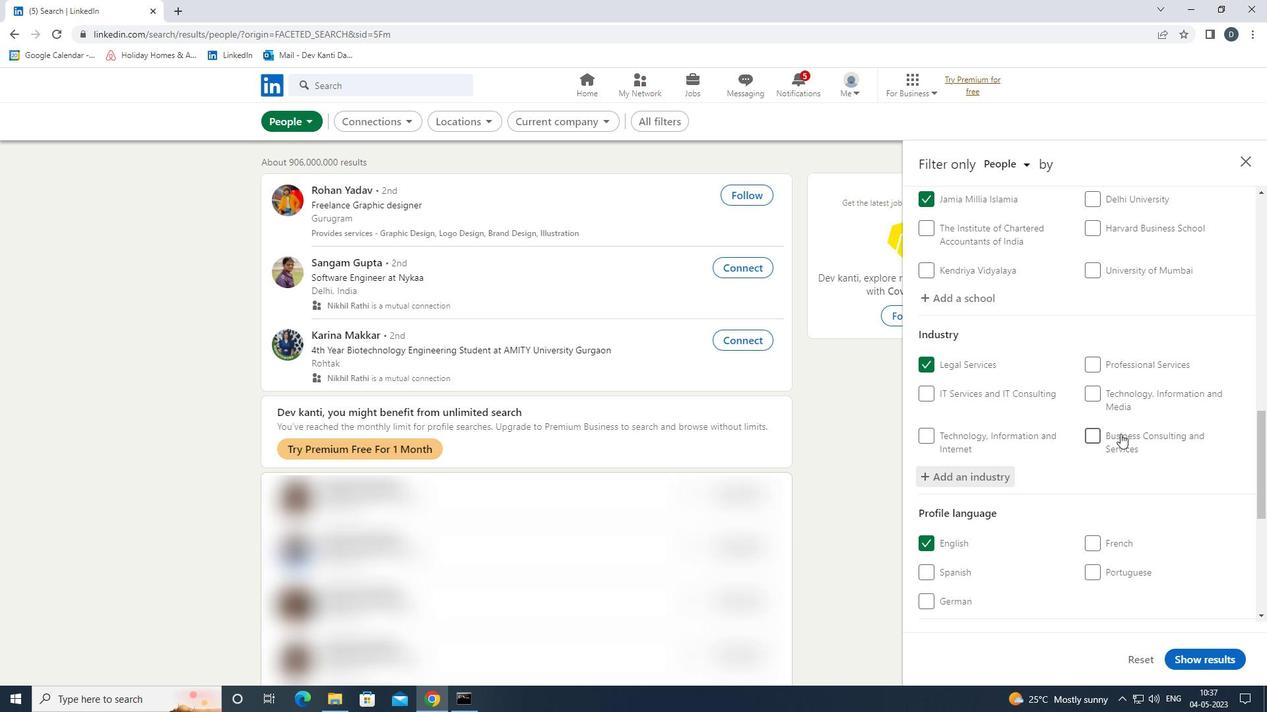 
Action: Mouse scrolled (1110, 452) with delta (0, 0)
Screenshot: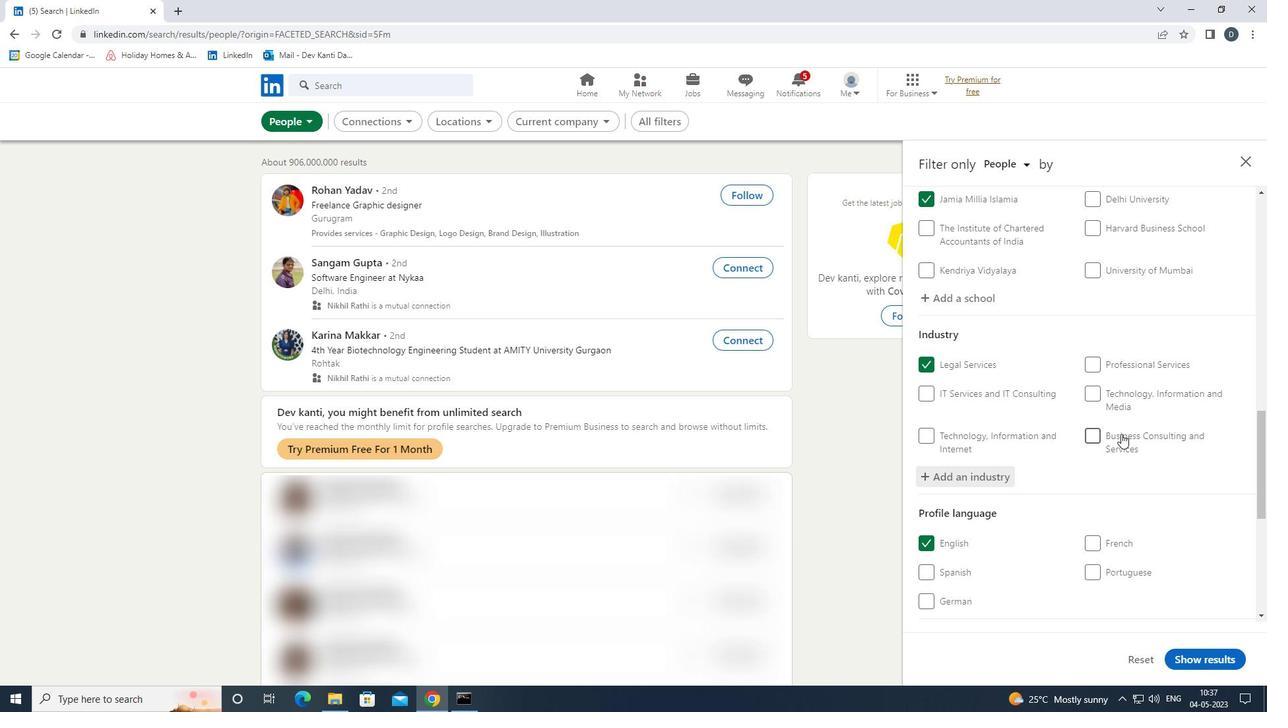 
Action: Mouse moved to (1118, 471)
Screenshot: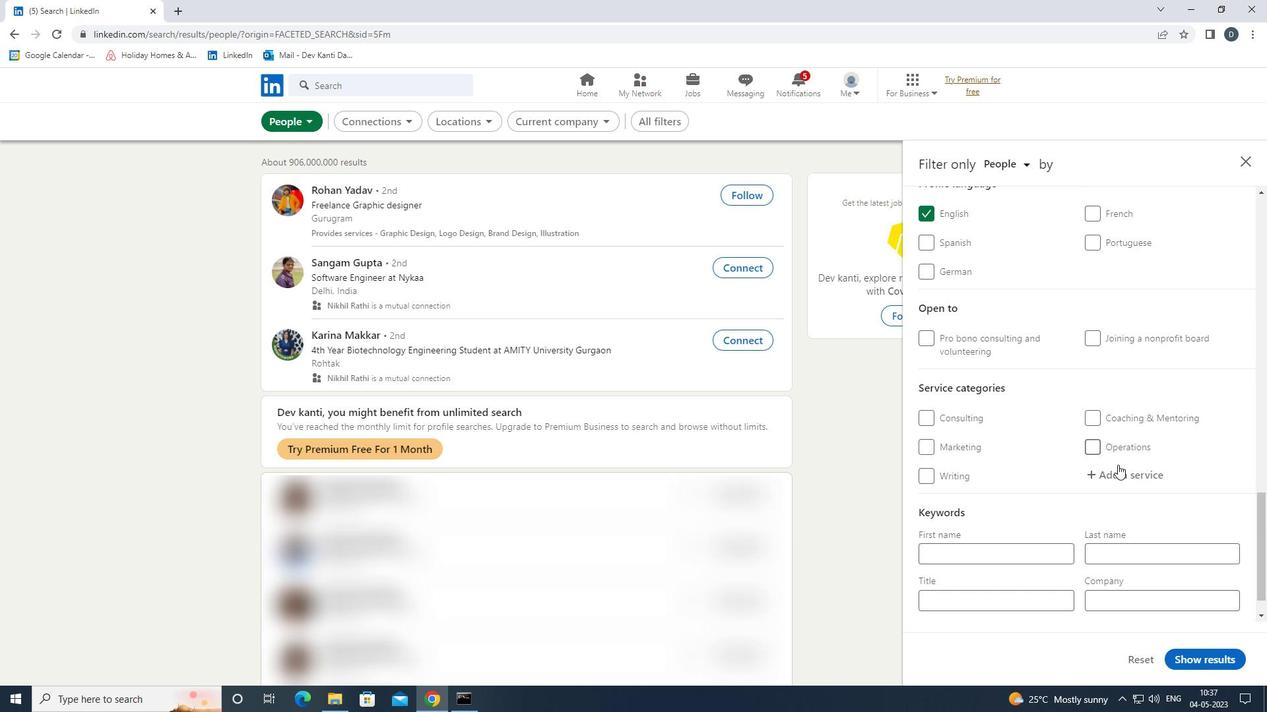 
Action: Mouse pressed left at (1118, 471)
Screenshot: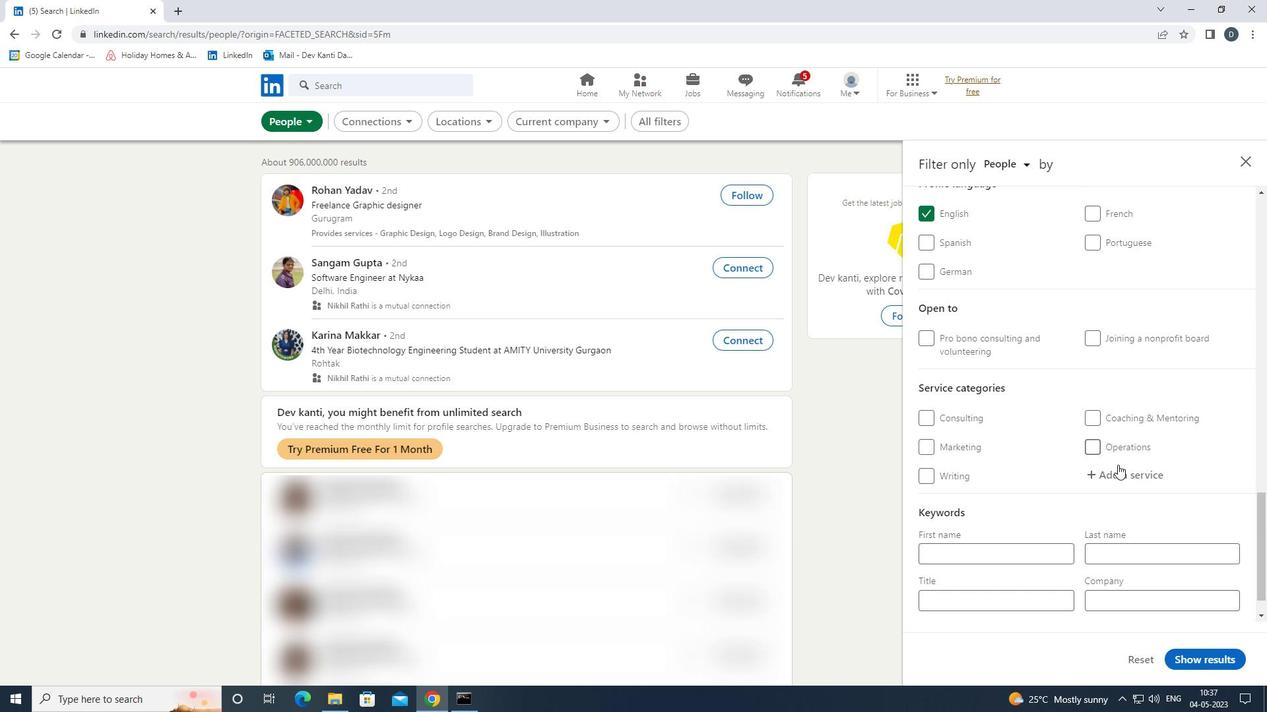 
Action: Mouse moved to (1118, 475)
Screenshot: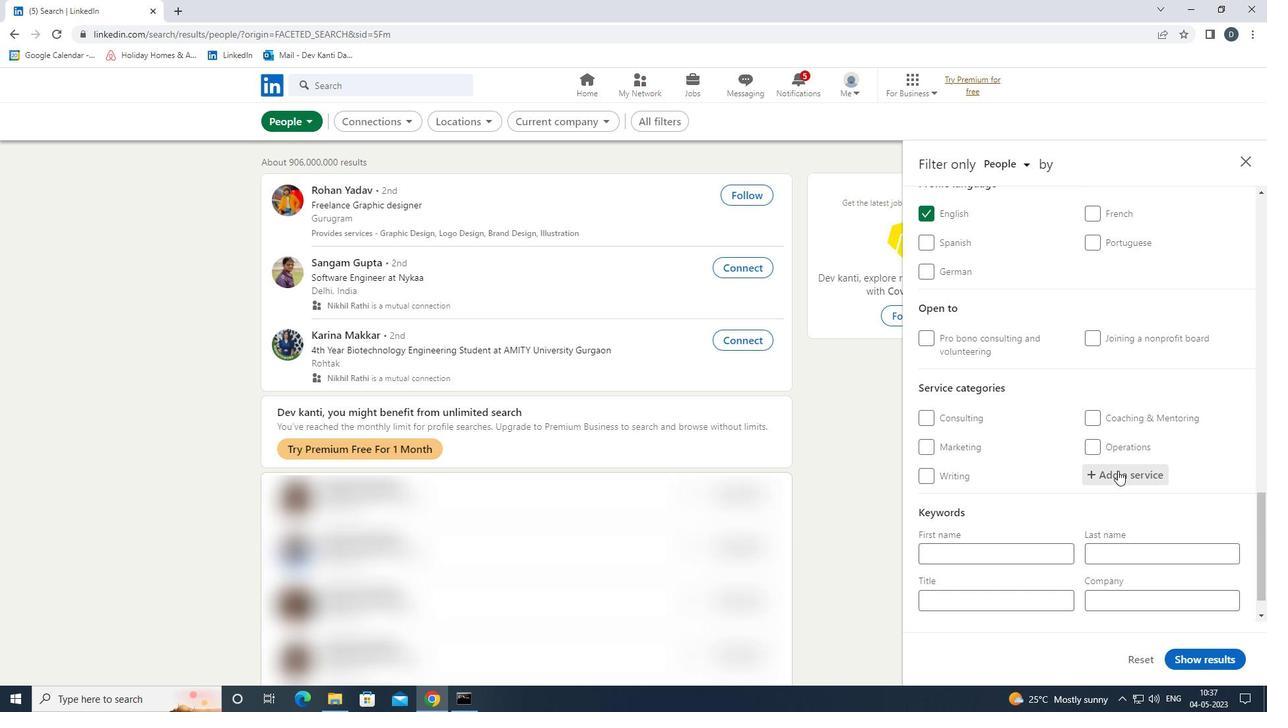 
Action: Key pressed <Key.shift><Key.shift><Key.shift><Key.shift><Key.shift><Key.shift><Key.shift><Key.shift><Key.shift><Key.shift>WEALTH<Key.space><Key.shift>MANAGEMENT<Key.enter>
Screenshot: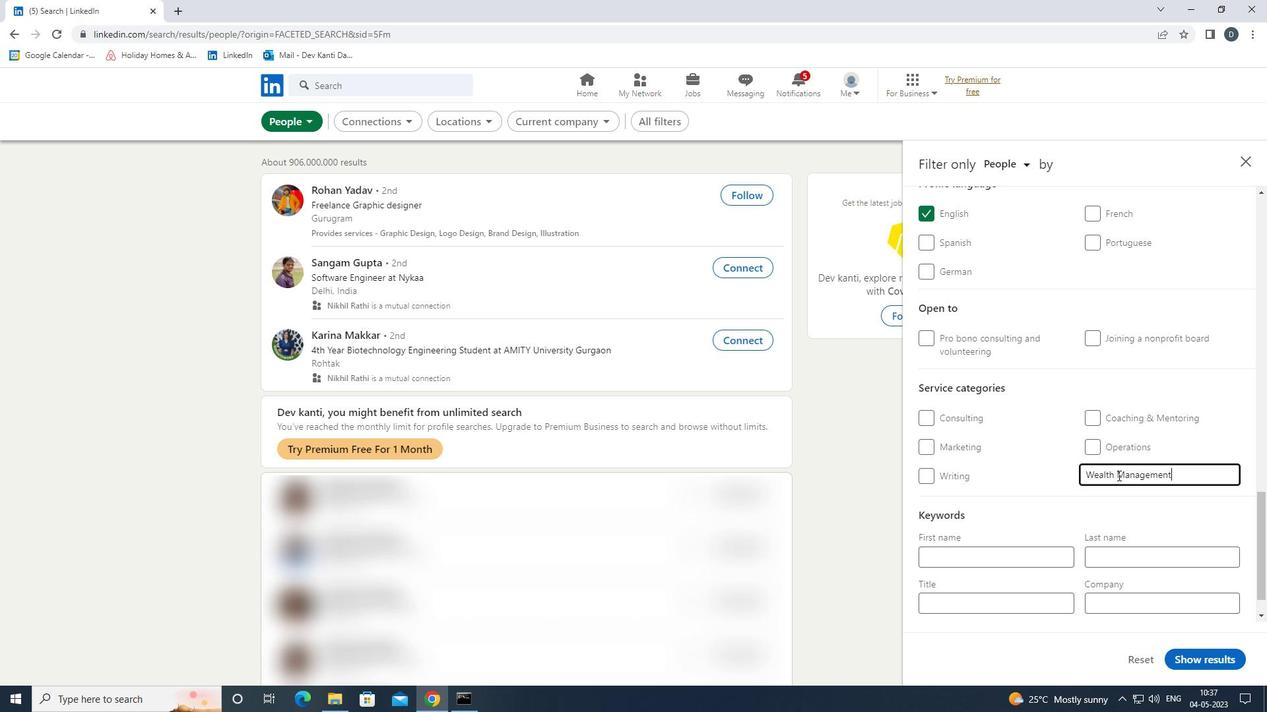 
Action: Mouse moved to (1115, 475)
Screenshot: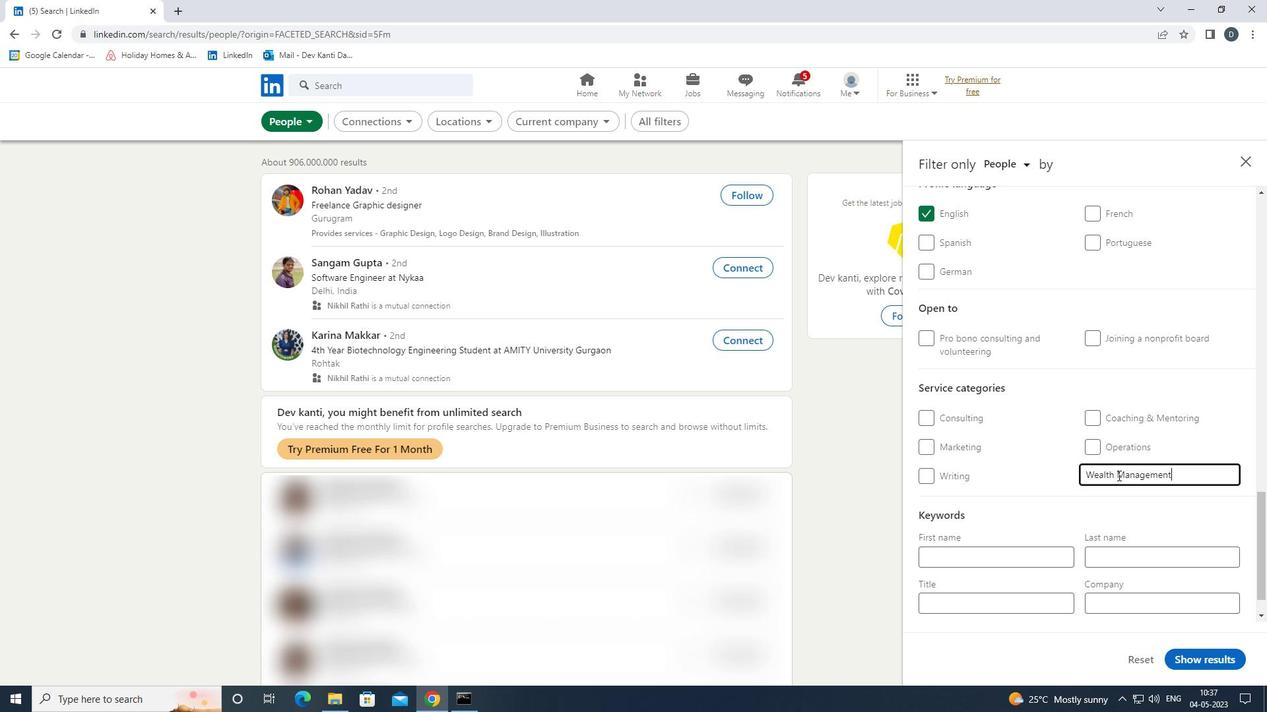 
Action: Mouse scrolled (1115, 475) with delta (0, 0)
Screenshot: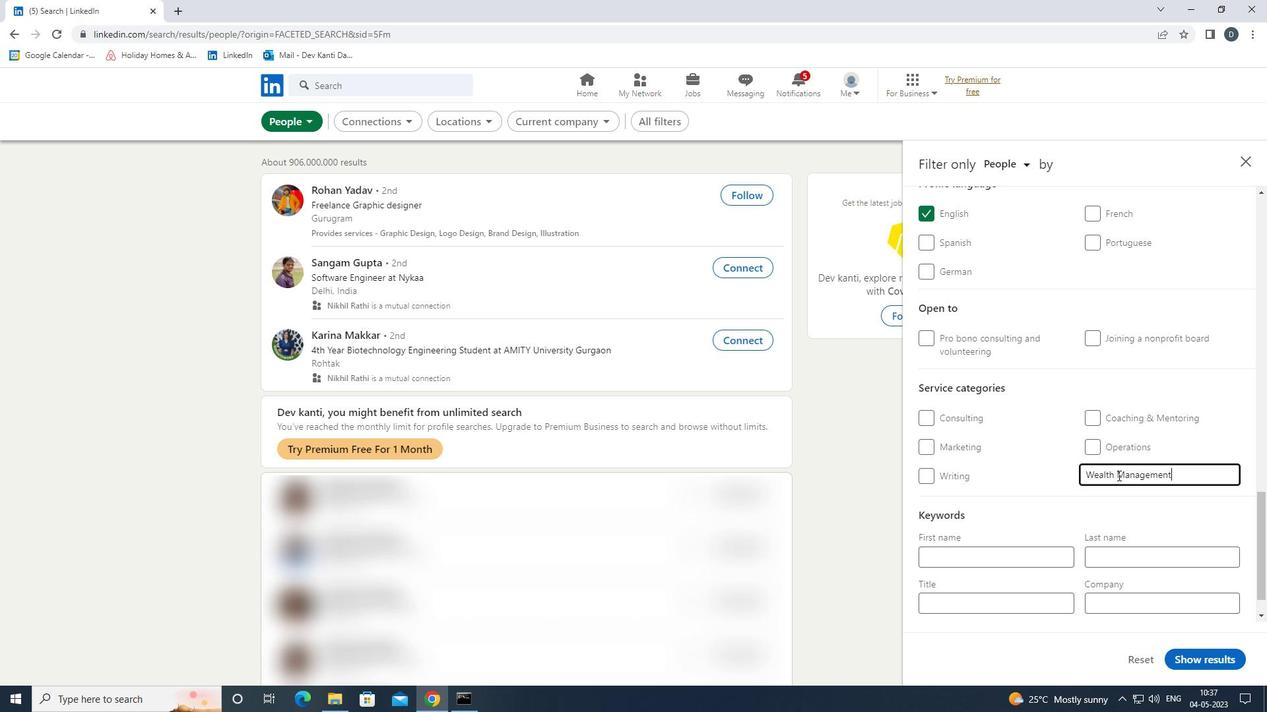 
Action: Mouse moved to (1112, 478)
Screenshot: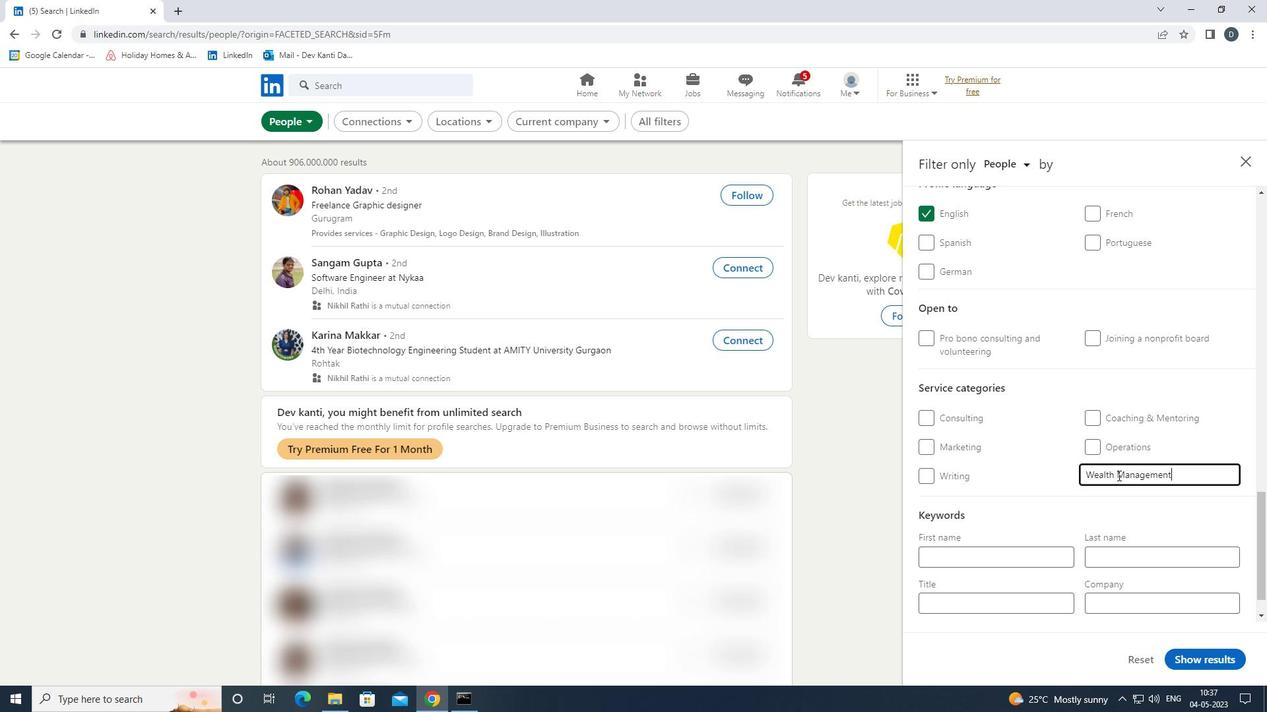 
Action: Mouse scrolled (1112, 477) with delta (0, 0)
Screenshot: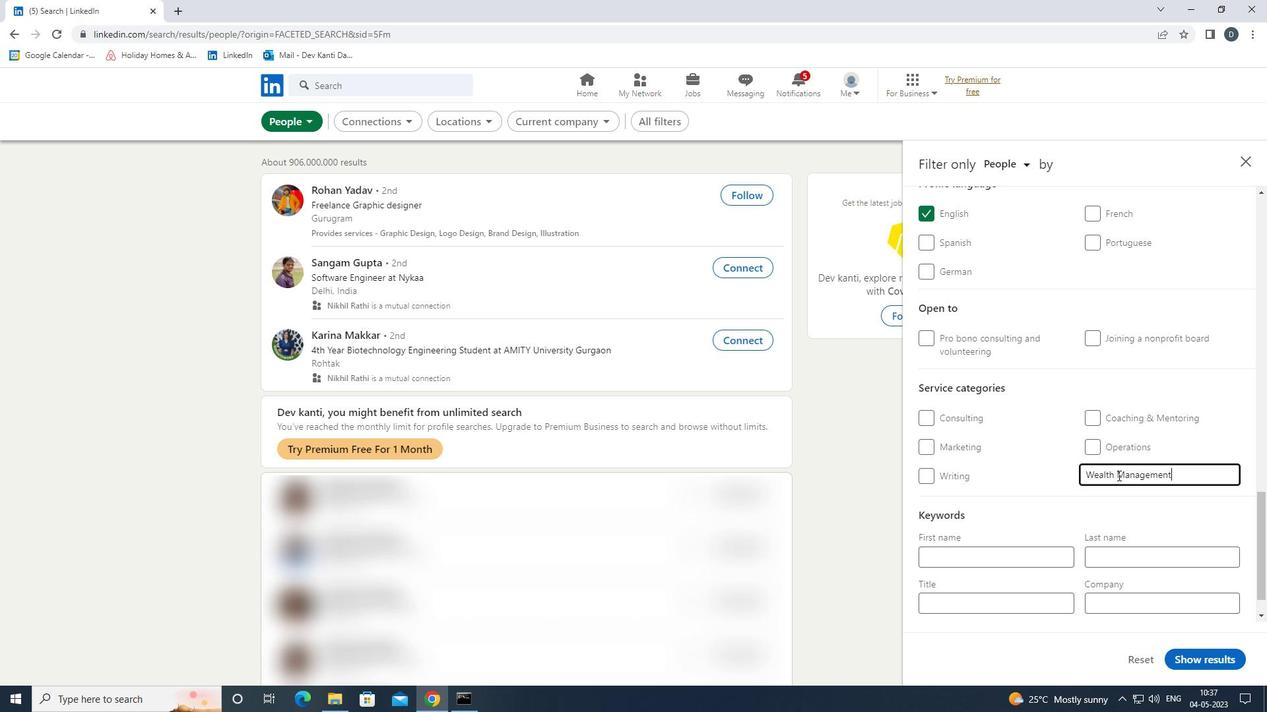 
Action: Mouse moved to (1112, 479)
Screenshot: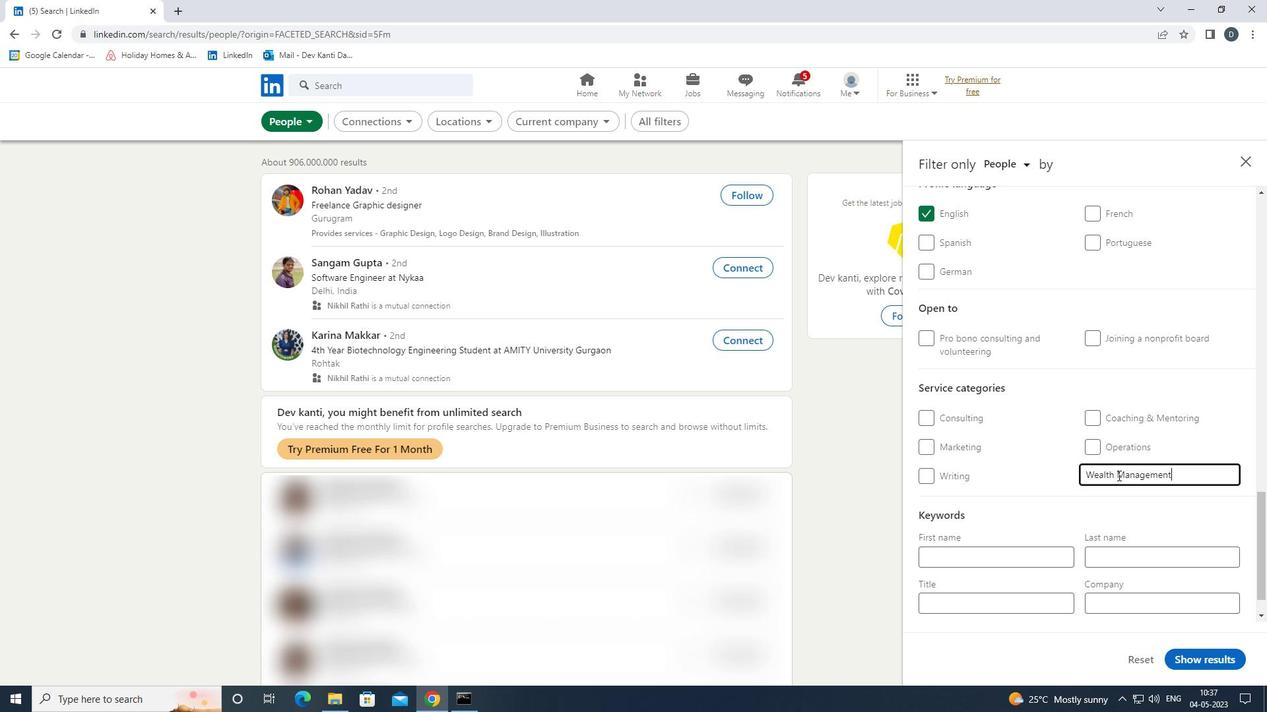 
Action: Mouse scrolled (1112, 478) with delta (0, 0)
Screenshot: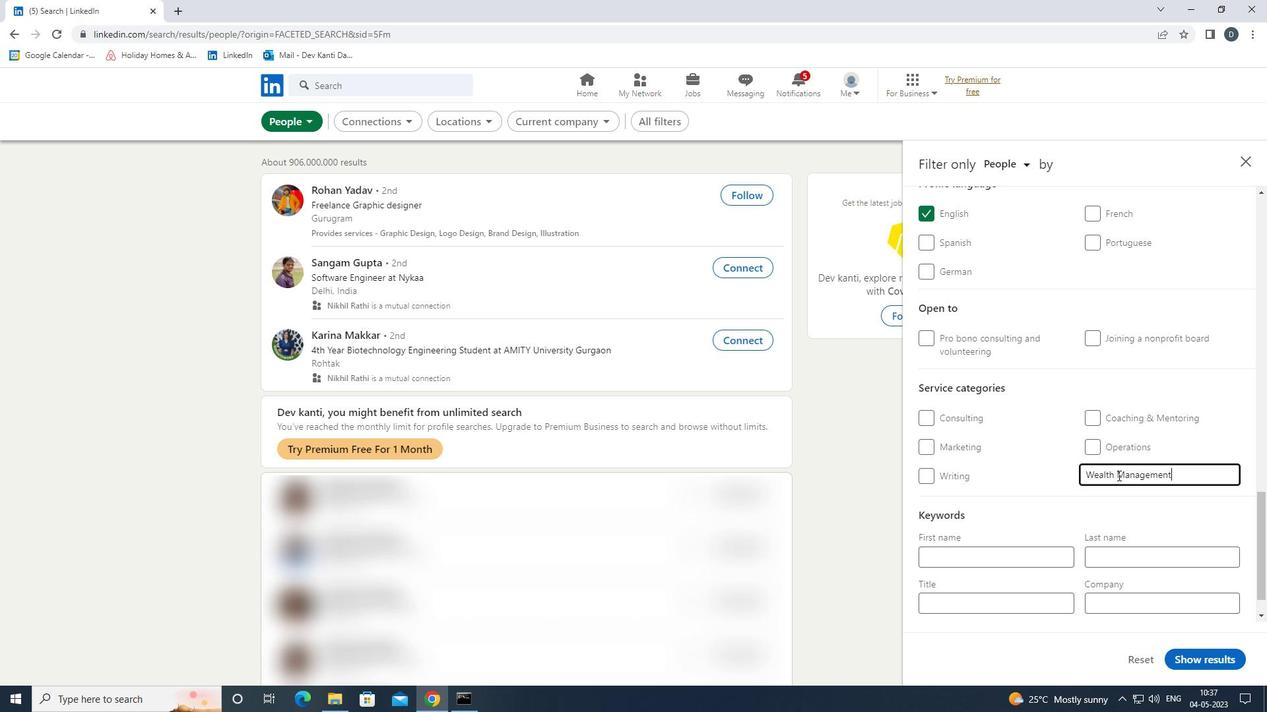 
Action: Mouse moved to (1111, 479)
Screenshot: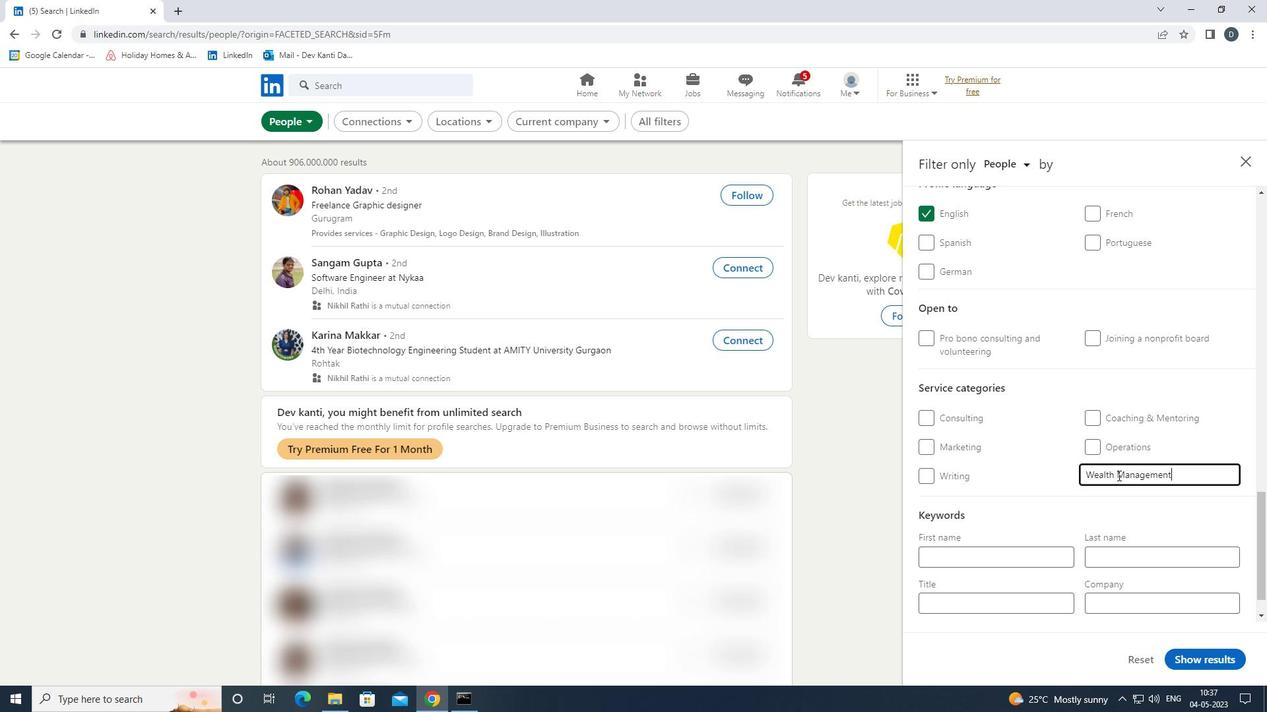 
Action: Mouse scrolled (1111, 479) with delta (0, 0)
Screenshot: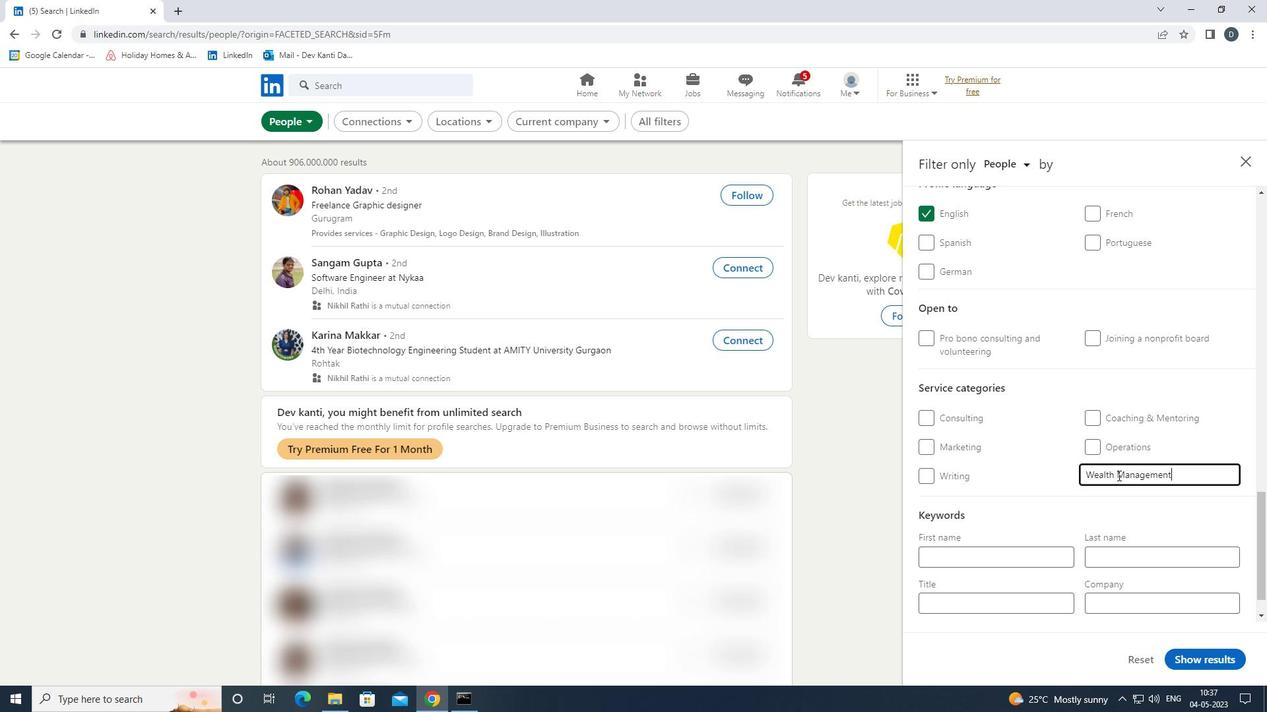 
Action: Mouse moved to (1110, 480)
Screenshot: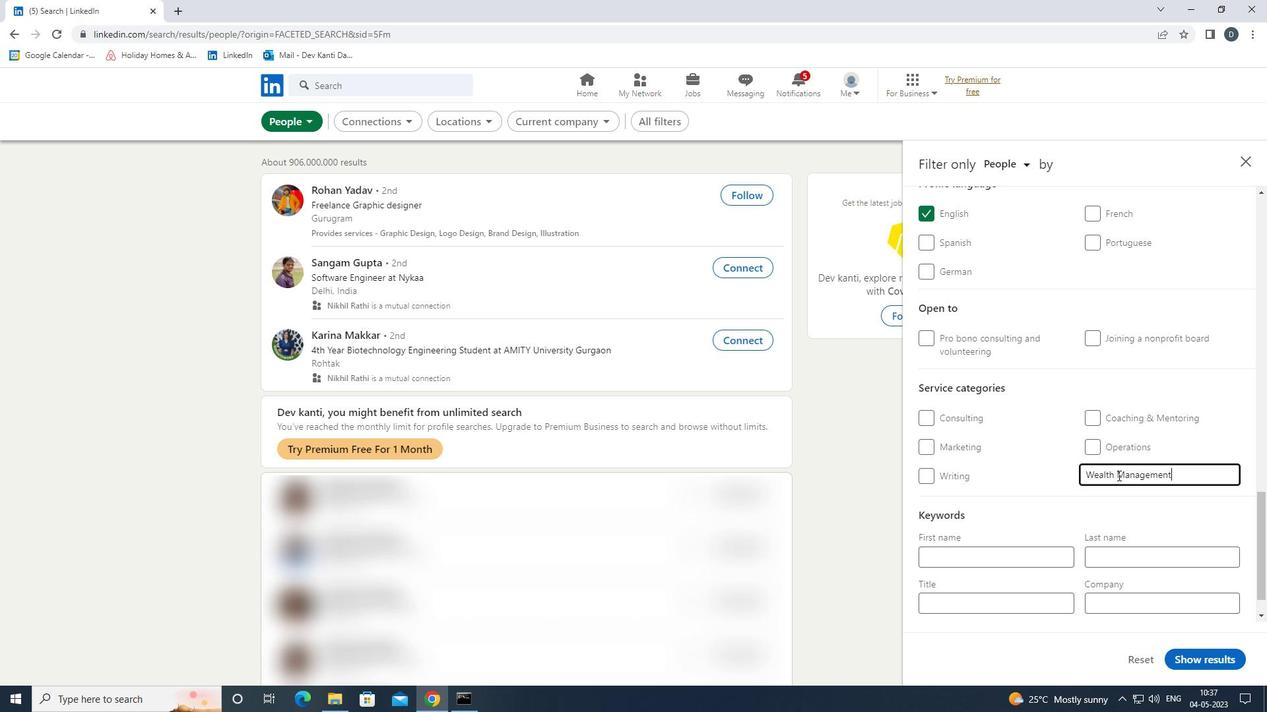 
Action: Mouse scrolled (1110, 479) with delta (0, 0)
Screenshot: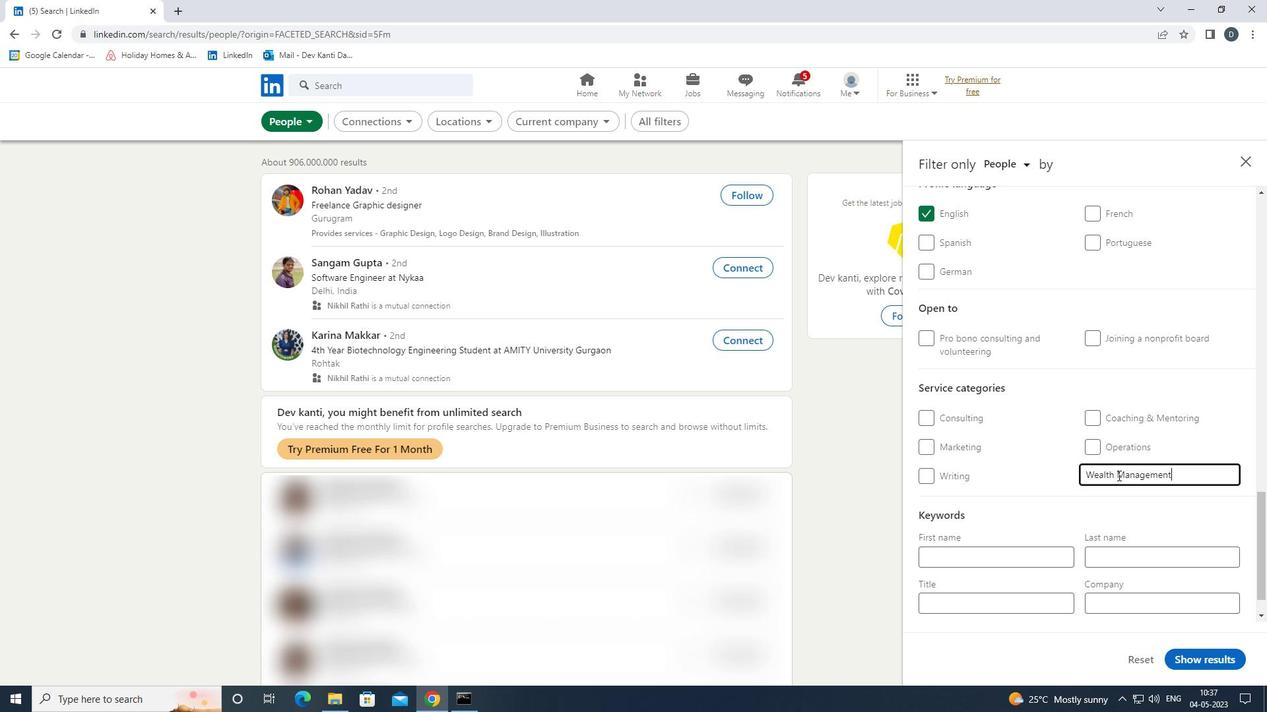 
Action: Mouse moved to (993, 563)
Screenshot: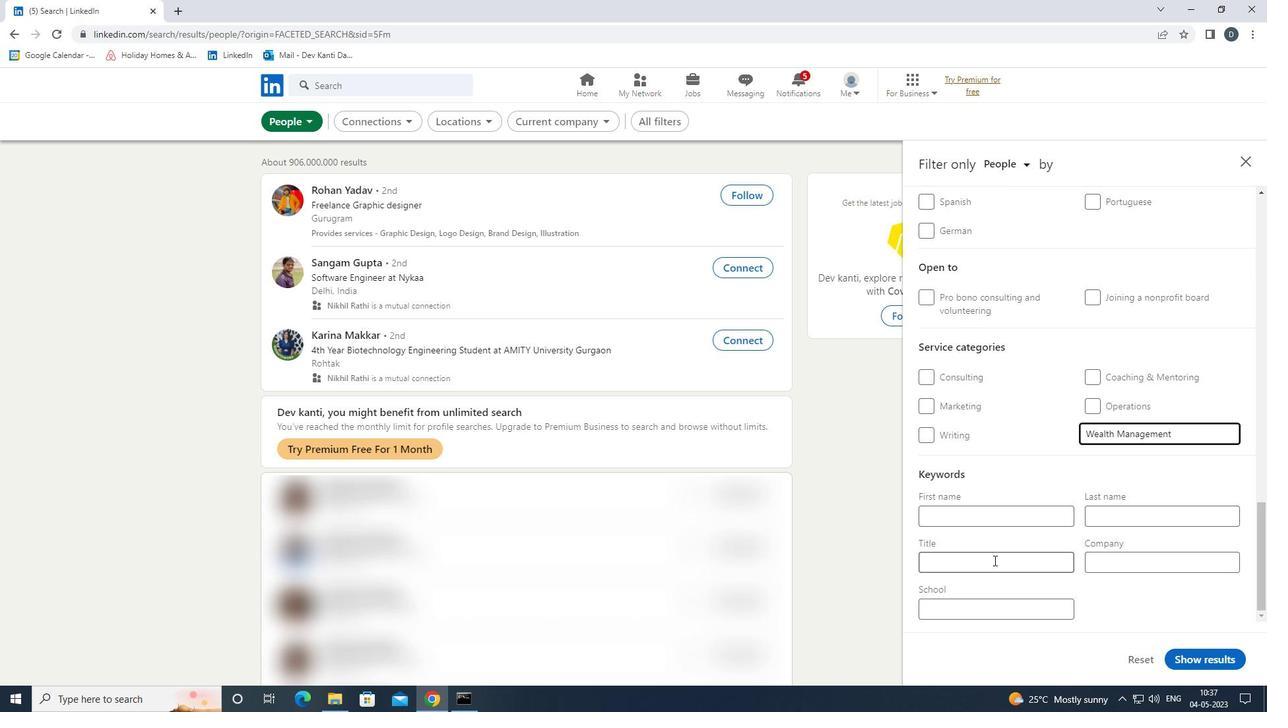 
Action: Mouse pressed left at (993, 563)
Screenshot: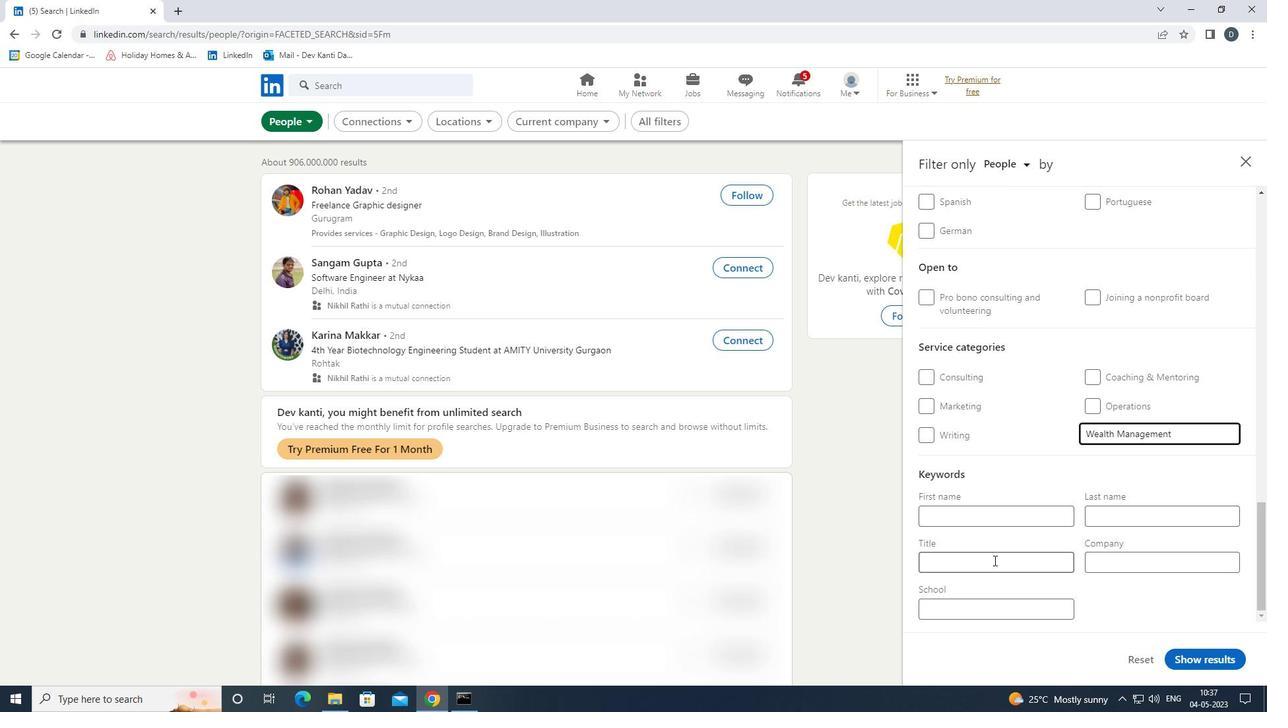 
Action: Mouse moved to (1007, 544)
Screenshot: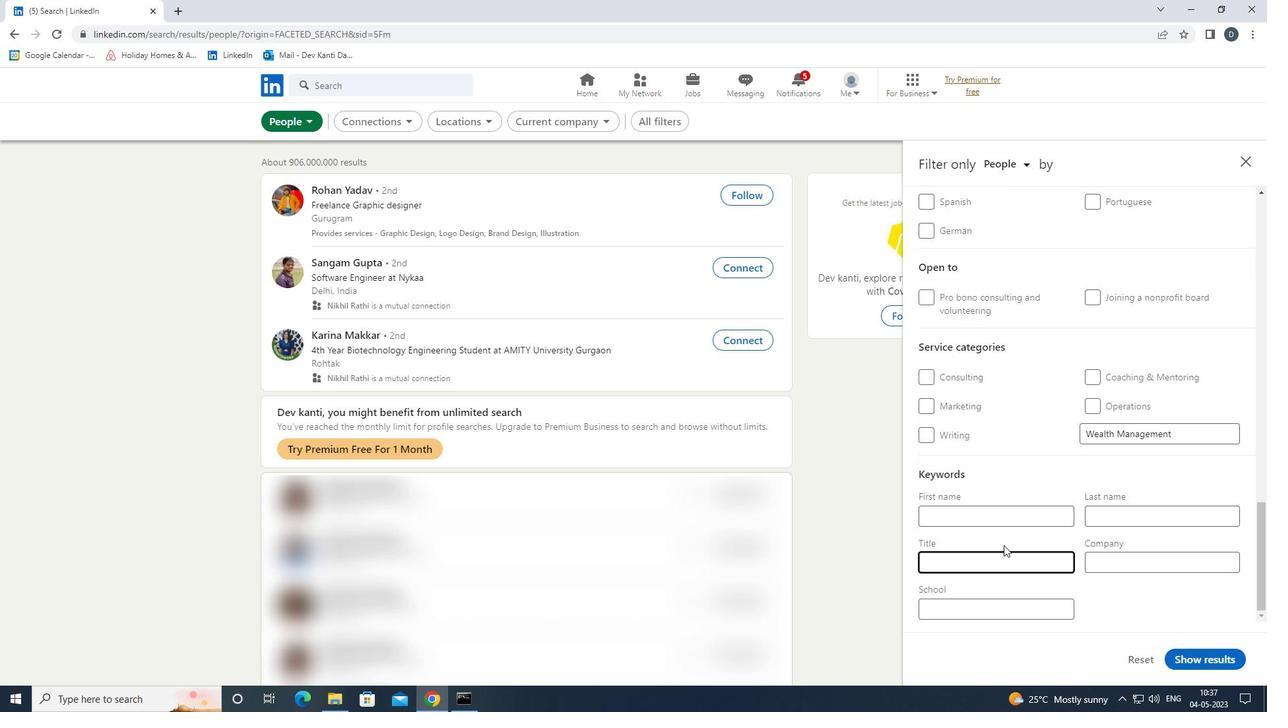 
Action: Key pressed <Key.shift>FOOD<Key.space><Key.shift>K<Key.shift>ITCHEN<Key.space><Key.shift>WORKER
Screenshot: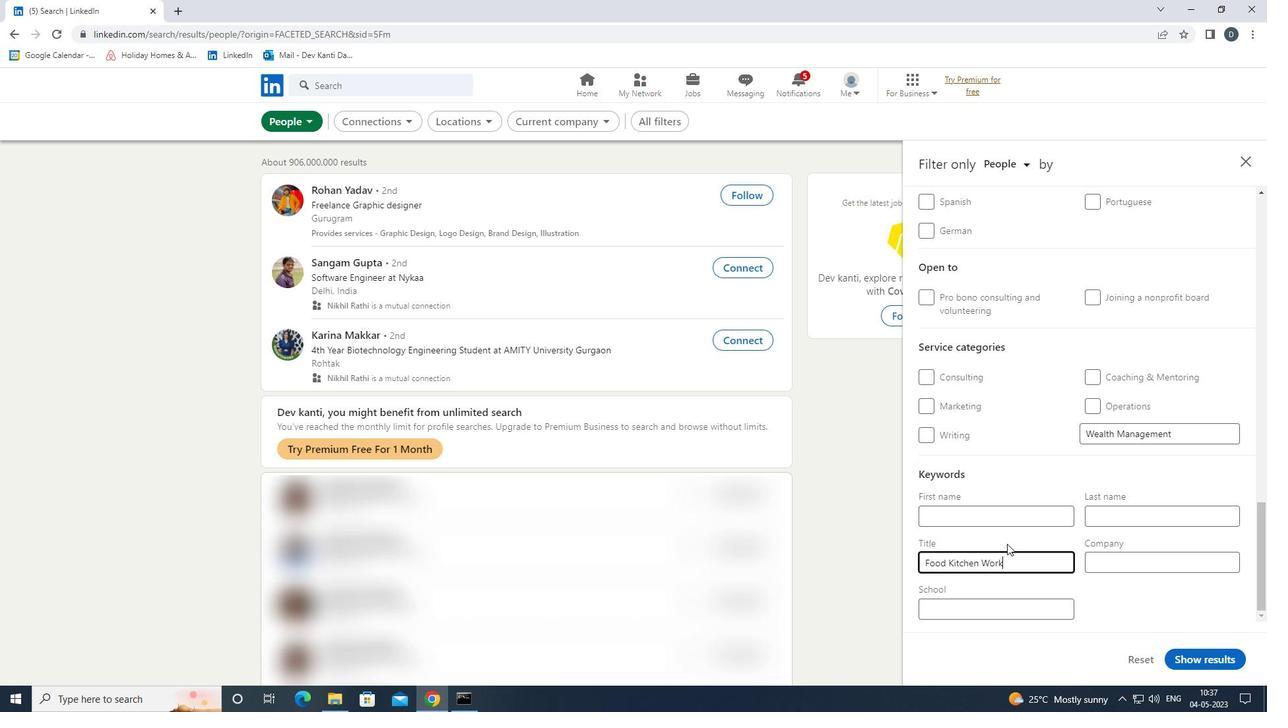 
Action: Mouse moved to (1200, 658)
Screenshot: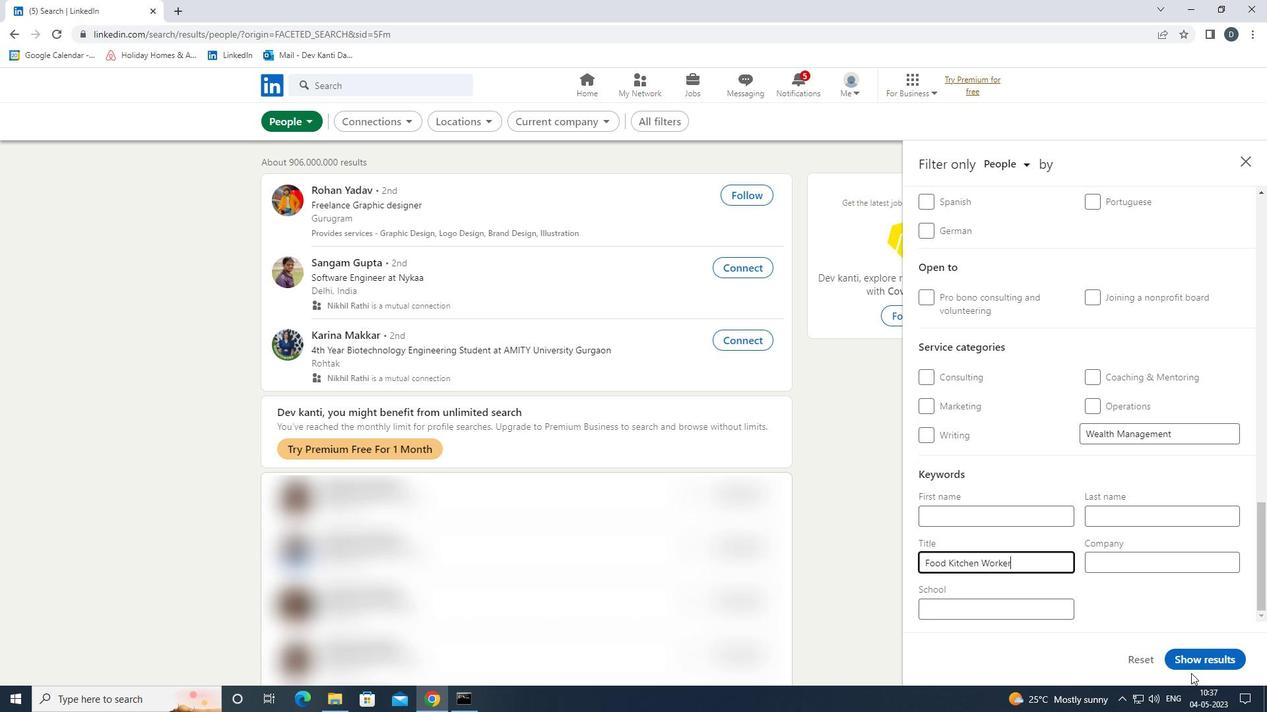 
Action: Mouse pressed left at (1200, 658)
Screenshot: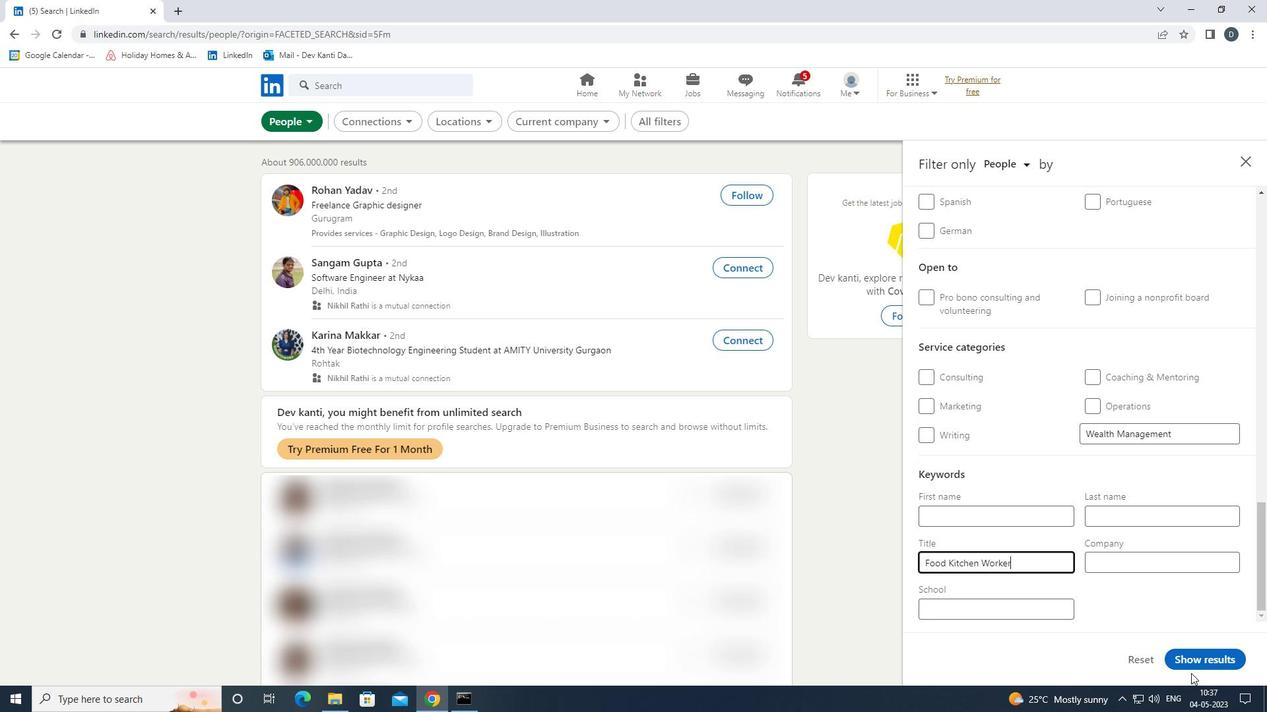 
Action: Mouse moved to (732, 303)
Screenshot: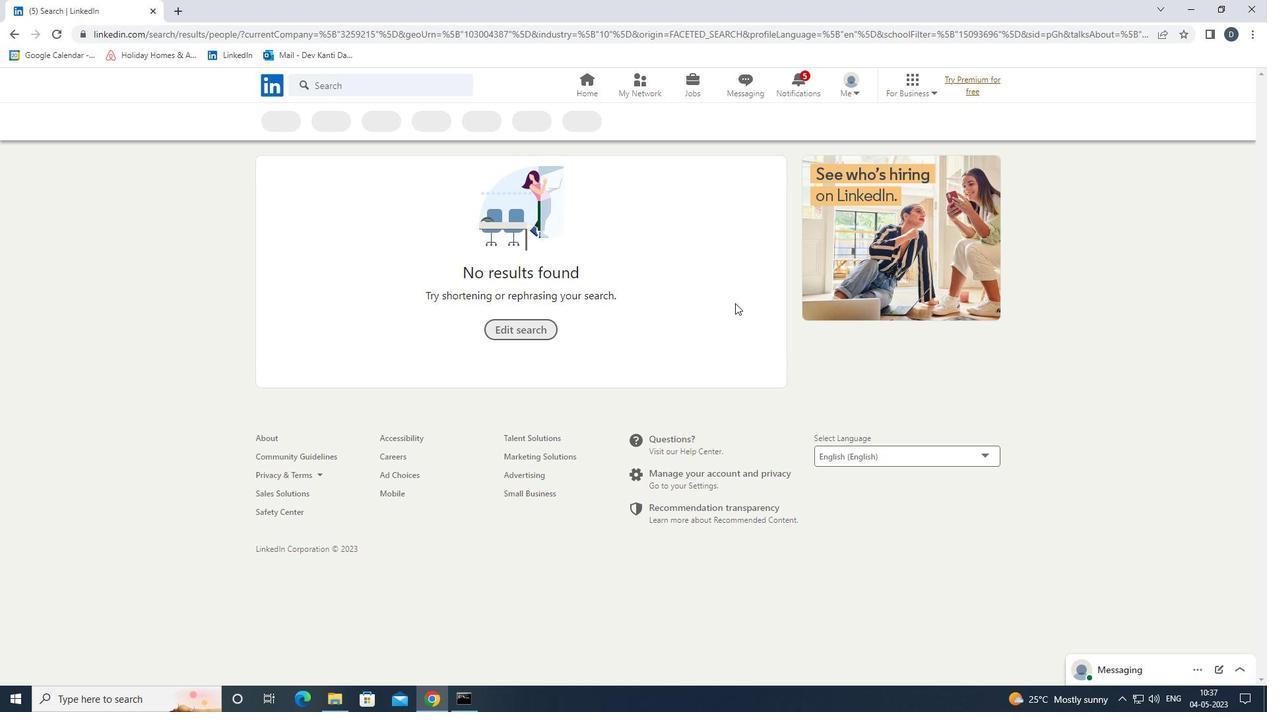 
